 Task: Find connections with filter location Rājaldesar with filter topic #Workfromhomewith filter profile language German with filter current company Royal Society of Chemistry with filter school Maulana Azad National Institute of Technology with filter industry Food and Beverage Retail with filter service category Editing with filter keywords title Molecular Scientist
Action: Mouse moved to (561, 53)
Screenshot: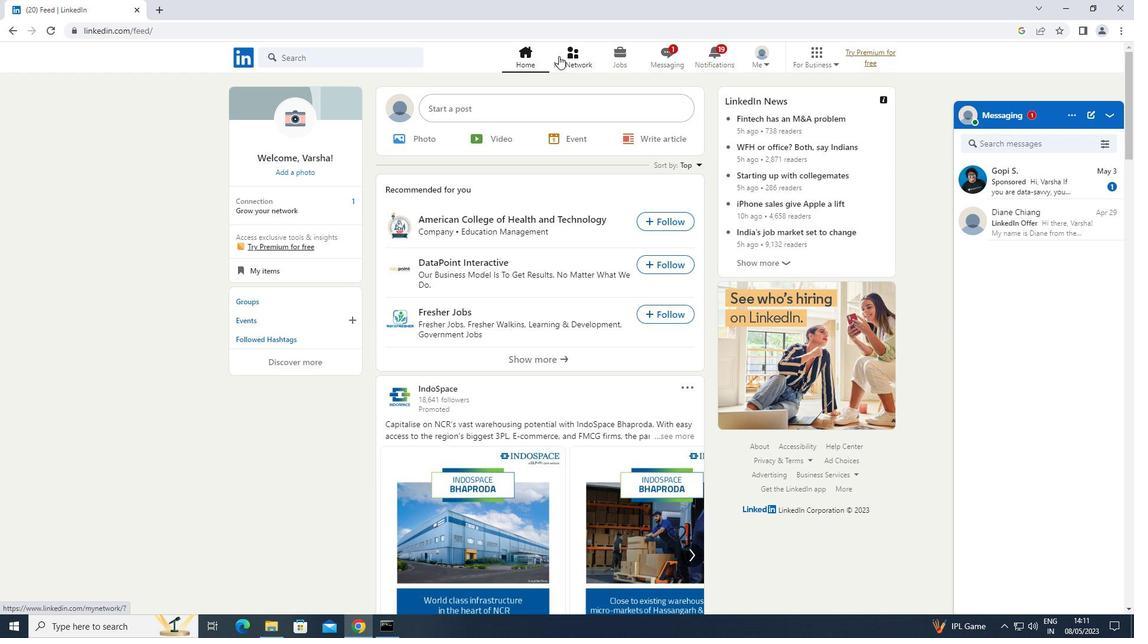 
Action: Mouse pressed left at (561, 53)
Screenshot: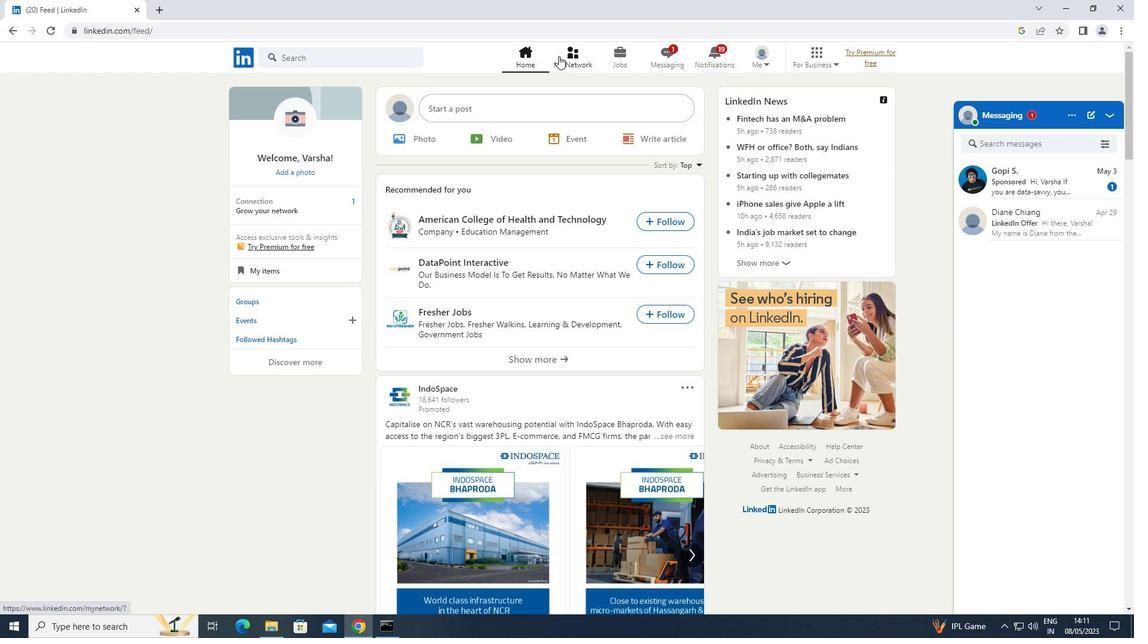 
Action: Mouse moved to (322, 119)
Screenshot: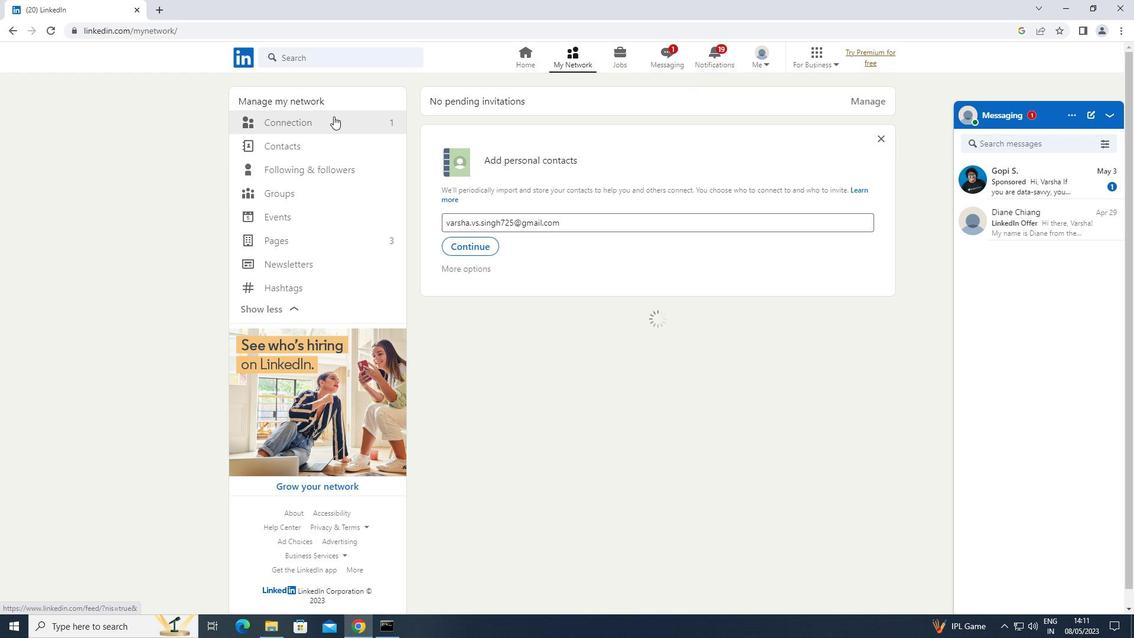 
Action: Mouse pressed left at (322, 119)
Screenshot: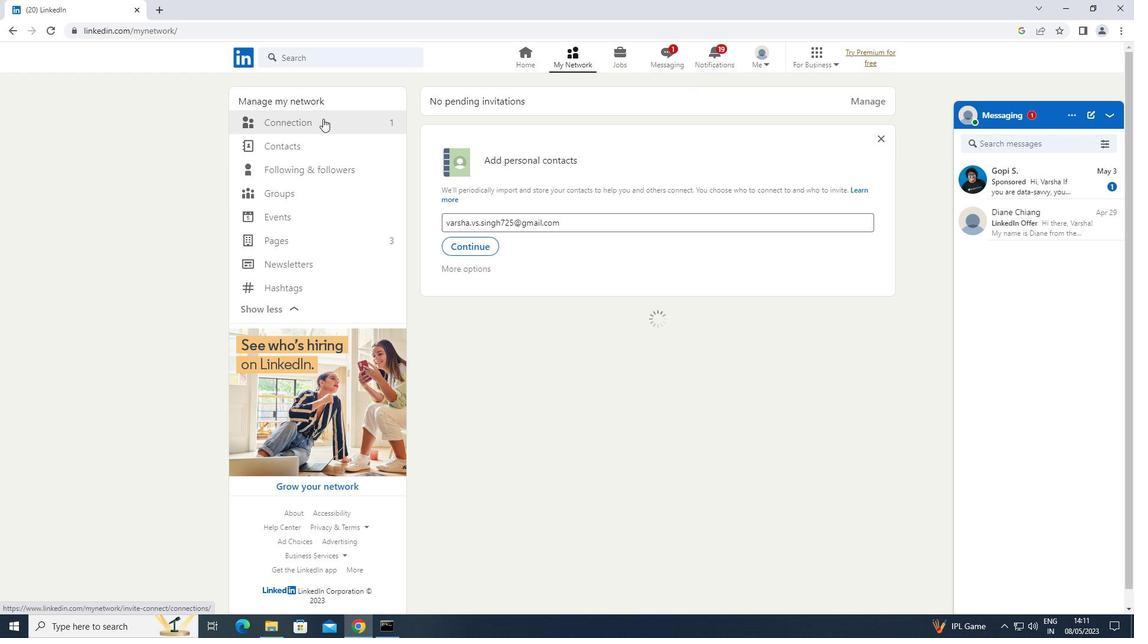 
Action: Mouse moved to (662, 123)
Screenshot: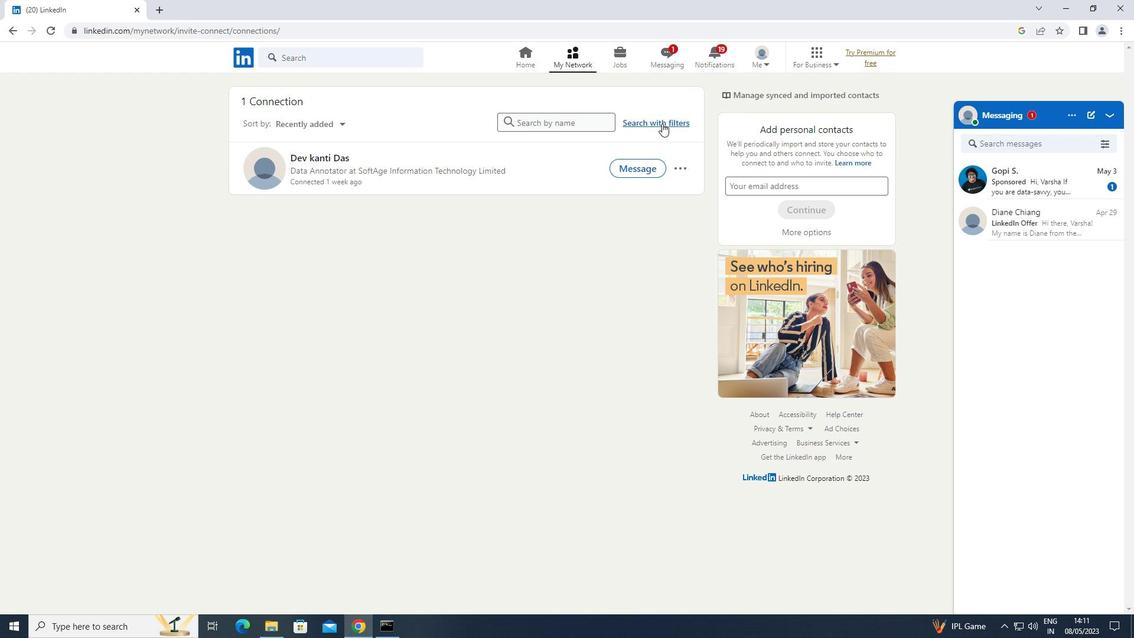 
Action: Mouse pressed left at (662, 123)
Screenshot: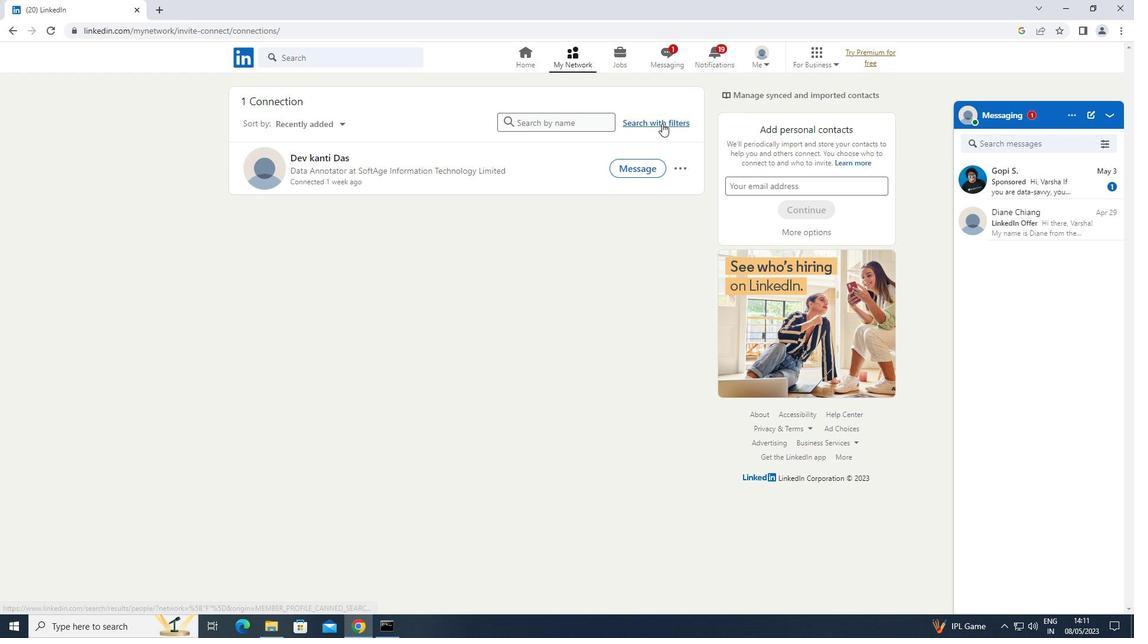 
Action: Mouse moved to (609, 92)
Screenshot: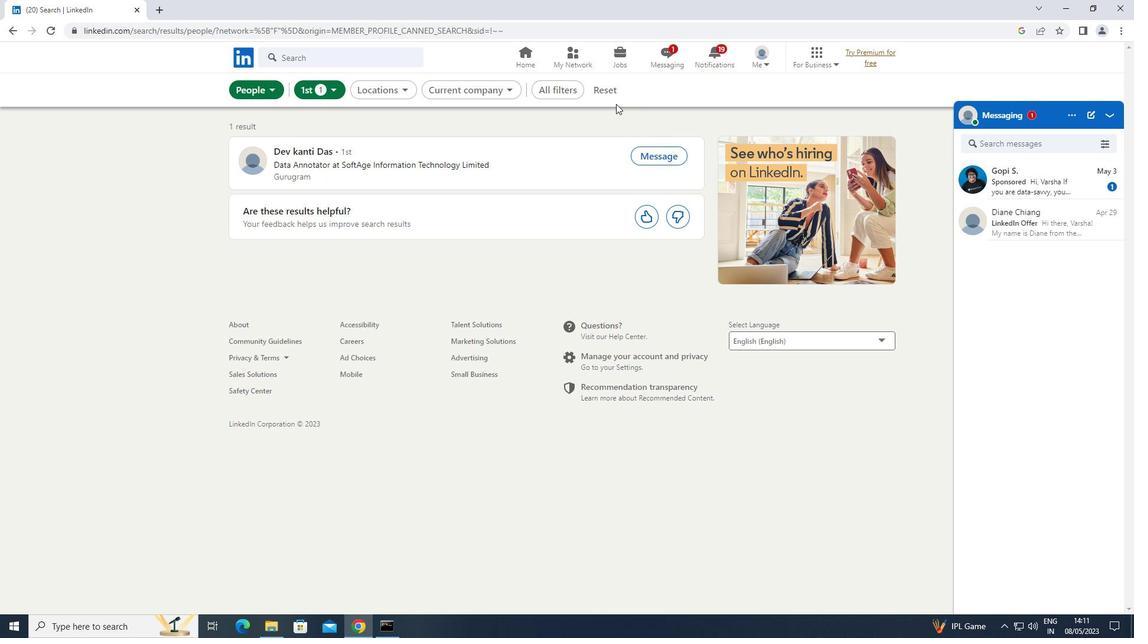 
Action: Mouse pressed left at (609, 92)
Screenshot: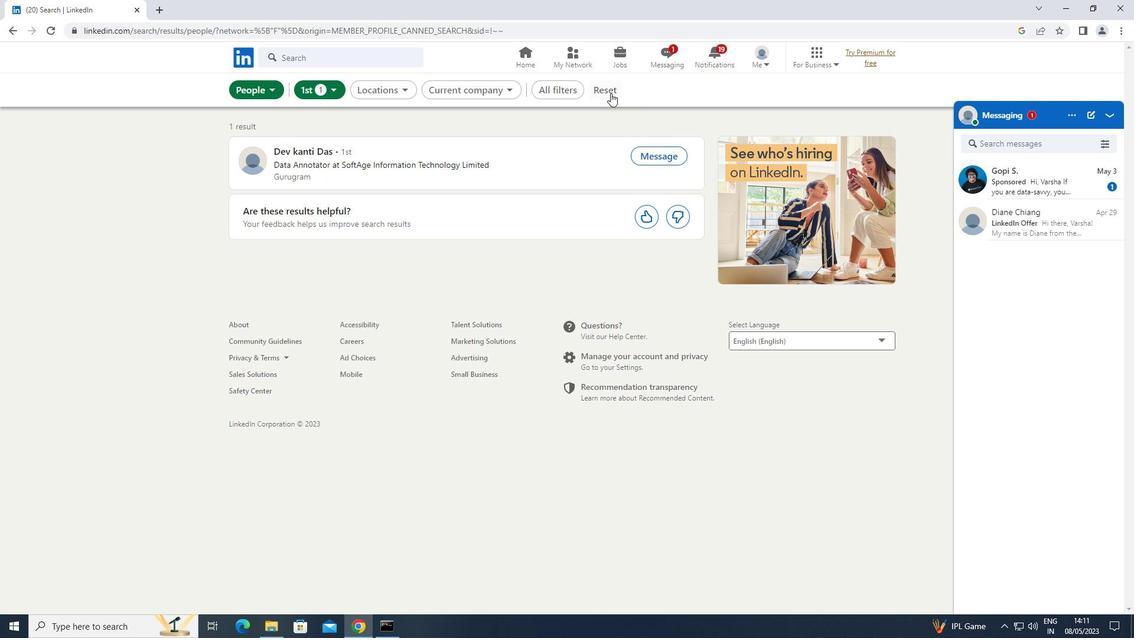 
Action: Mouse moved to (602, 92)
Screenshot: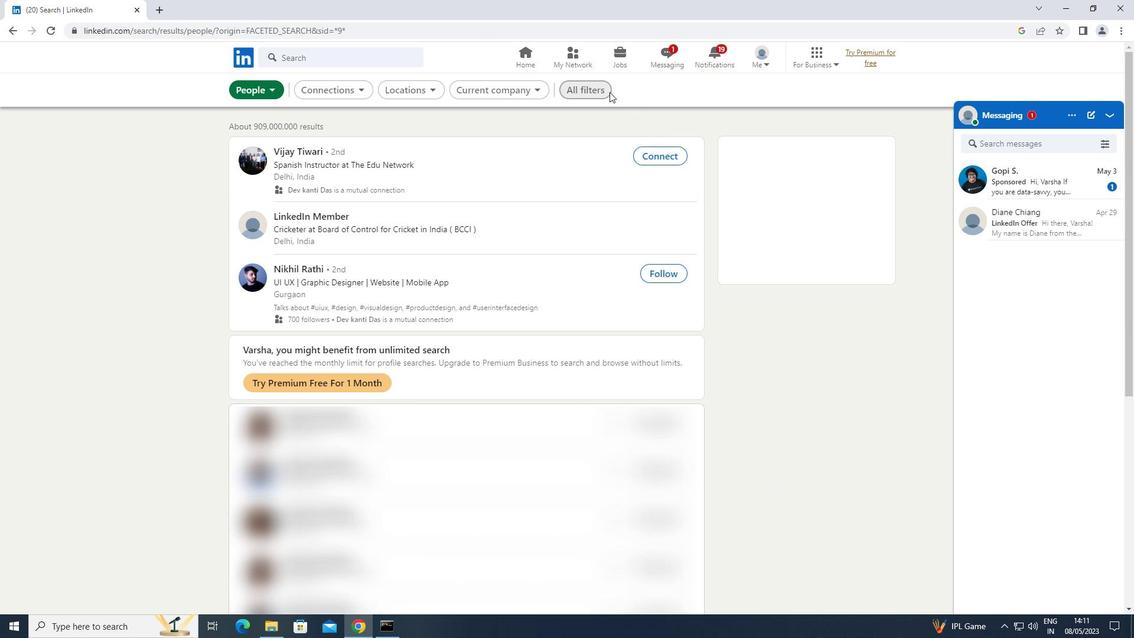 
Action: Mouse pressed left at (602, 92)
Screenshot: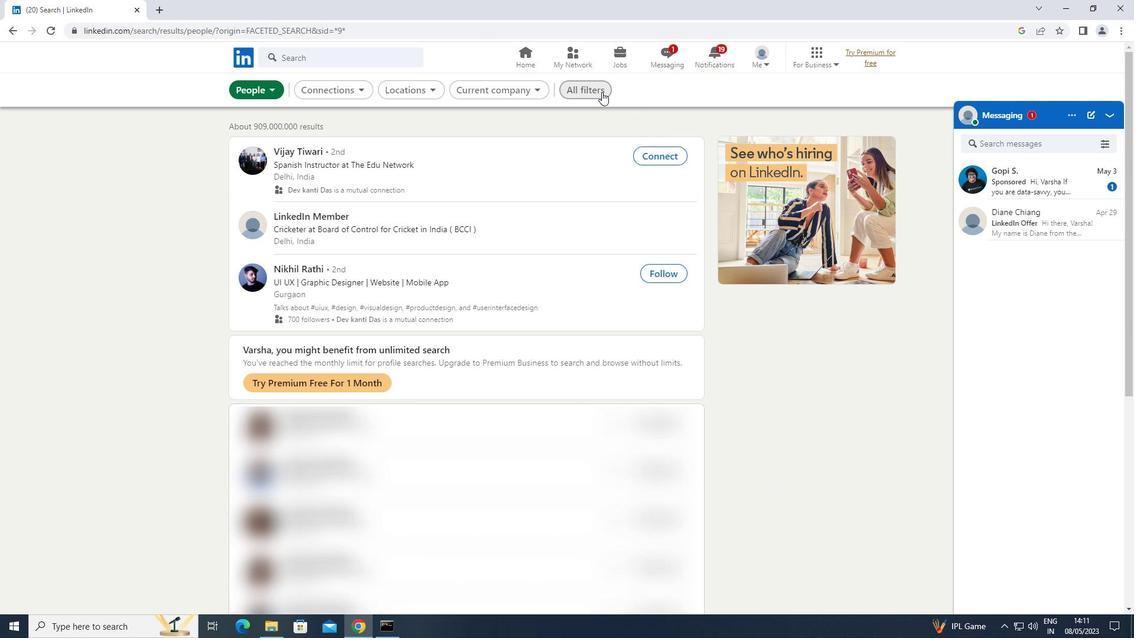 
Action: Mouse moved to (786, 184)
Screenshot: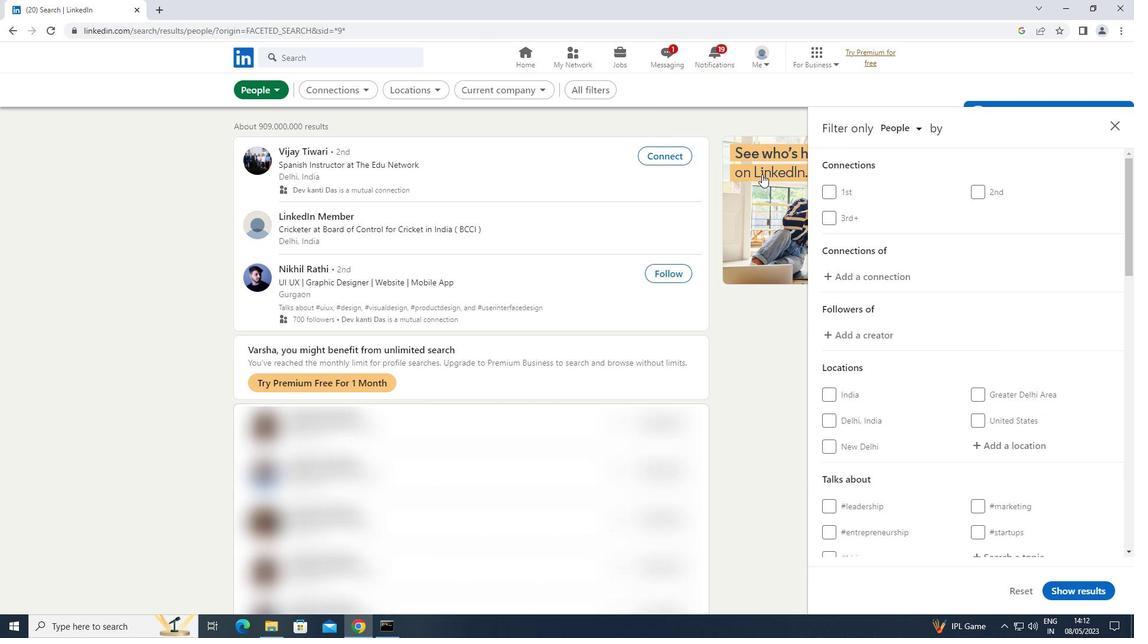 
Action: Mouse scrolled (786, 184) with delta (0, 0)
Screenshot: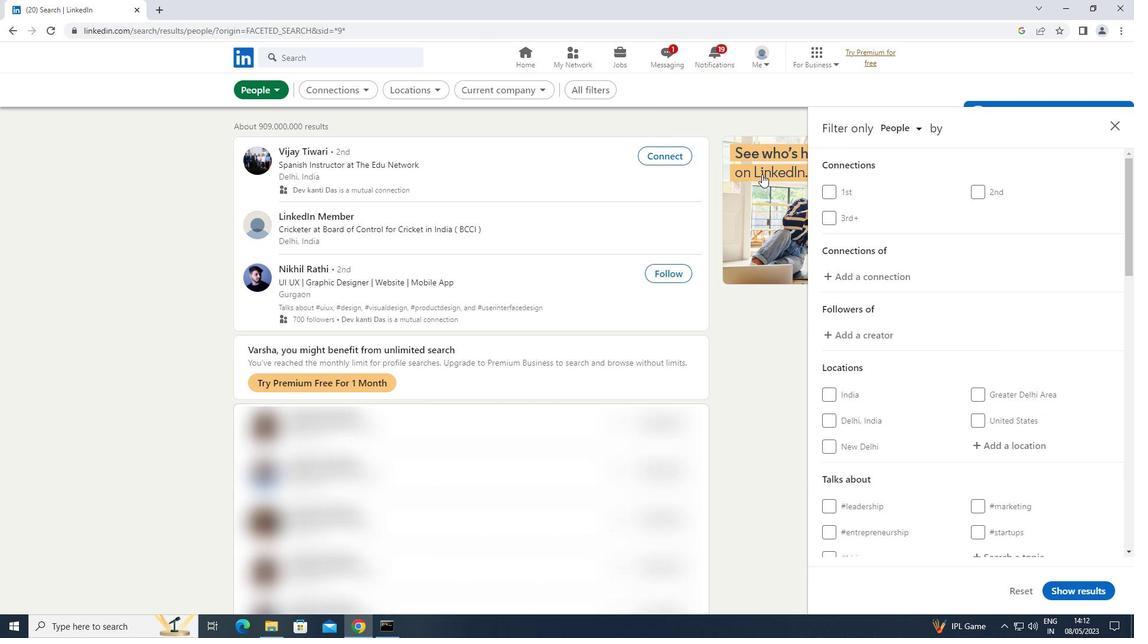 
Action: Mouse moved to (788, 186)
Screenshot: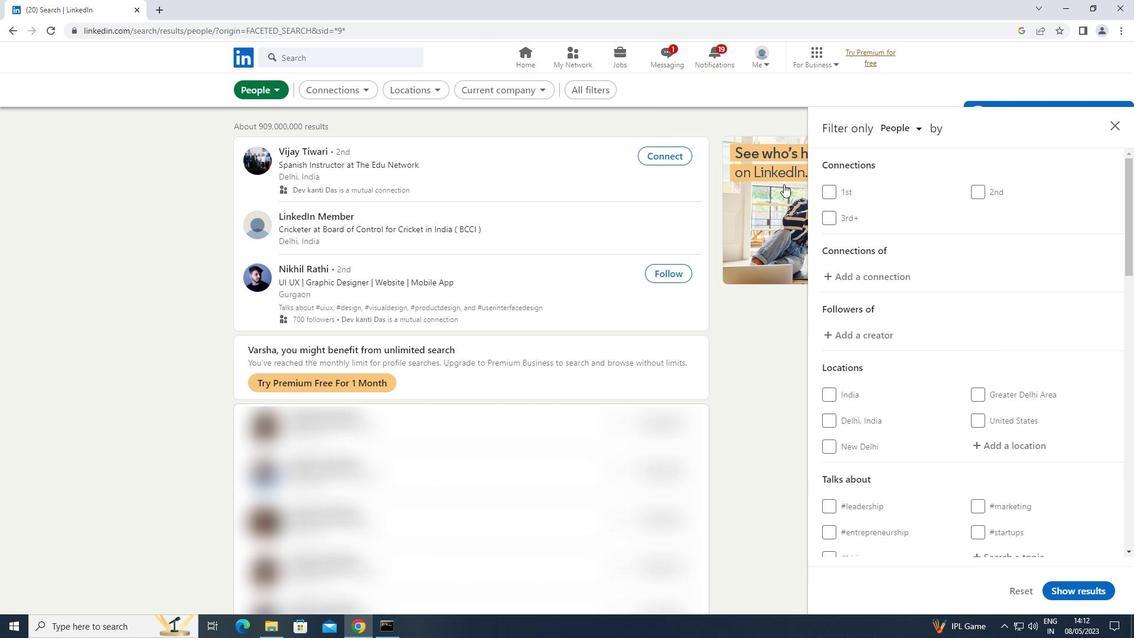 
Action: Mouse scrolled (788, 186) with delta (0, 0)
Screenshot: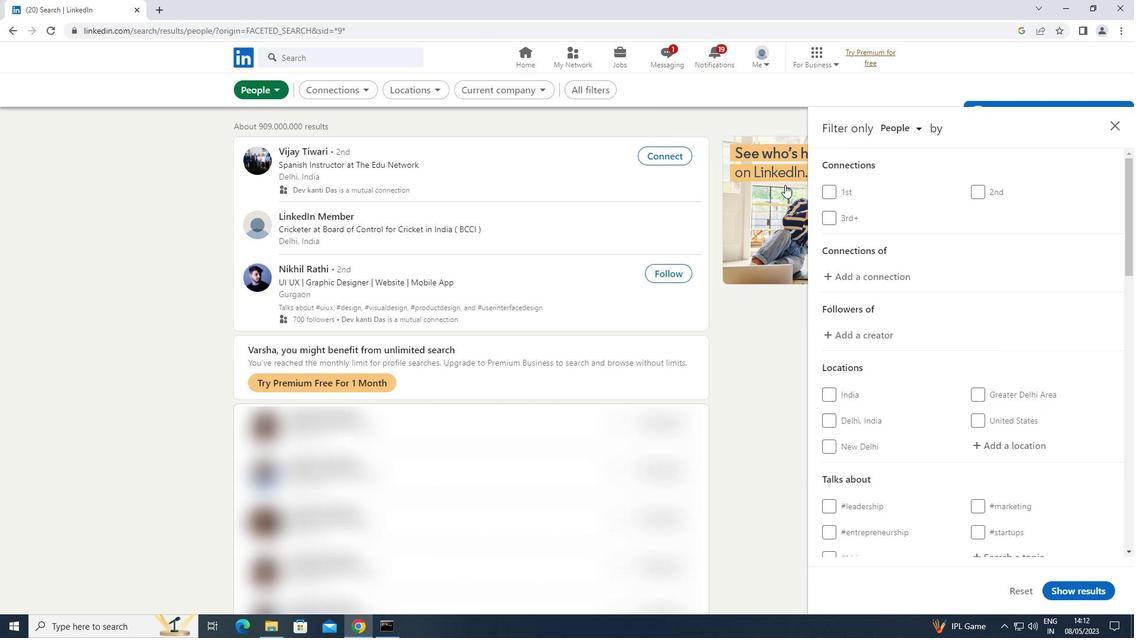 
Action: Mouse scrolled (788, 186) with delta (0, 0)
Screenshot: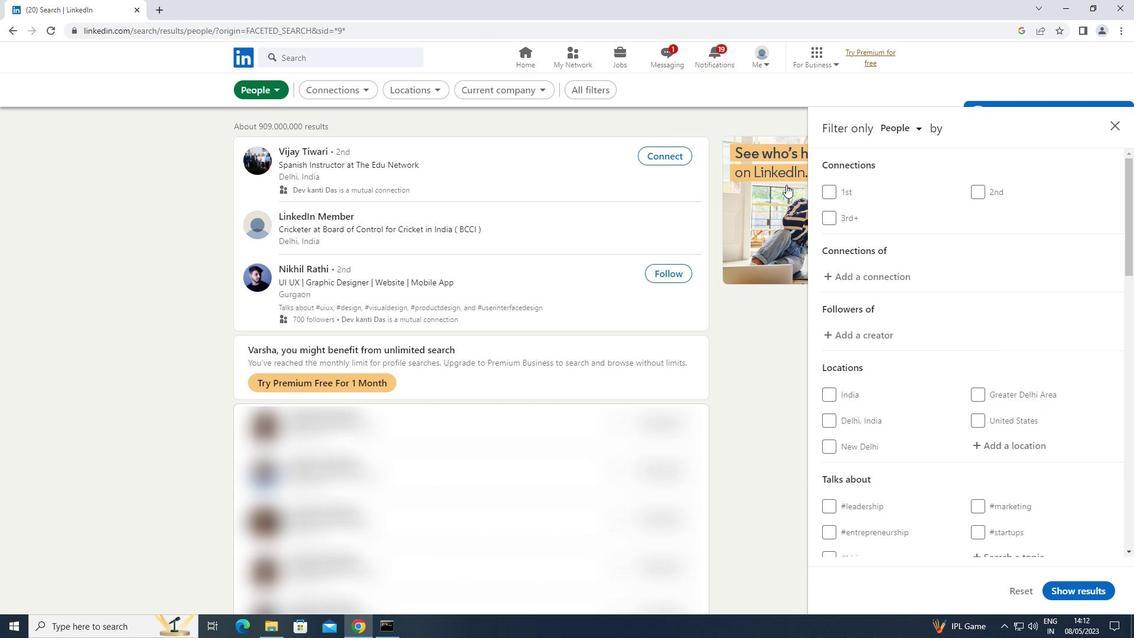 
Action: Mouse moved to (893, 265)
Screenshot: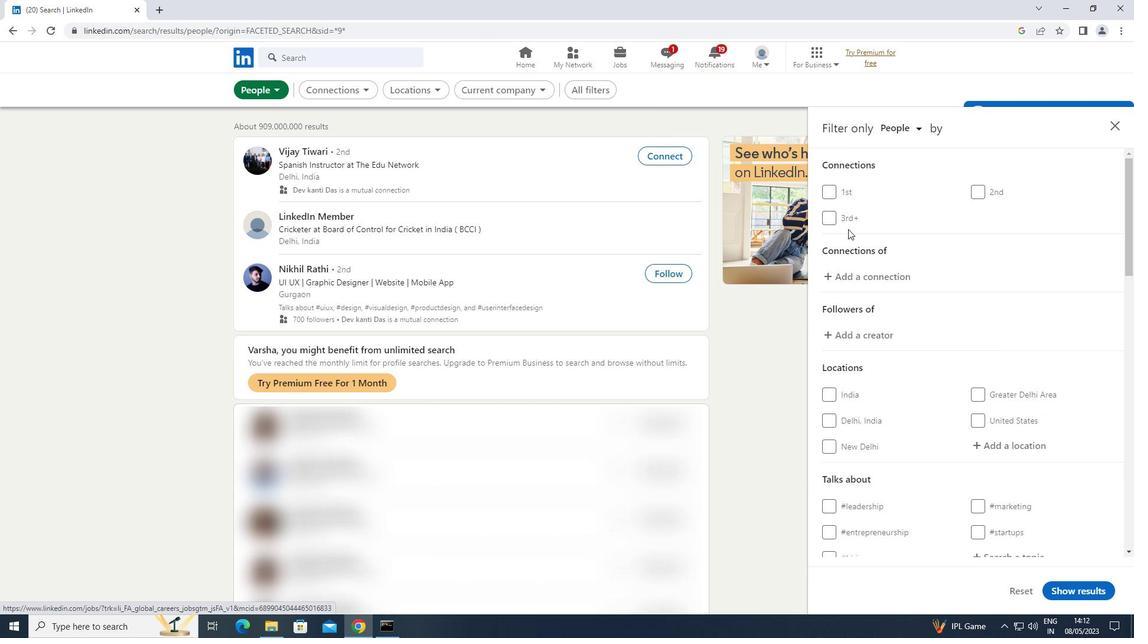 
Action: Mouse scrolled (893, 264) with delta (0, 0)
Screenshot: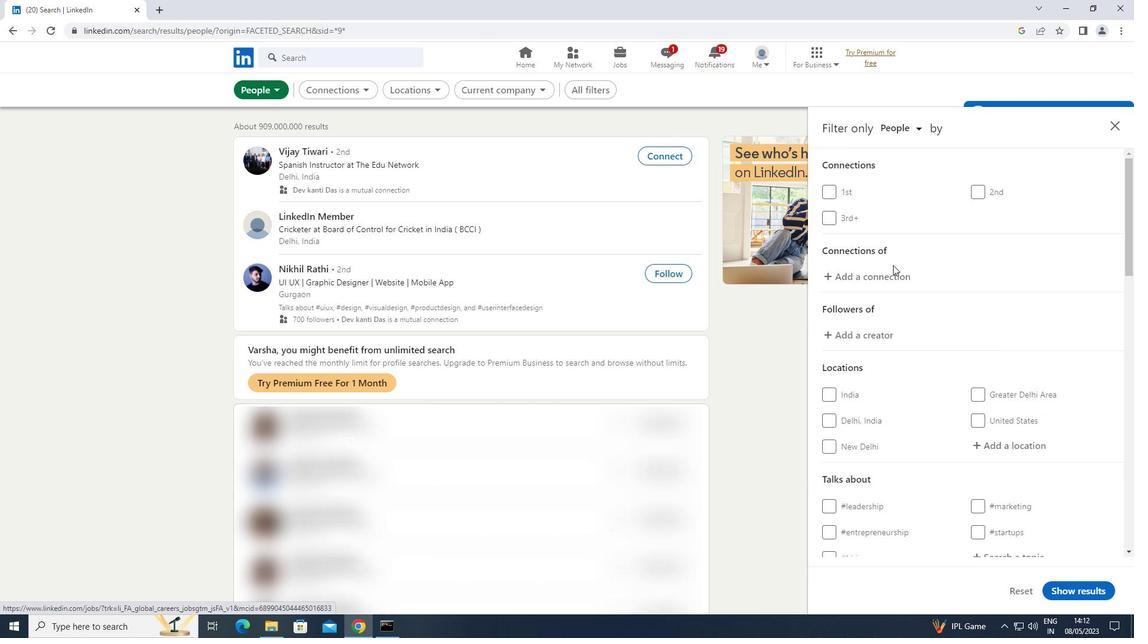 
Action: Mouse scrolled (893, 264) with delta (0, 0)
Screenshot: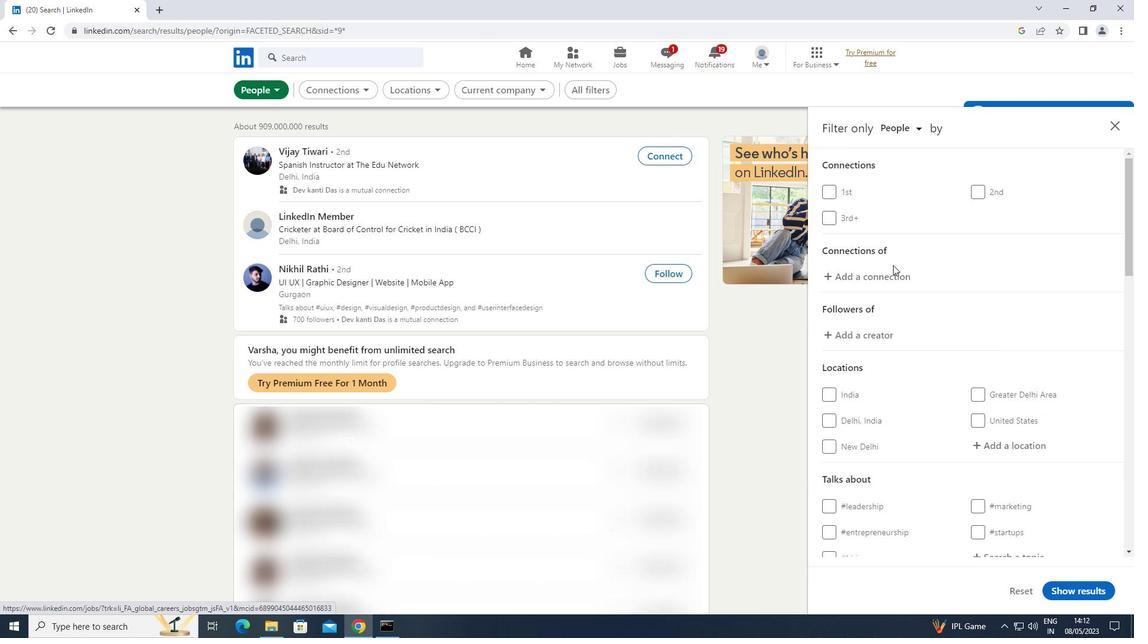
Action: Mouse moved to (994, 324)
Screenshot: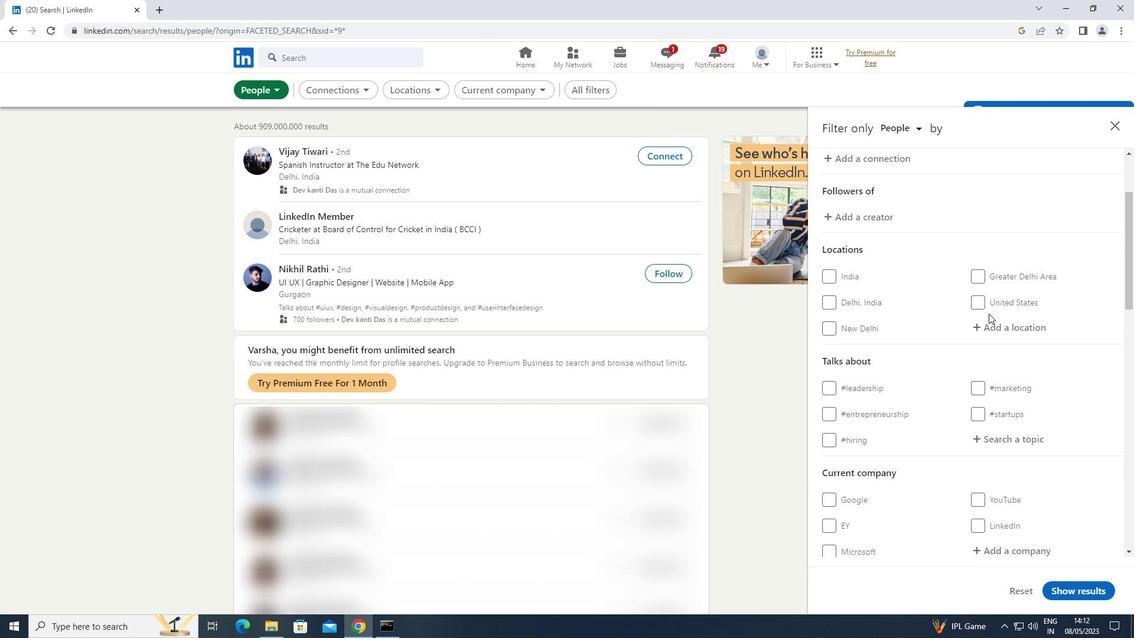 
Action: Mouse pressed left at (994, 324)
Screenshot: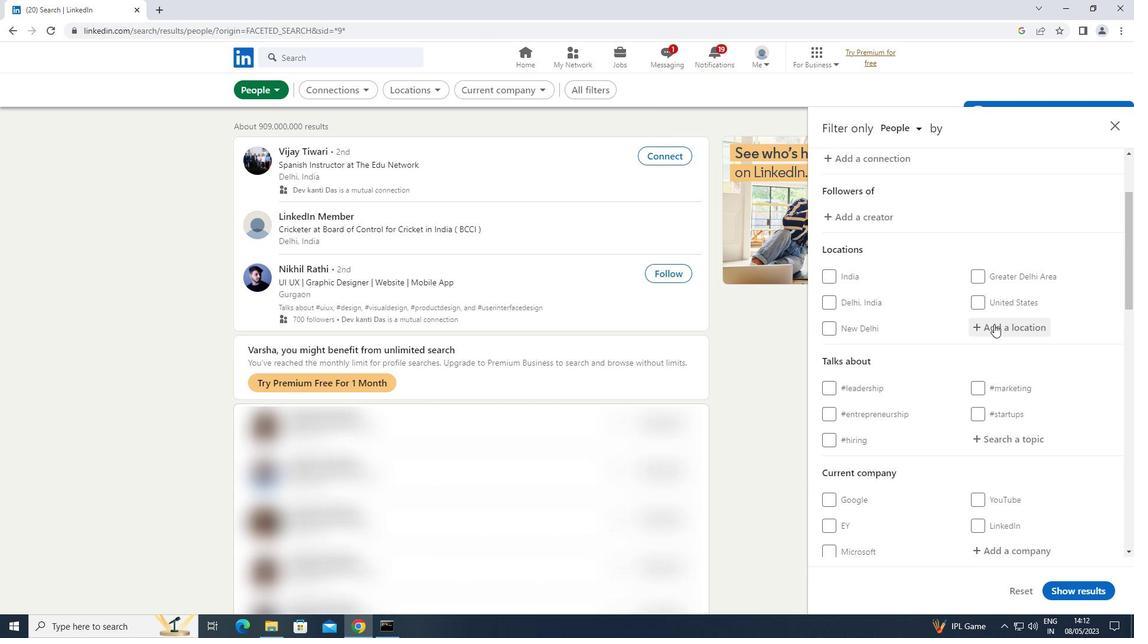 
Action: Mouse moved to (992, 321)
Screenshot: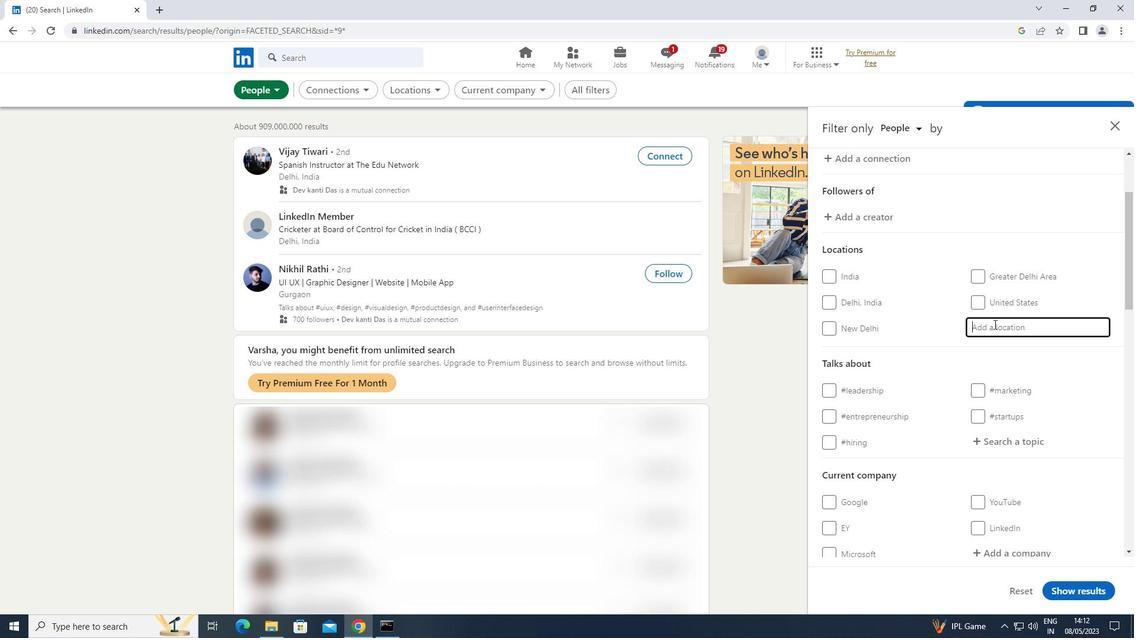 
Action: Key pressed <Key.shift>RAJALDESAR
Screenshot: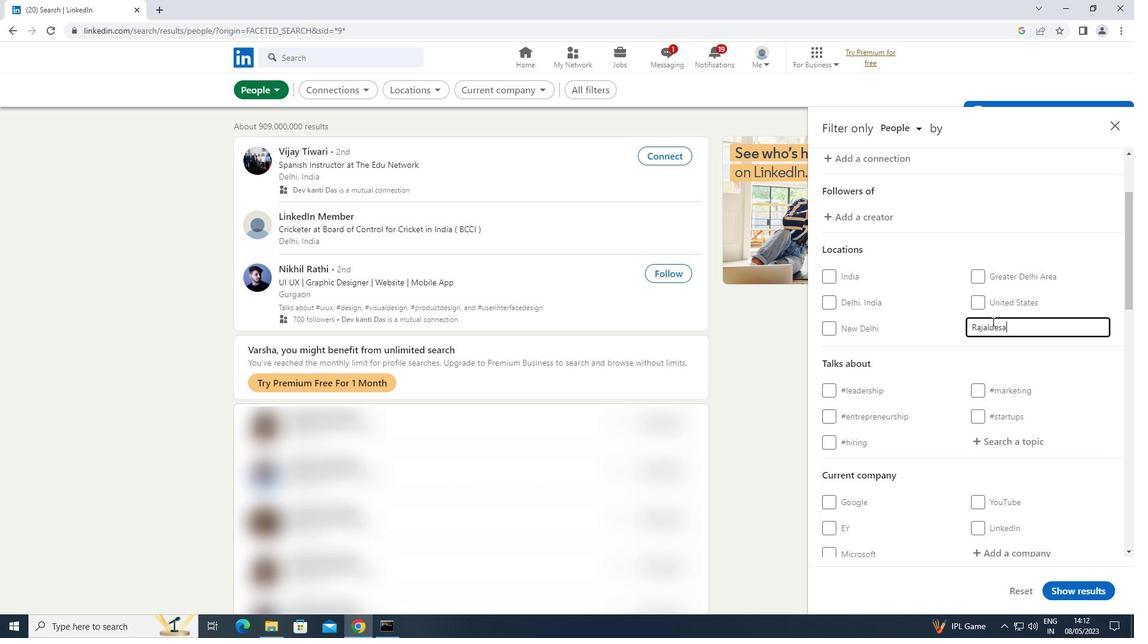 
Action: Mouse moved to (988, 318)
Screenshot: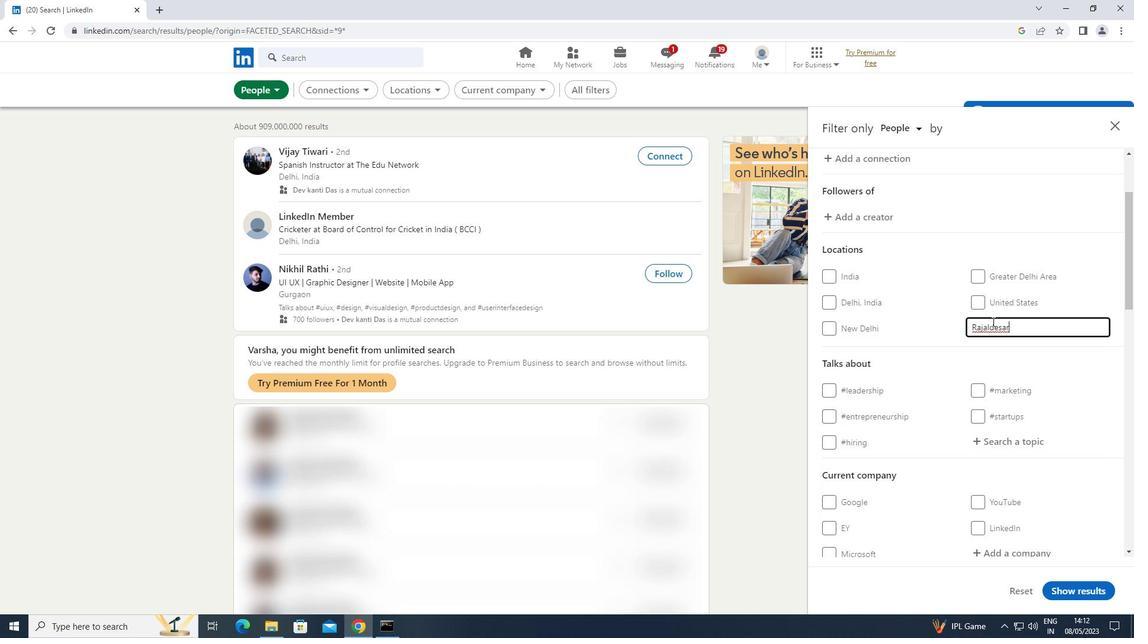 
Action: Mouse scrolled (988, 317) with delta (0, 0)
Screenshot: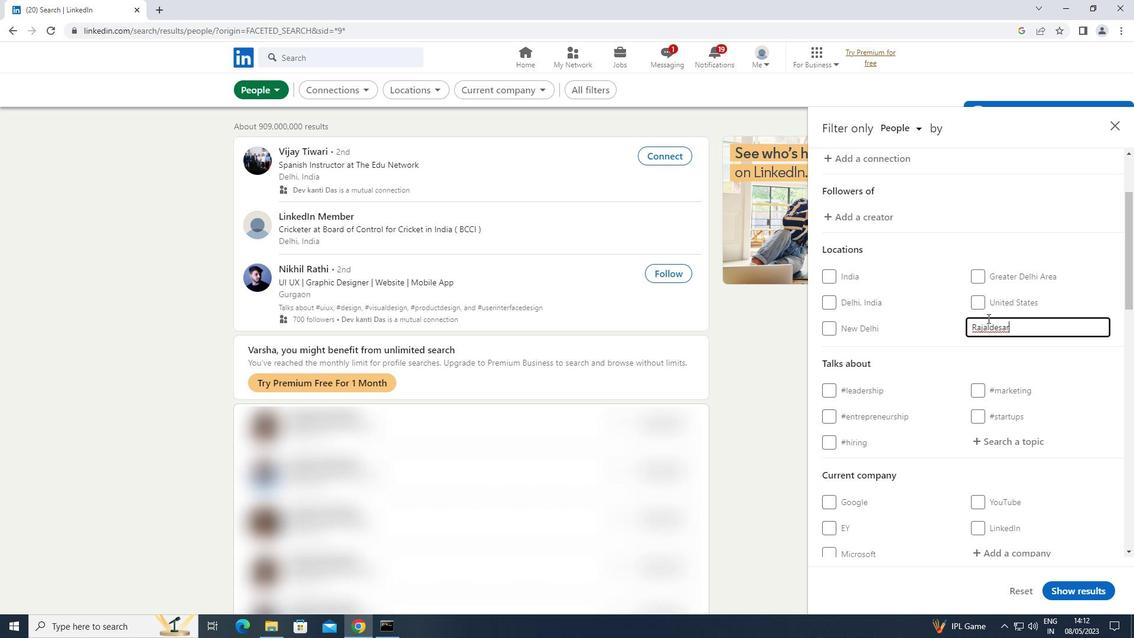 
Action: Mouse moved to (1004, 382)
Screenshot: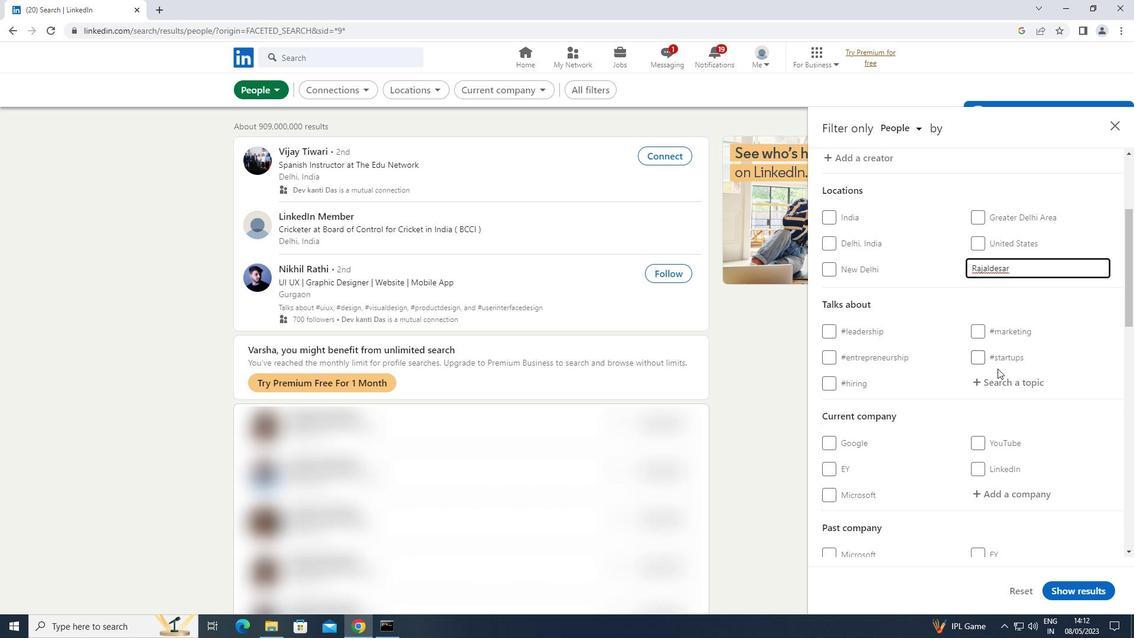 
Action: Mouse pressed left at (1004, 382)
Screenshot: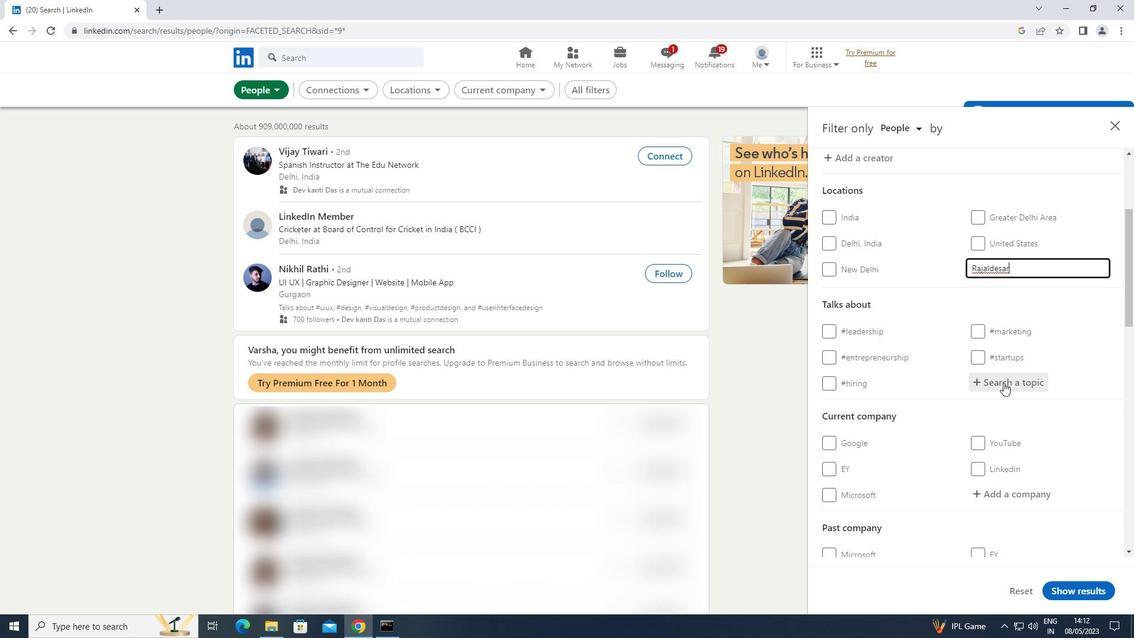 
Action: Key pressed WORKFROM
Screenshot: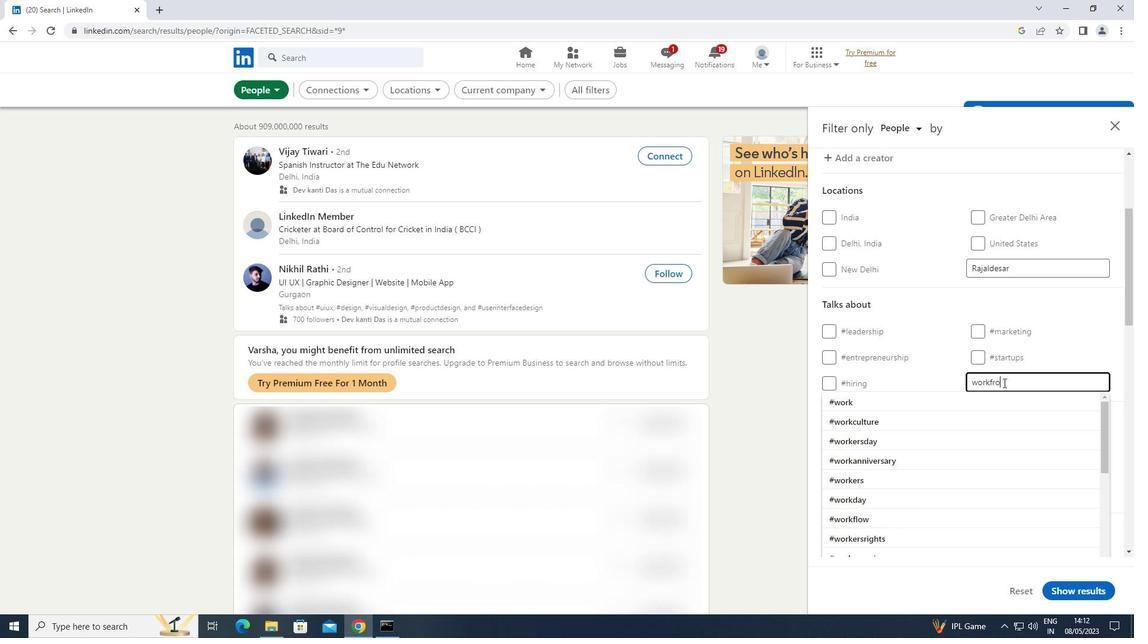 
Action: Mouse moved to (910, 404)
Screenshot: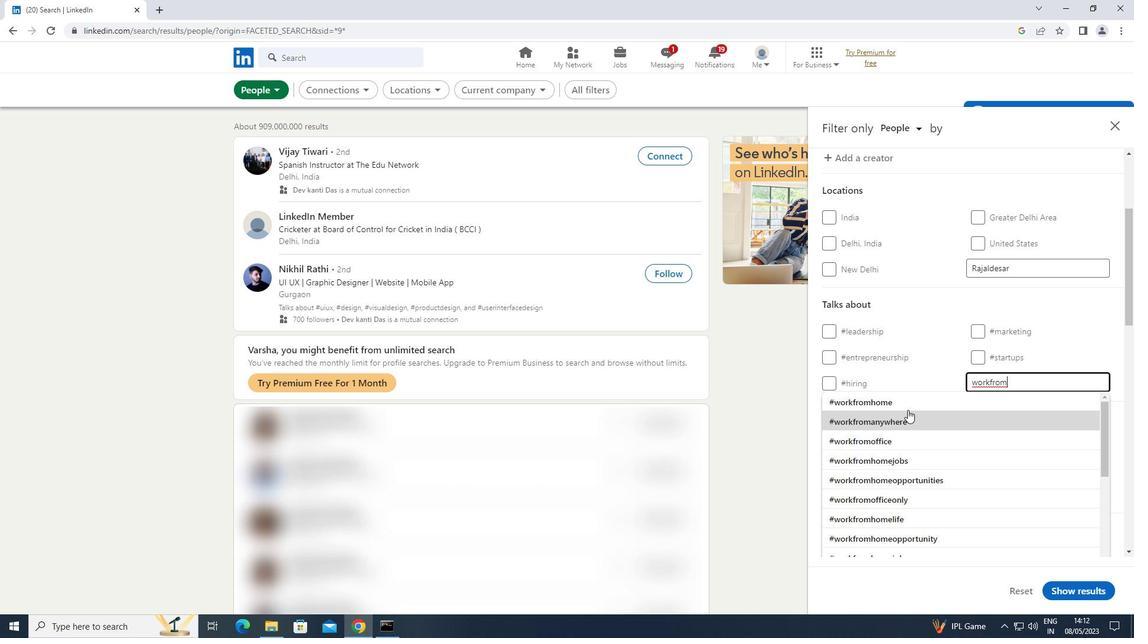 
Action: Mouse pressed left at (910, 404)
Screenshot: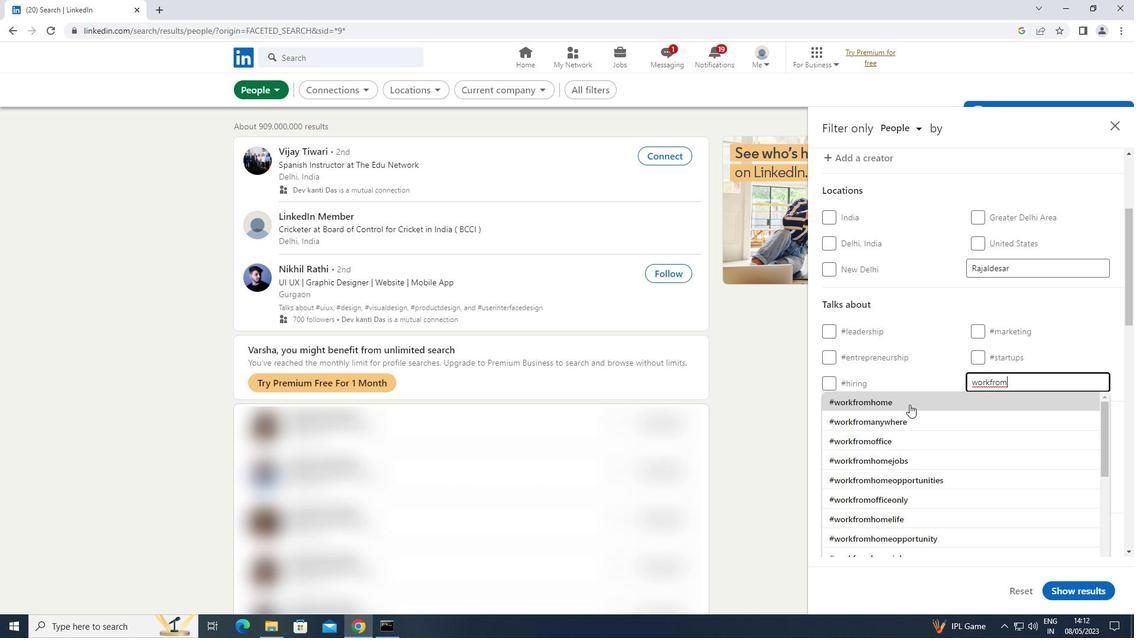 
Action: Mouse moved to (911, 404)
Screenshot: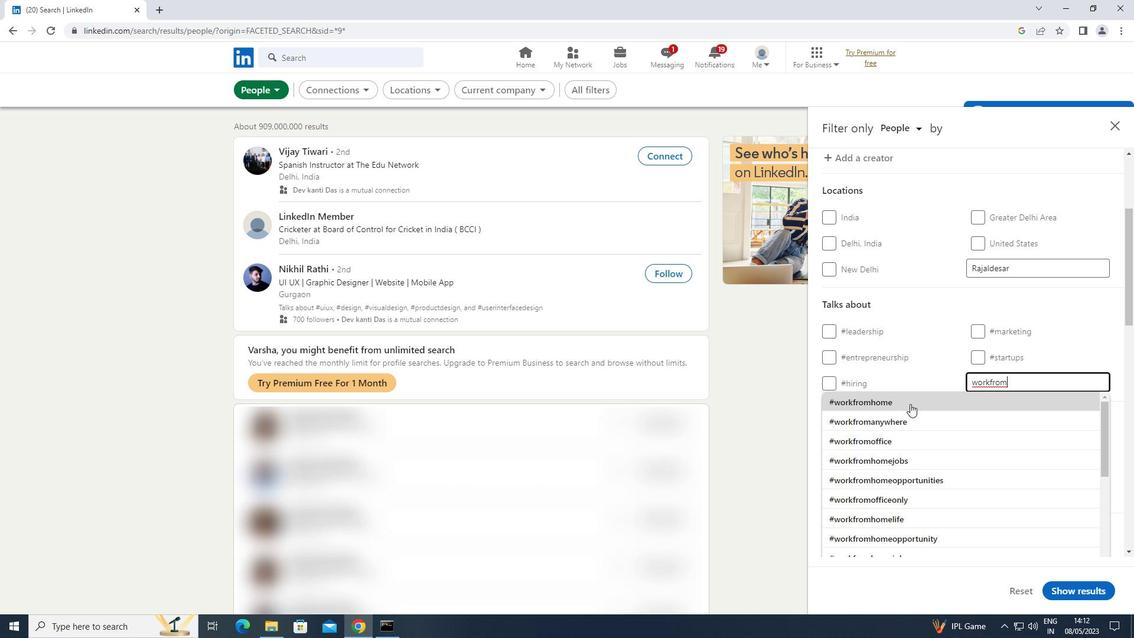 
Action: Mouse scrolled (911, 403) with delta (0, 0)
Screenshot: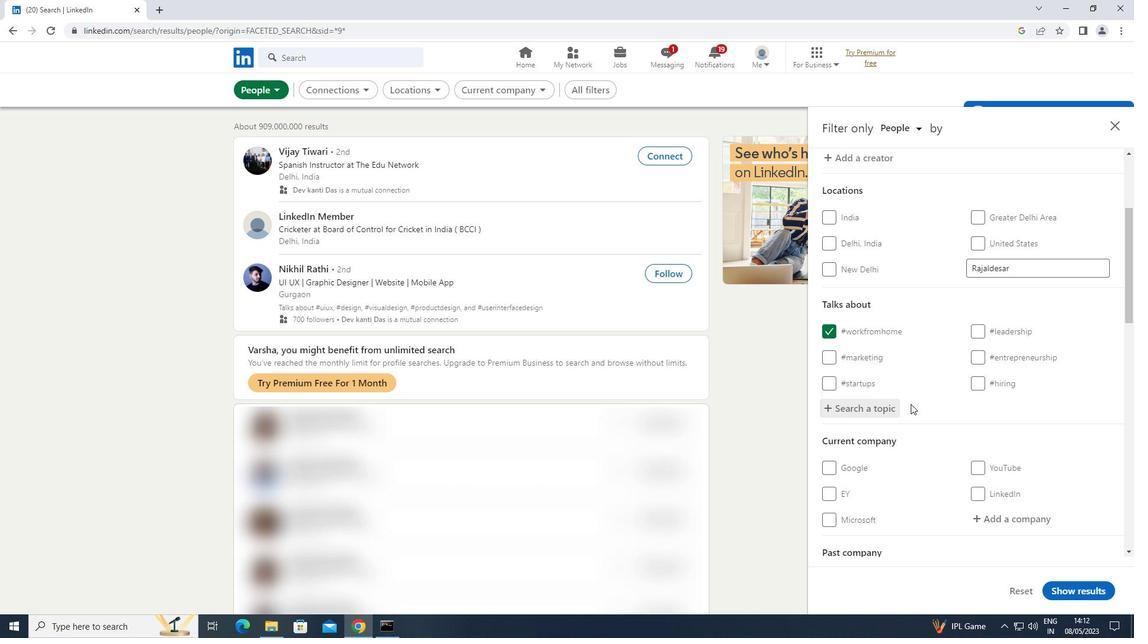 
Action: Mouse scrolled (911, 403) with delta (0, 0)
Screenshot: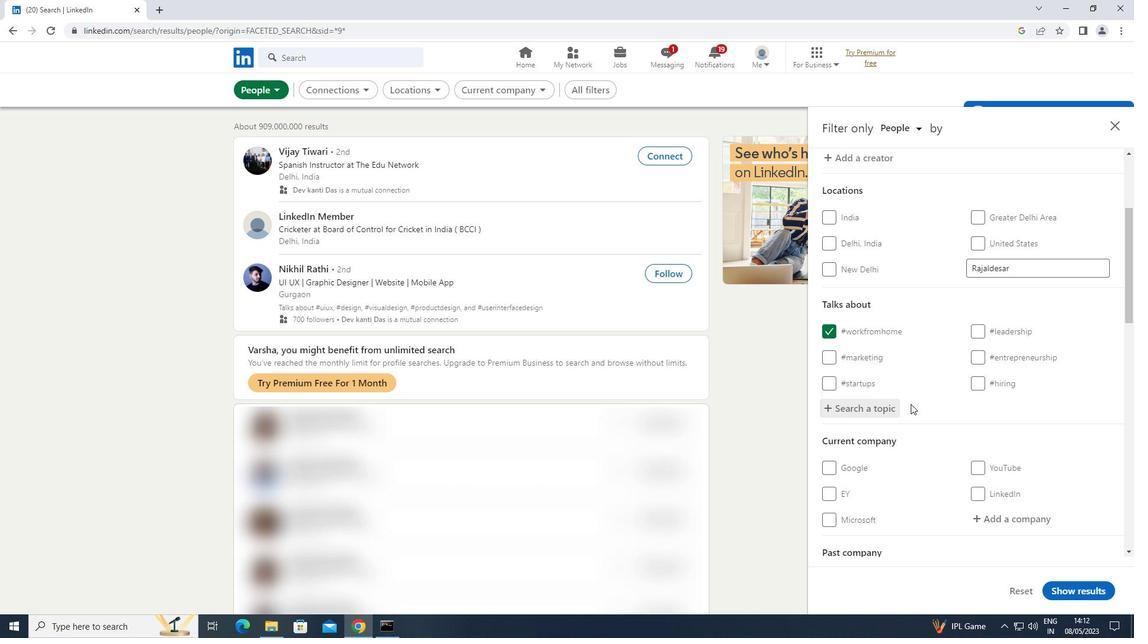 
Action: Mouse scrolled (911, 403) with delta (0, 0)
Screenshot: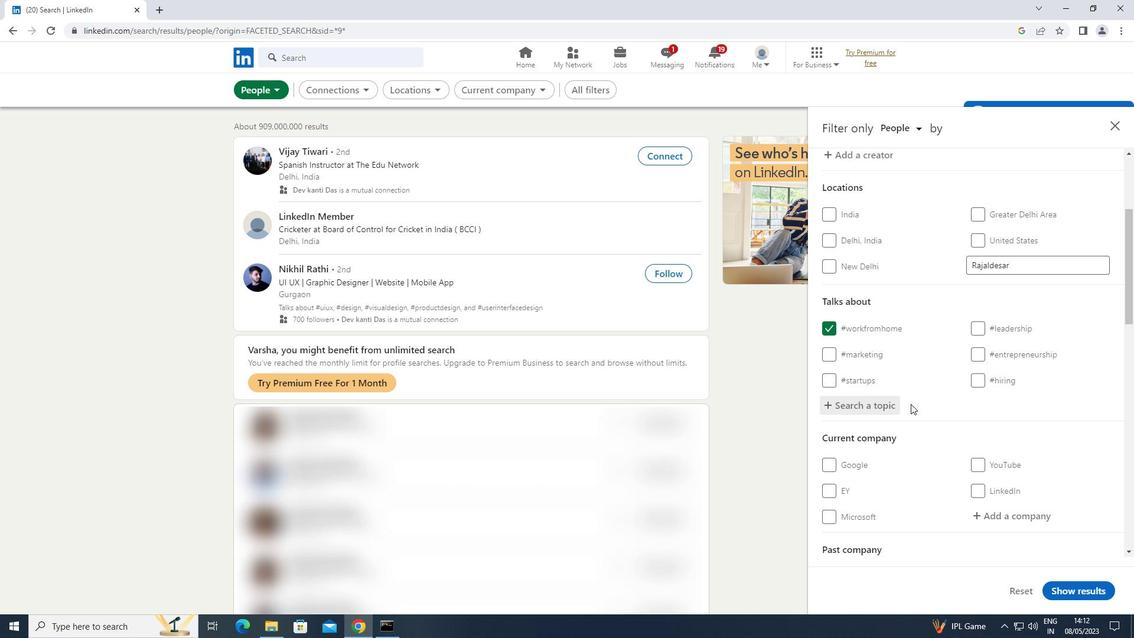 
Action: Mouse scrolled (911, 403) with delta (0, 0)
Screenshot: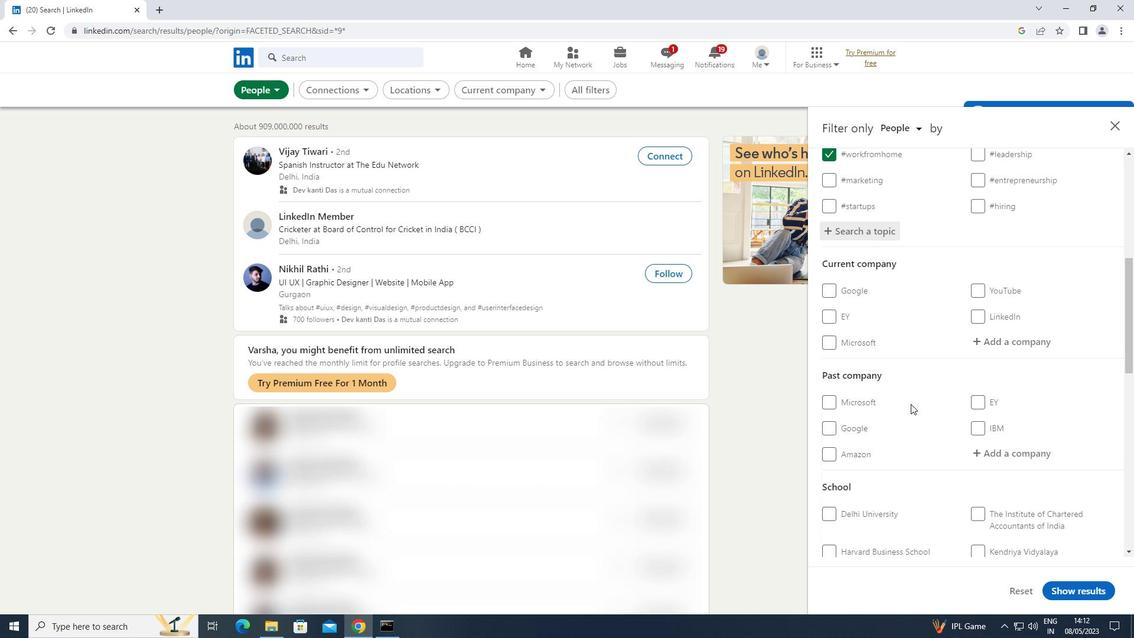 
Action: Mouse scrolled (911, 403) with delta (0, 0)
Screenshot: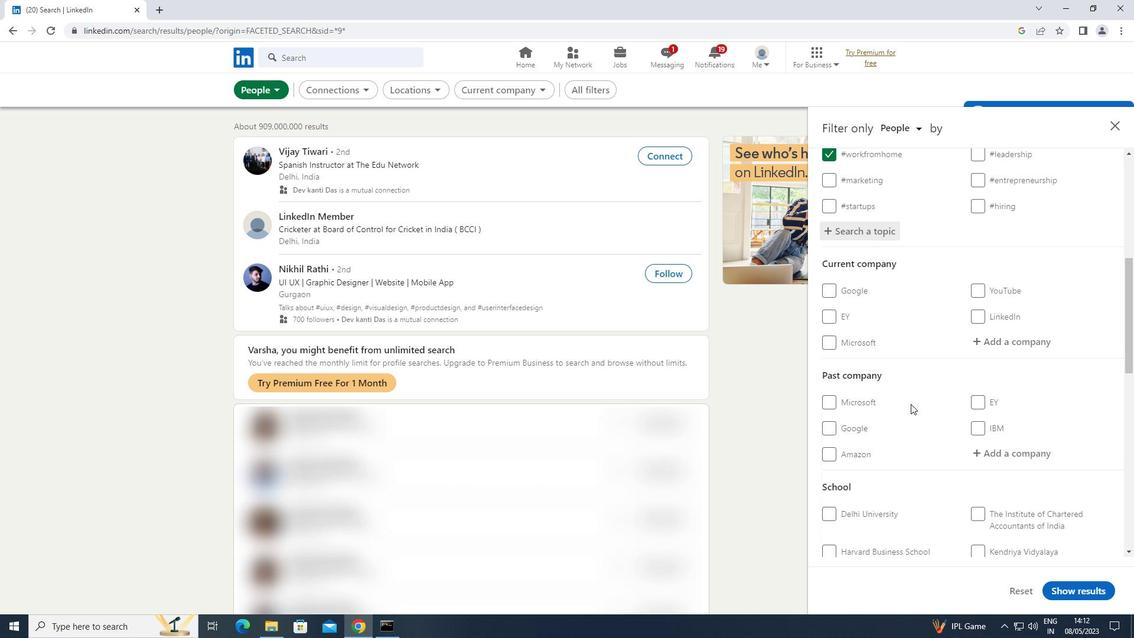 
Action: Mouse scrolled (911, 403) with delta (0, 0)
Screenshot: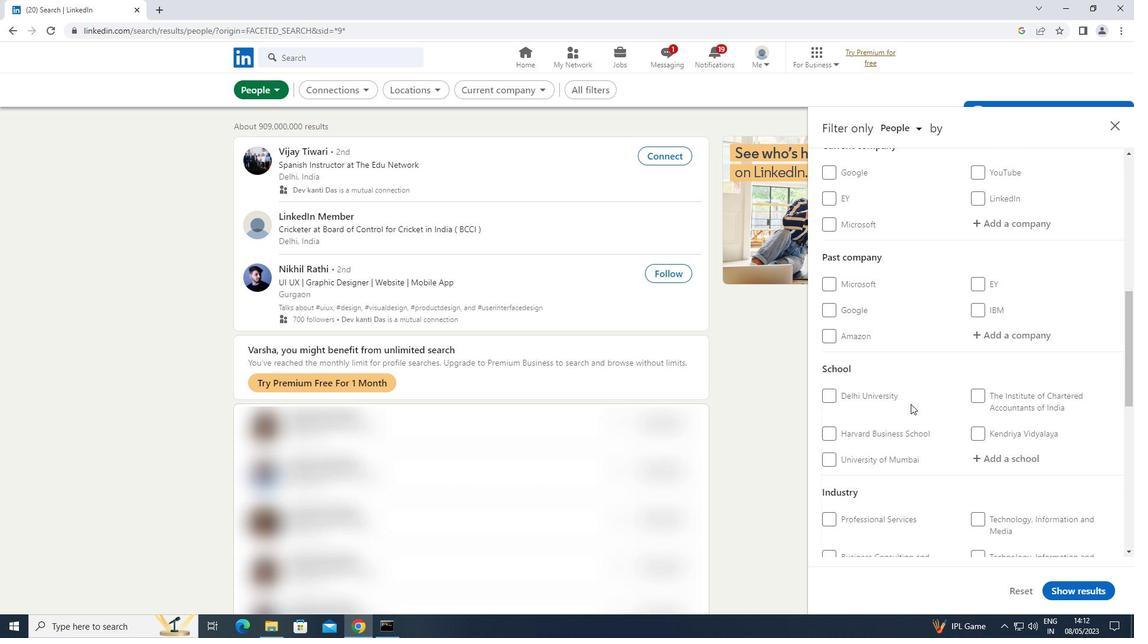 
Action: Mouse scrolled (911, 403) with delta (0, 0)
Screenshot: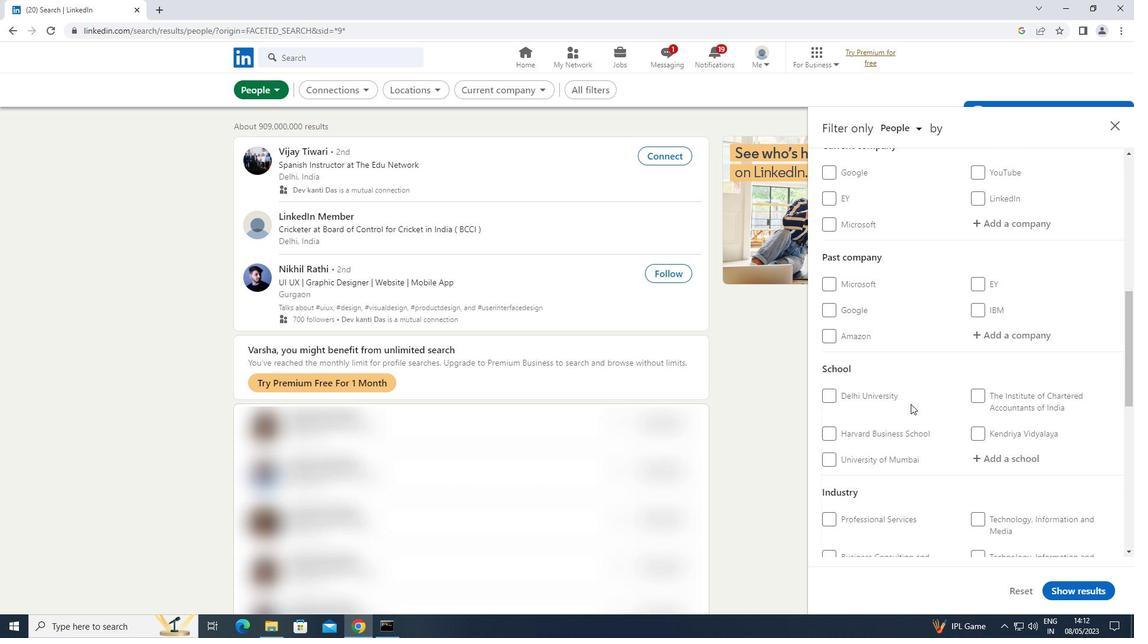 
Action: Mouse scrolled (911, 403) with delta (0, 0)
Screenshot: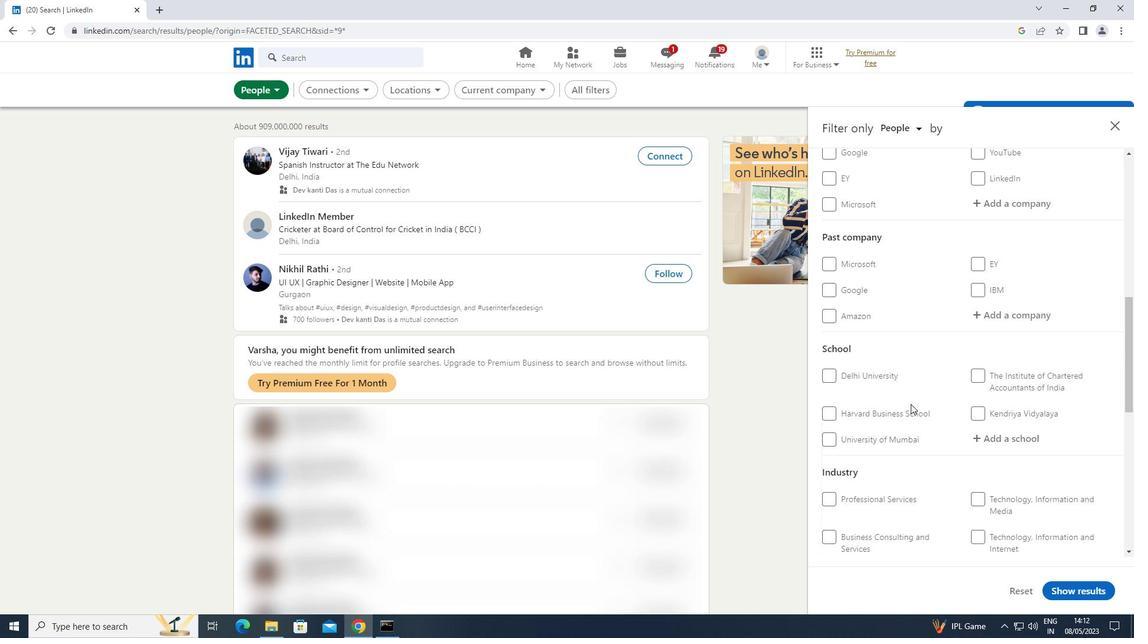 
Action: Mouse moved to (829, 527)
Screenshot: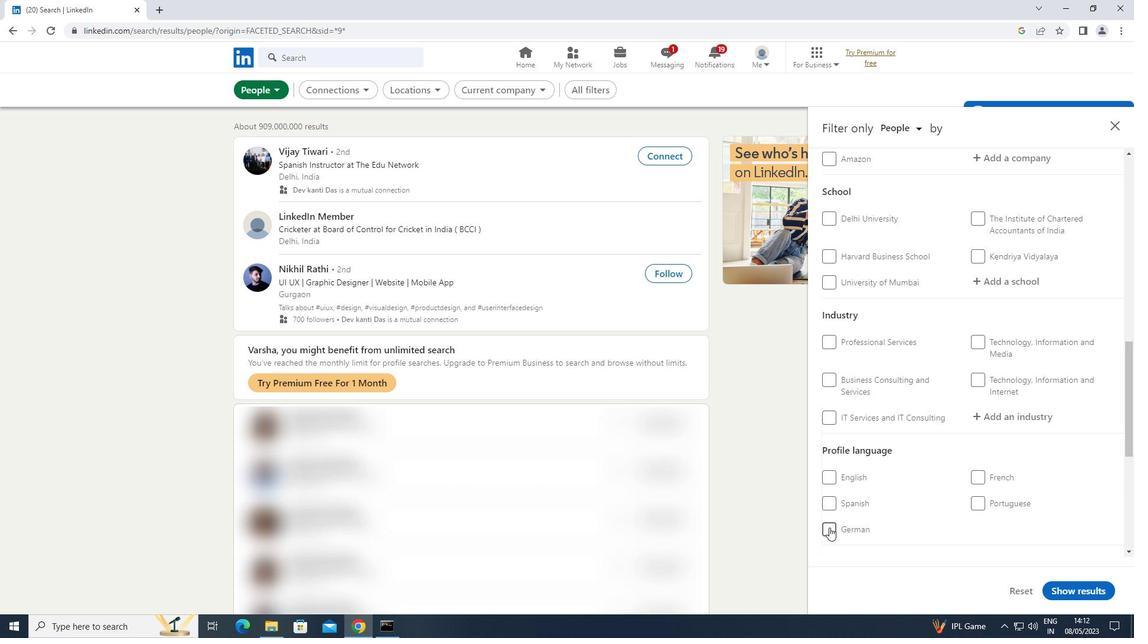 
Action: Mouse pressed left at (829, 527)
Screenshot: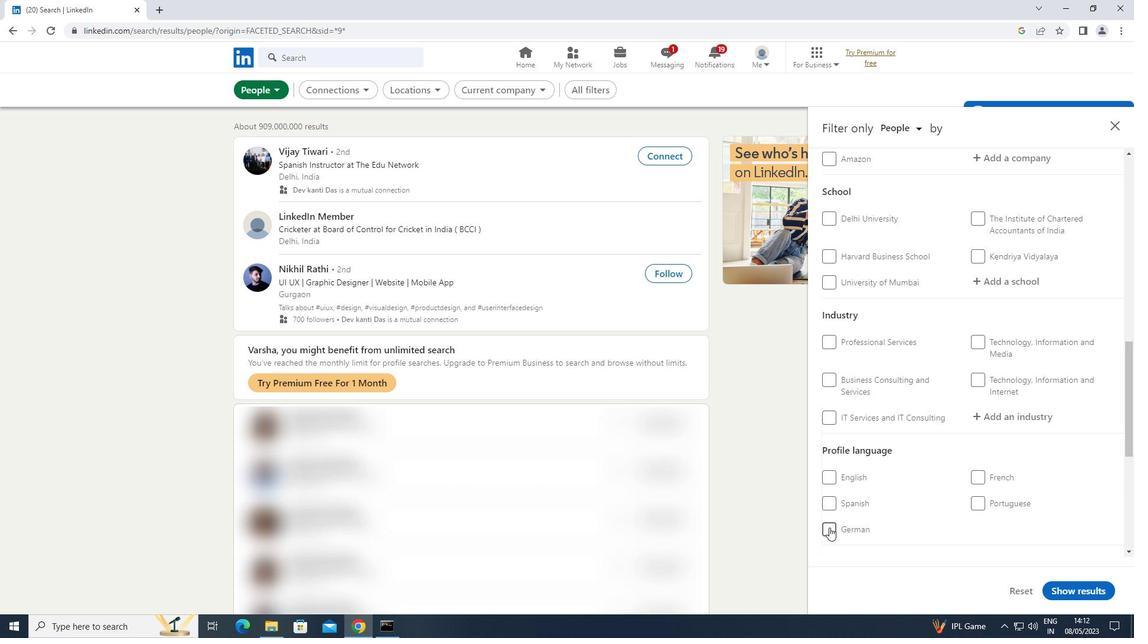 
Action: Mouse moved to (855, 503)
Screenshot: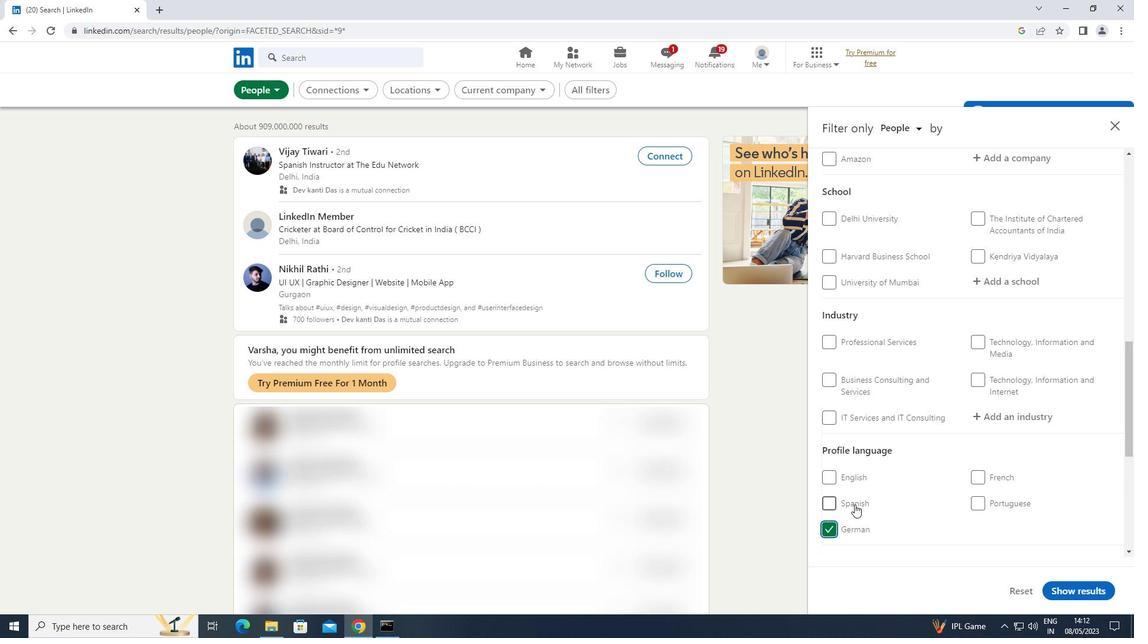
Action: Mouse scrolled (855, 504) with delta (0, 0)
Screenshot: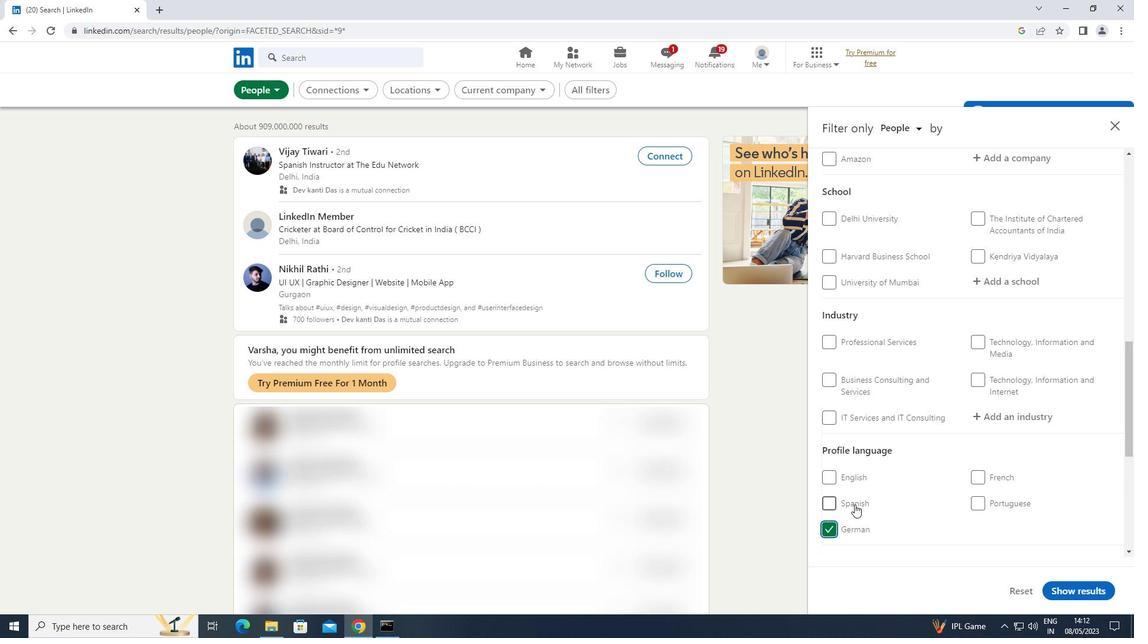 
Action: Mouse moved to (855, 502)
Screenshot: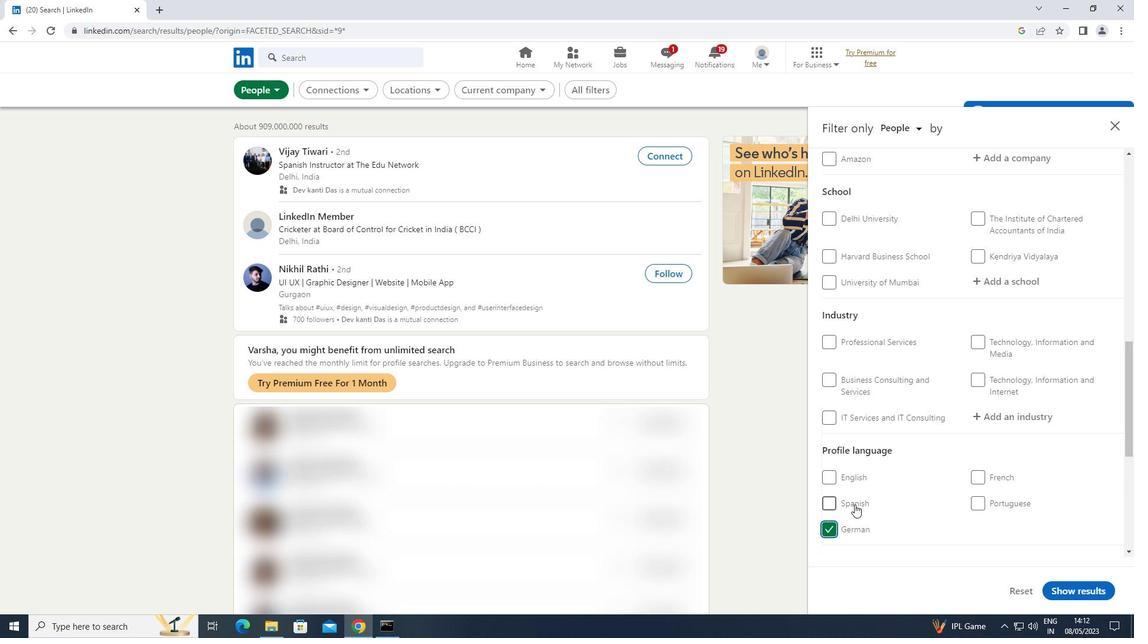 
Action: Mouse scrolled (855, 503) with delta (0, 0)
Screenshot: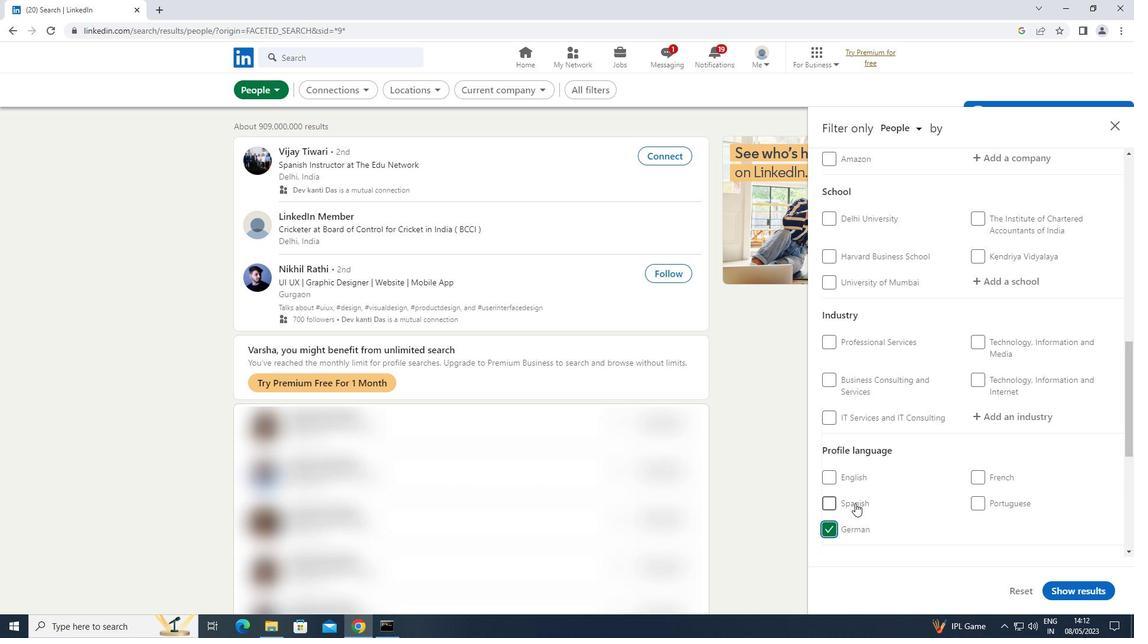 
Action: Mouse moved to (855, 499)
Screenshot: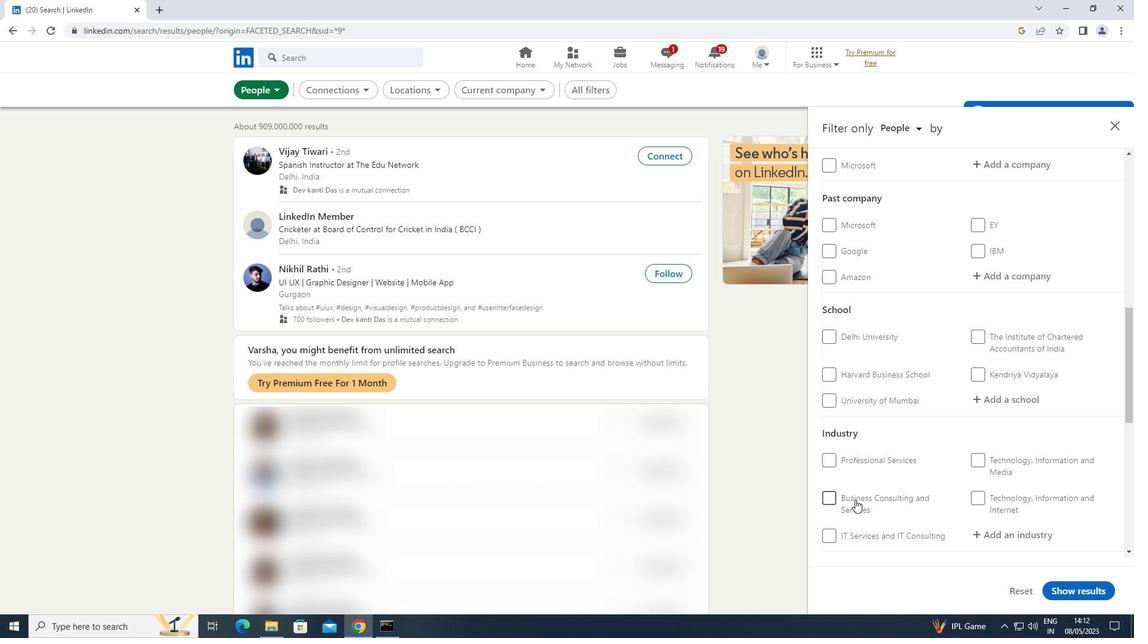 
Action: Mouse scrolled (855, 500) with delta (0, 0)
Screenshot: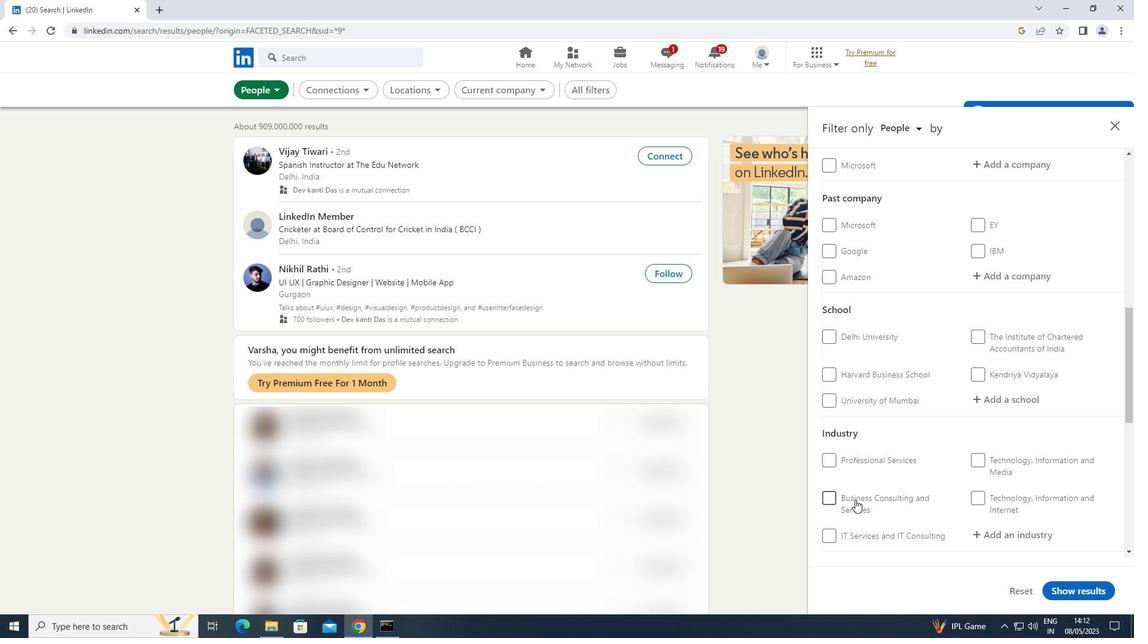 
Action: Mouse scrolled (855, 500) with delta (0, 0)
Screenshot: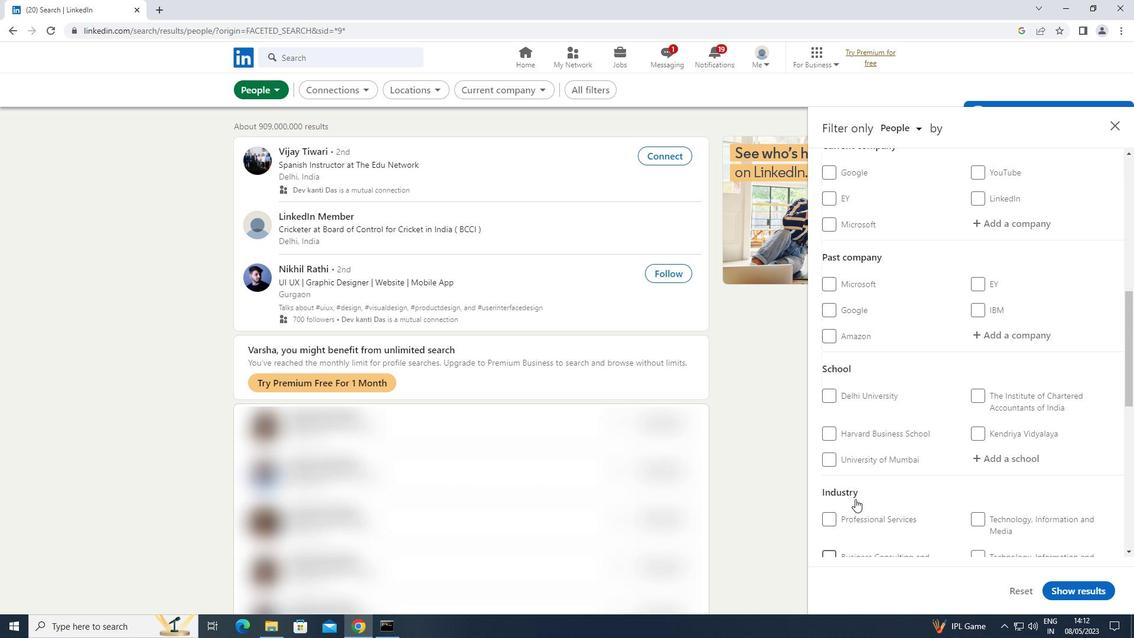 
Action: Mouse scrolled (855, 500) with delta (0, 0)
Screenshot: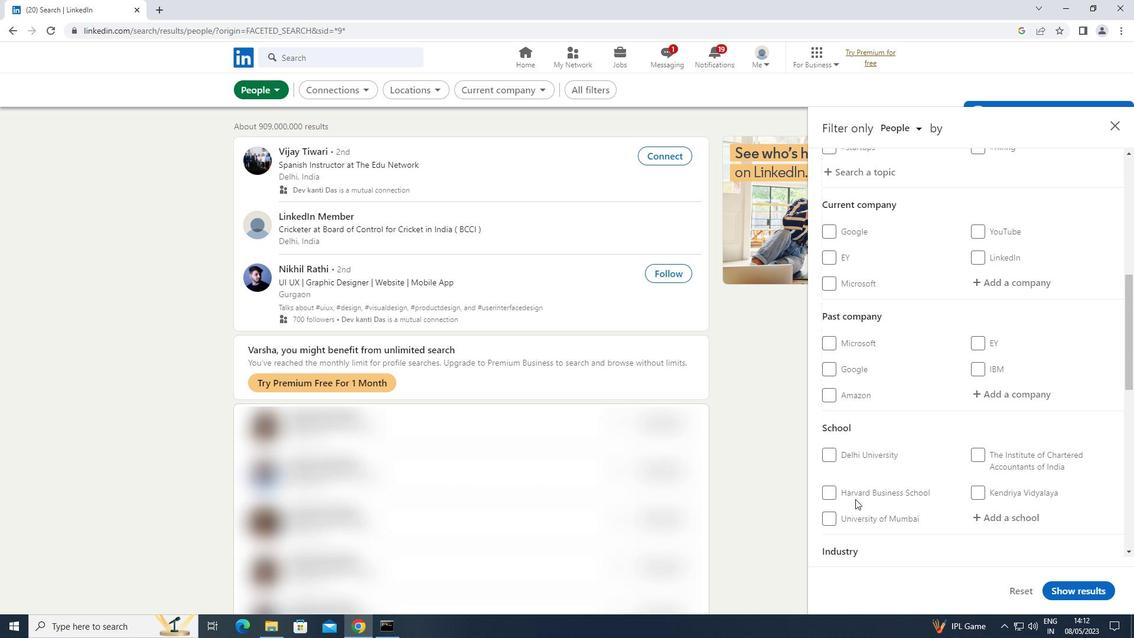 
Action: Mouse moved to (1034, 341)
Screenshot: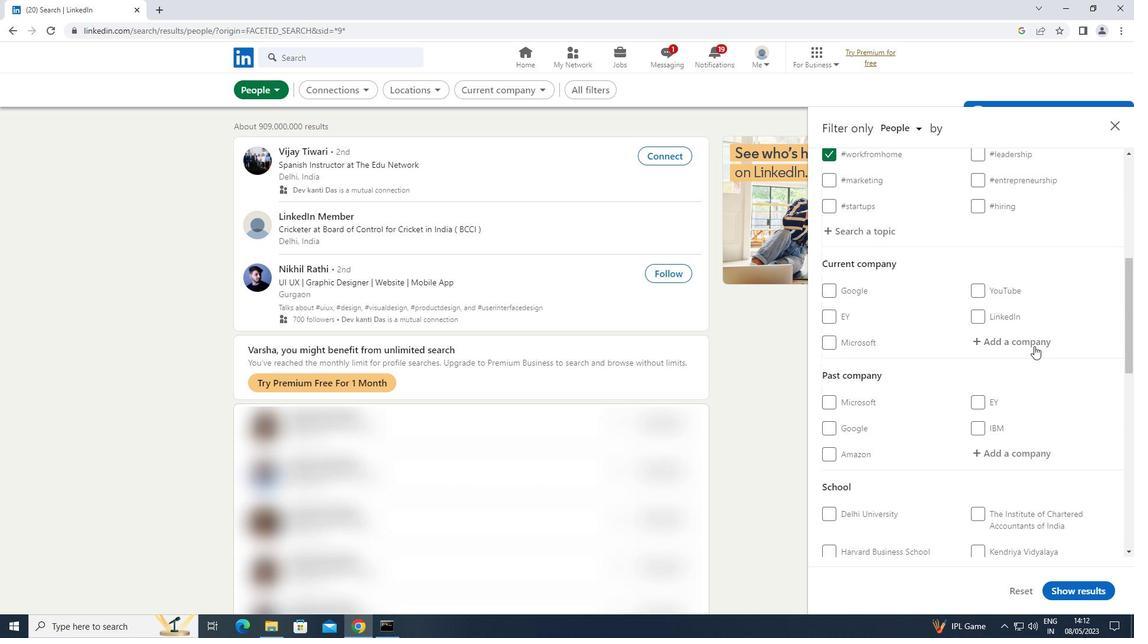 
Action: Mouse pressed left at (1034, 341)
Screenshot: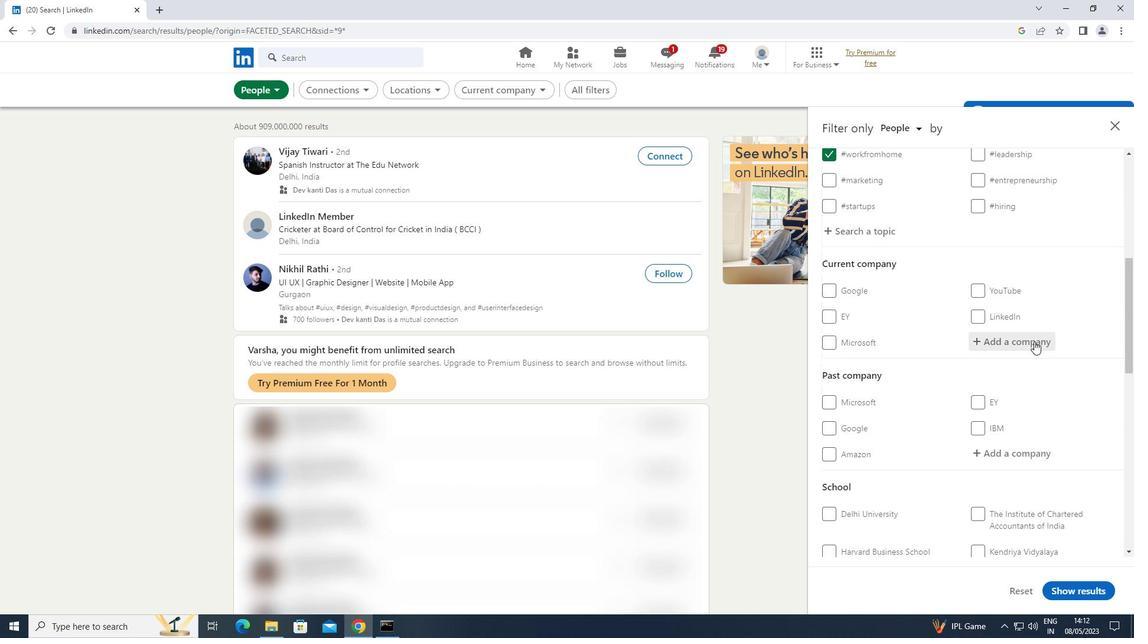 
Action: Key pressed <Key.shift>ROYAL<Key.space><Key.shift>SOCIETY
Screenshot: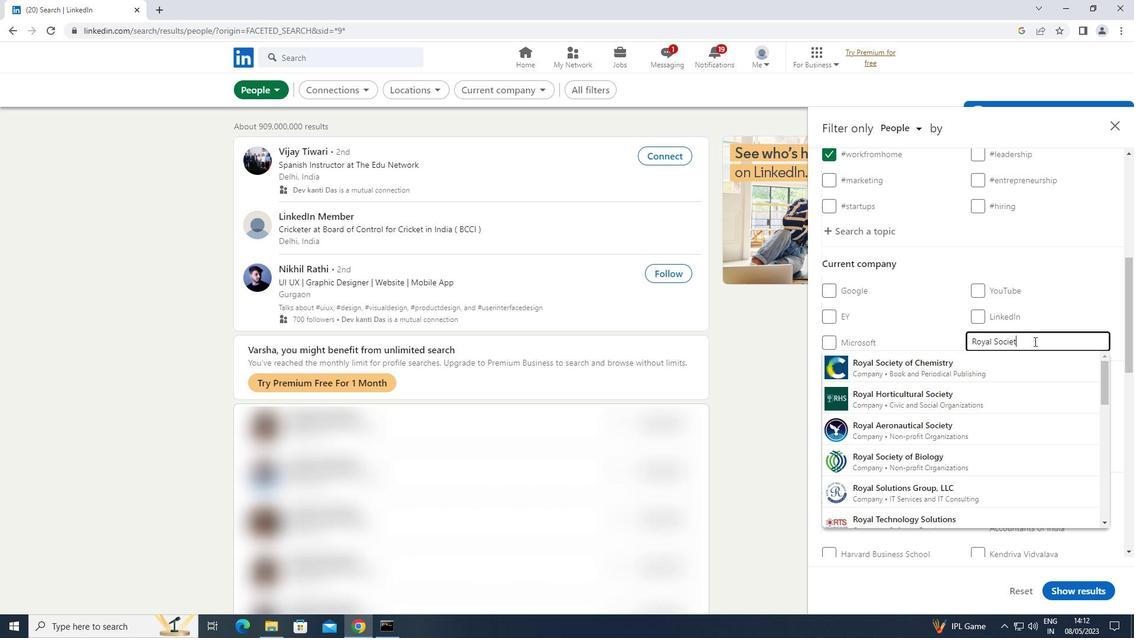 
Action: Mouse moved to (990, 358)
Screenshot: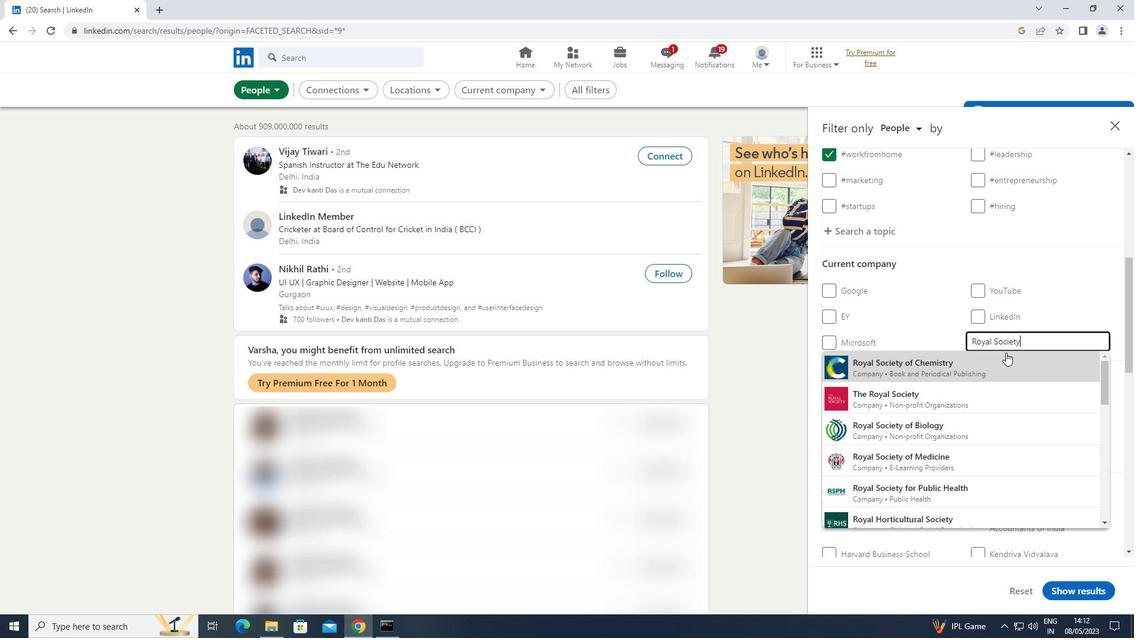 
Action: Mouse pressed left at (990, 358)
Screenshot: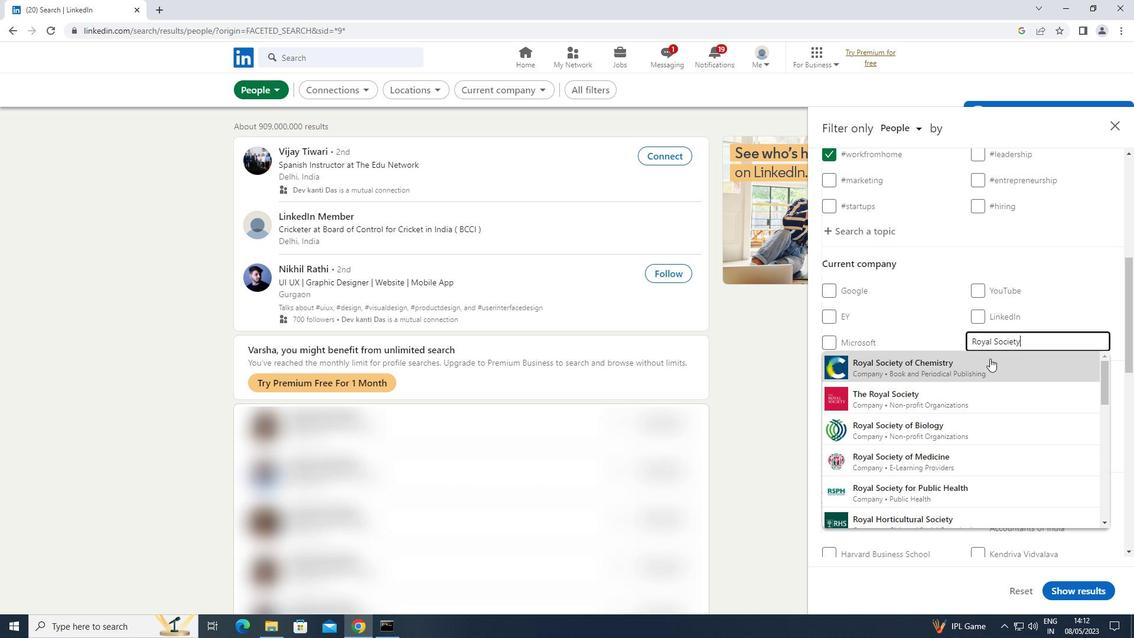 
Action: Mouse moved to (990, 359)
Screenshot: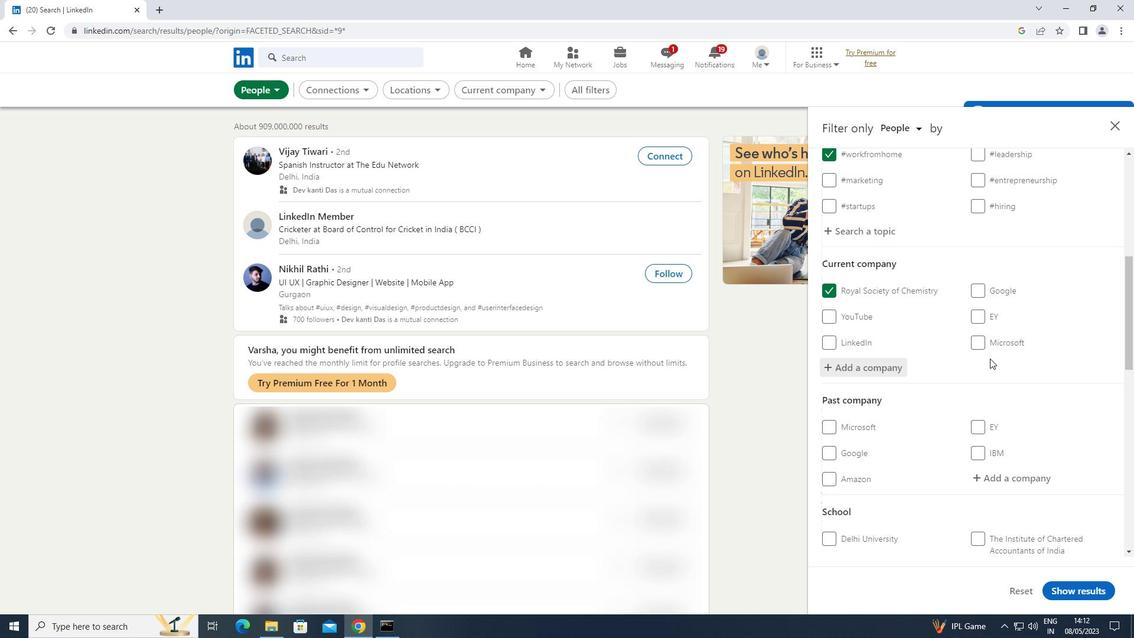 
Action: Mouse scrolled (990, 359) with delta (0, 0)
Screenshot: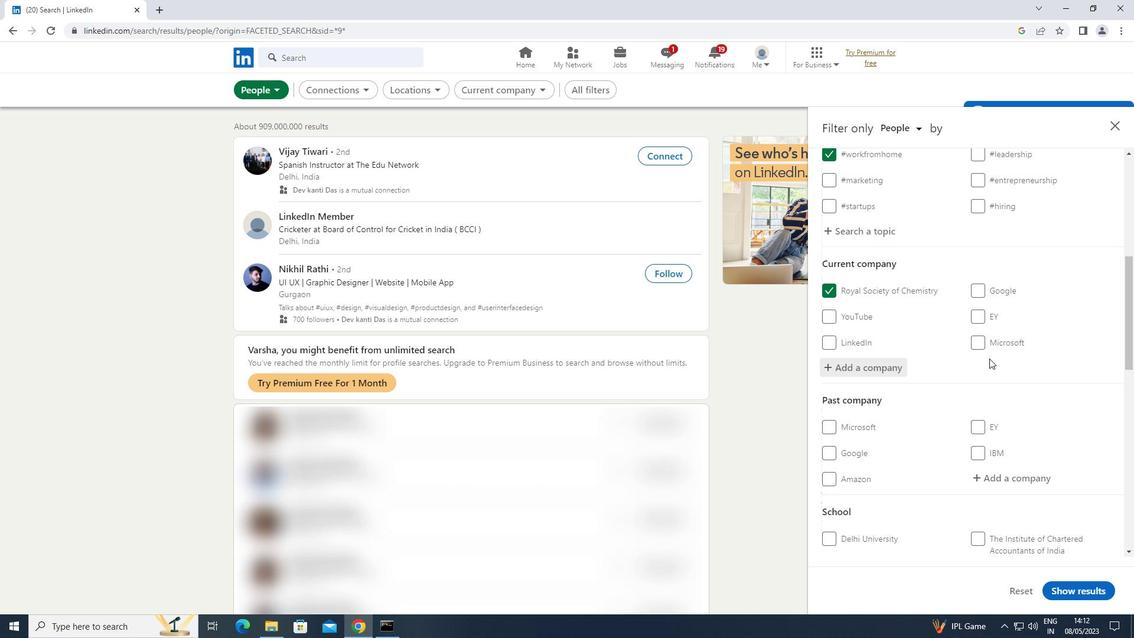 
Action: Mouse scrolled (990, 359) with delta (0, 0)
Screenshot: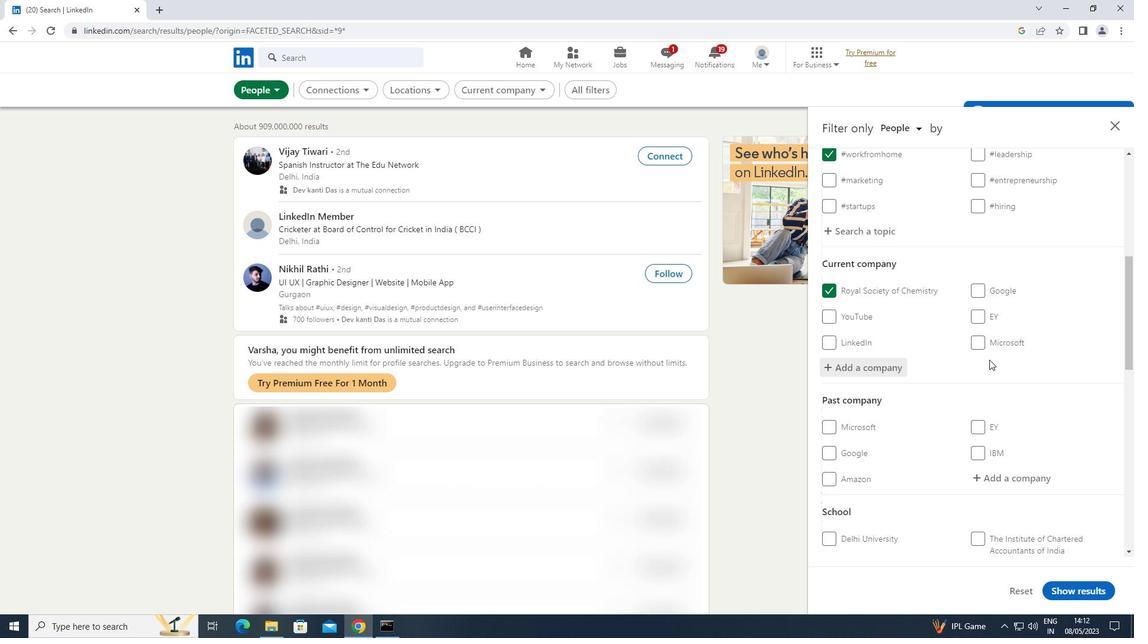 
Action: Mouse moved to (1006, 481)
Screenshot: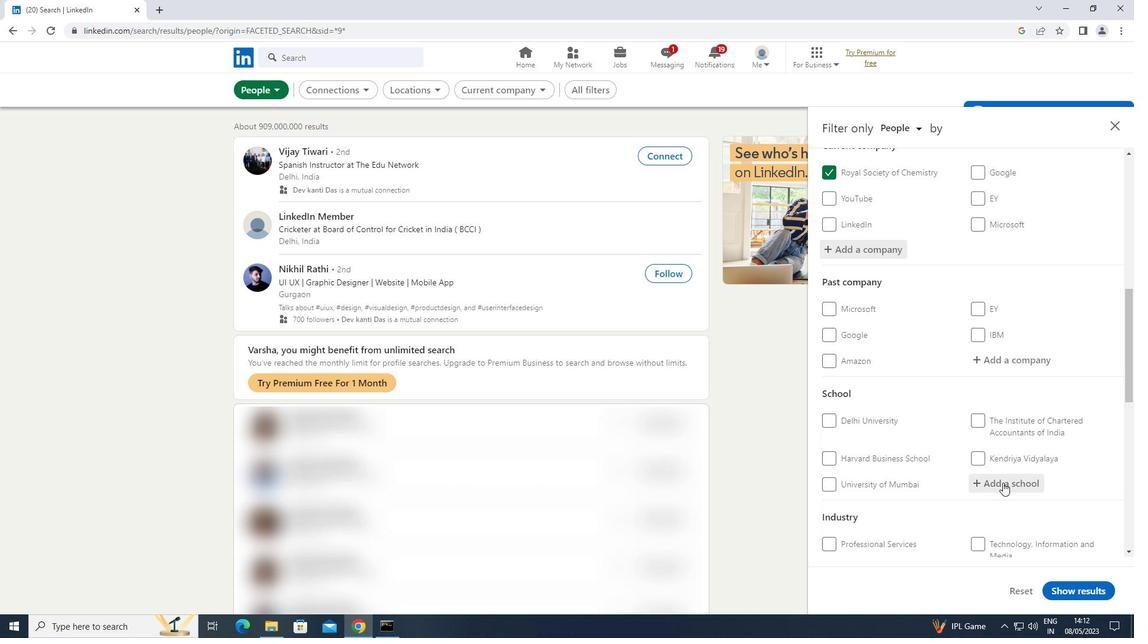 
Action: Mouse pressed left at (1006, 481)
Screenshot: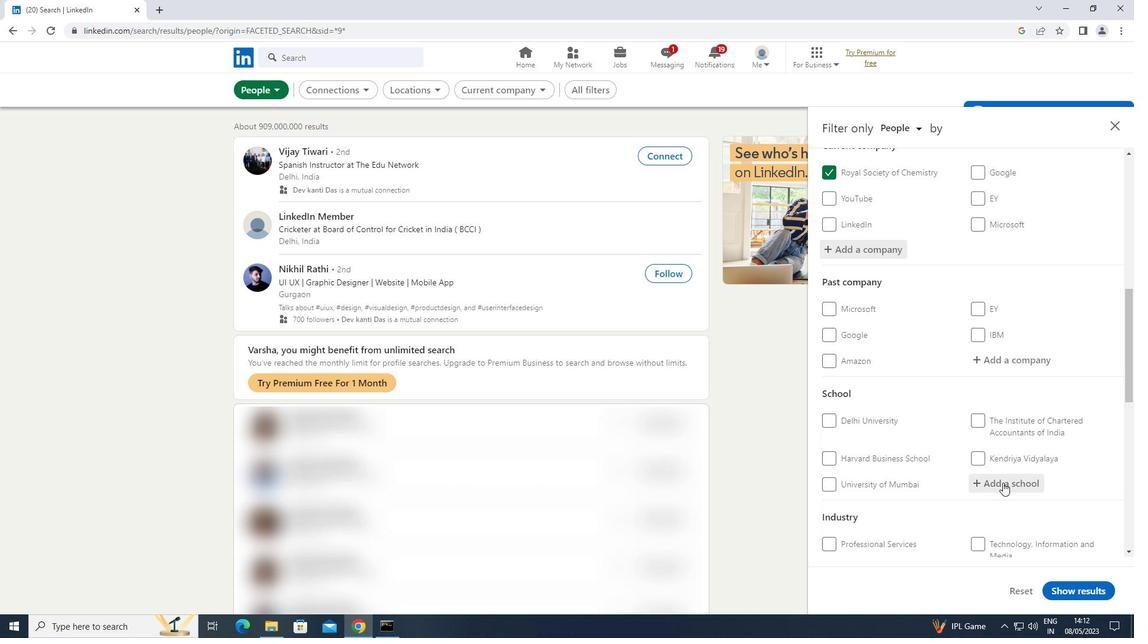 
Action: Mouse moved to (1007, 481)
Screenshot: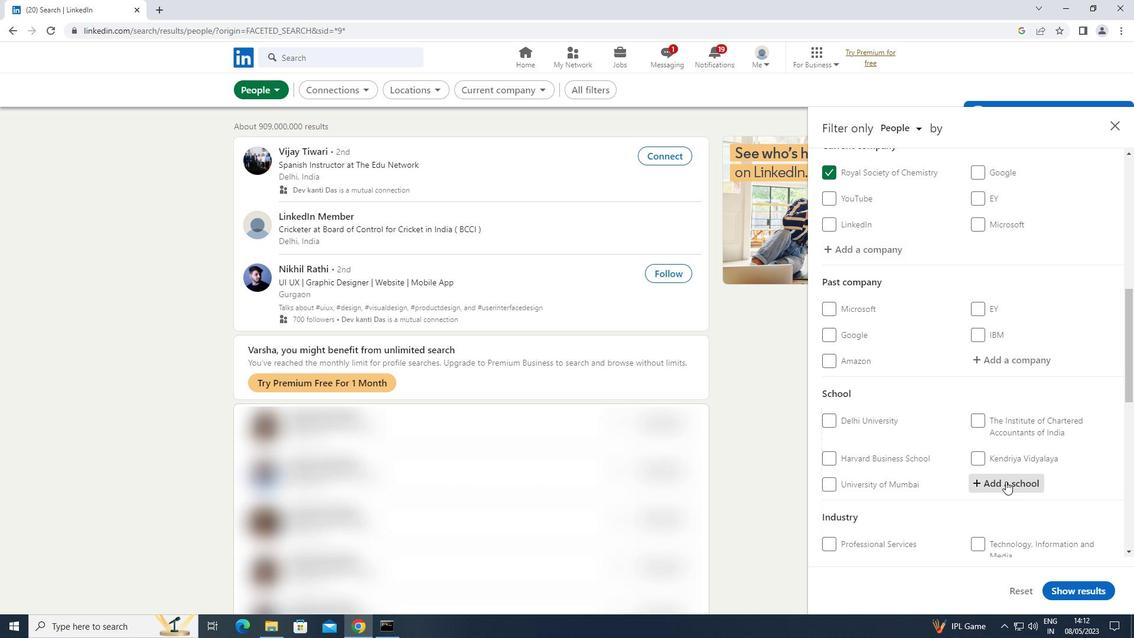 
Action: Key pressed <Key.shift>MAULANA
Screenshot: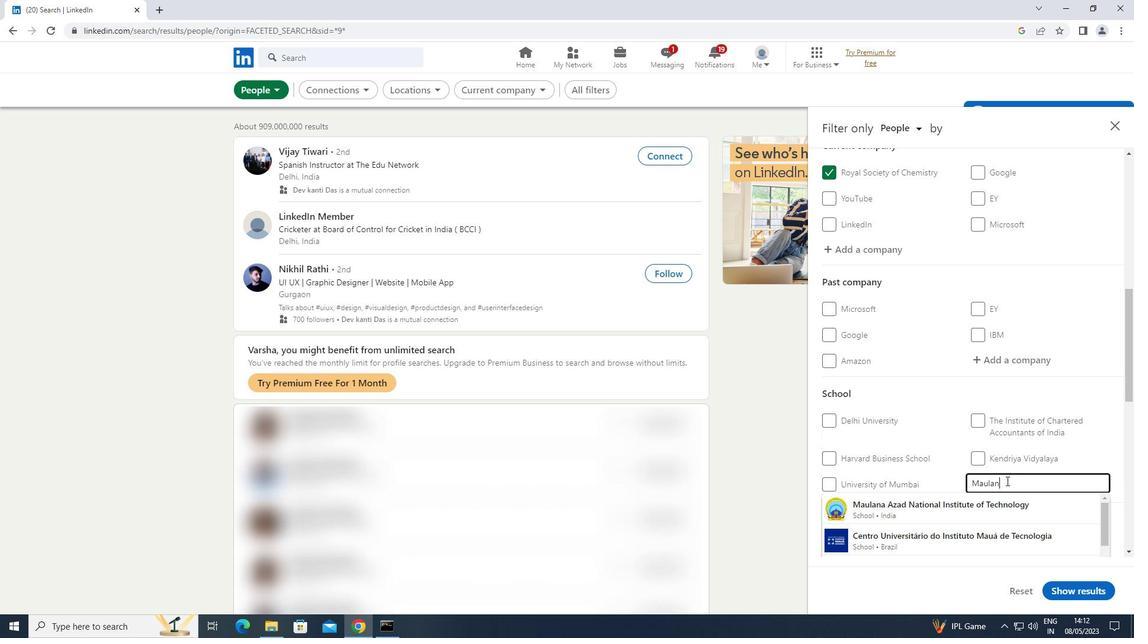
Action: Mouse moved to (970, 510)
Screenshot: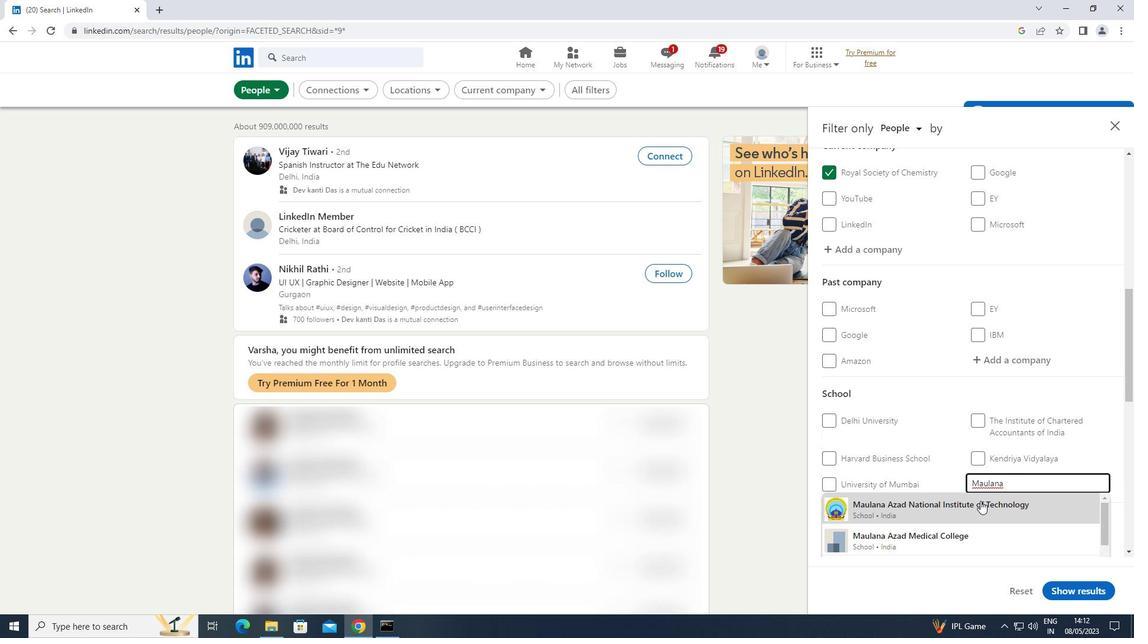 
Action: Mouse pressed left at (970, 510)
Screenshot: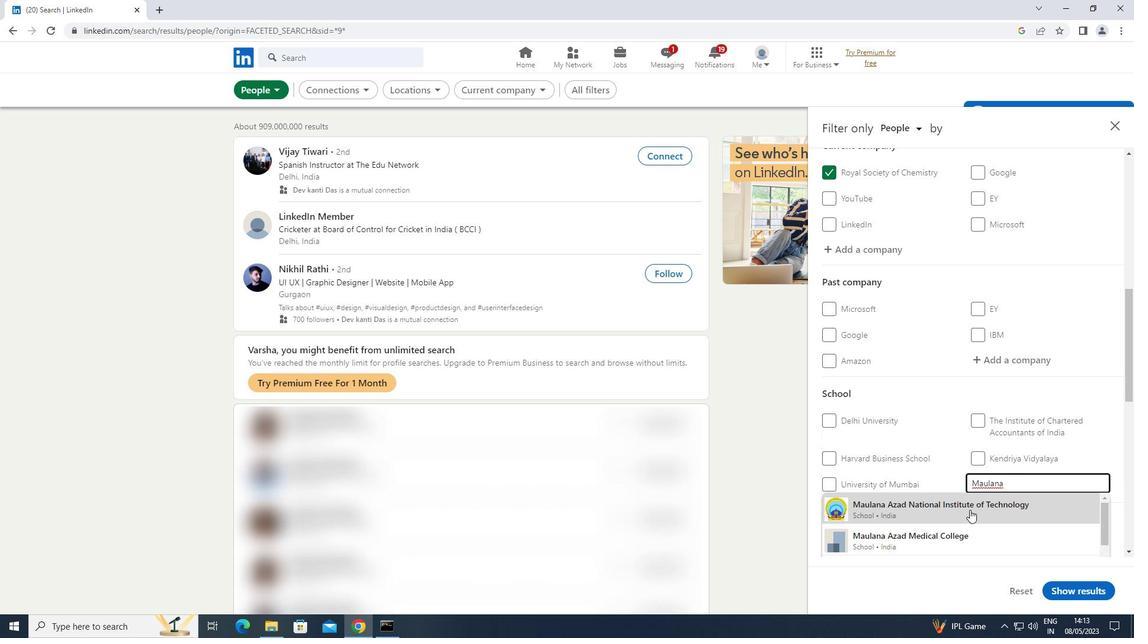 
Action: Mouse moved to (971, 508)
Screenshot: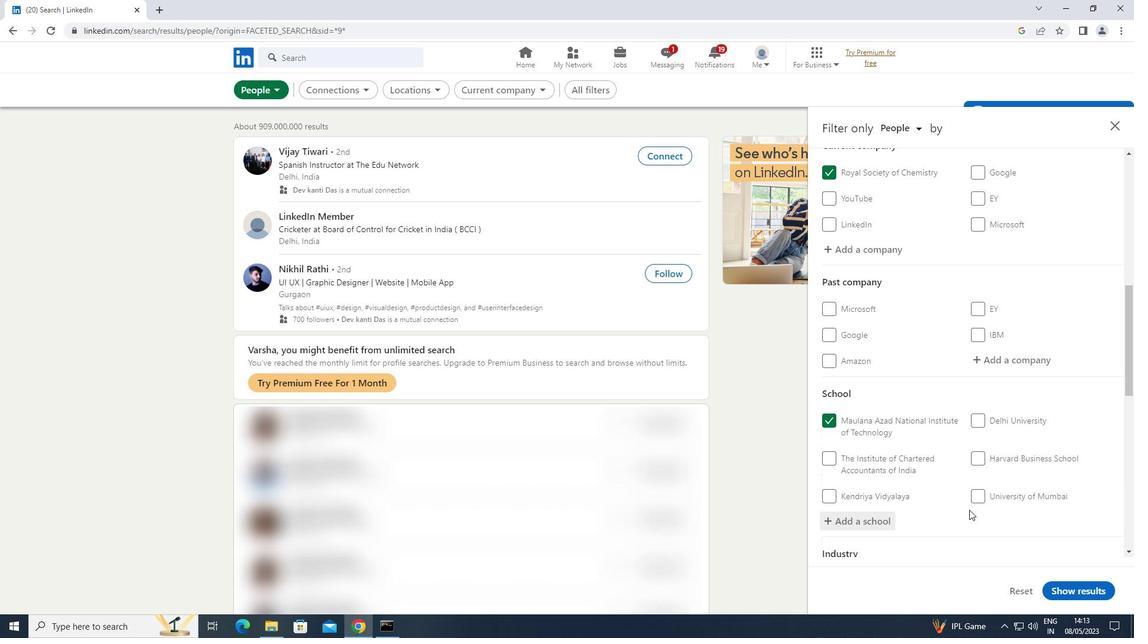 
Action: Mouse scrolled (971, 508) with delta (0, 0)
Screenshot: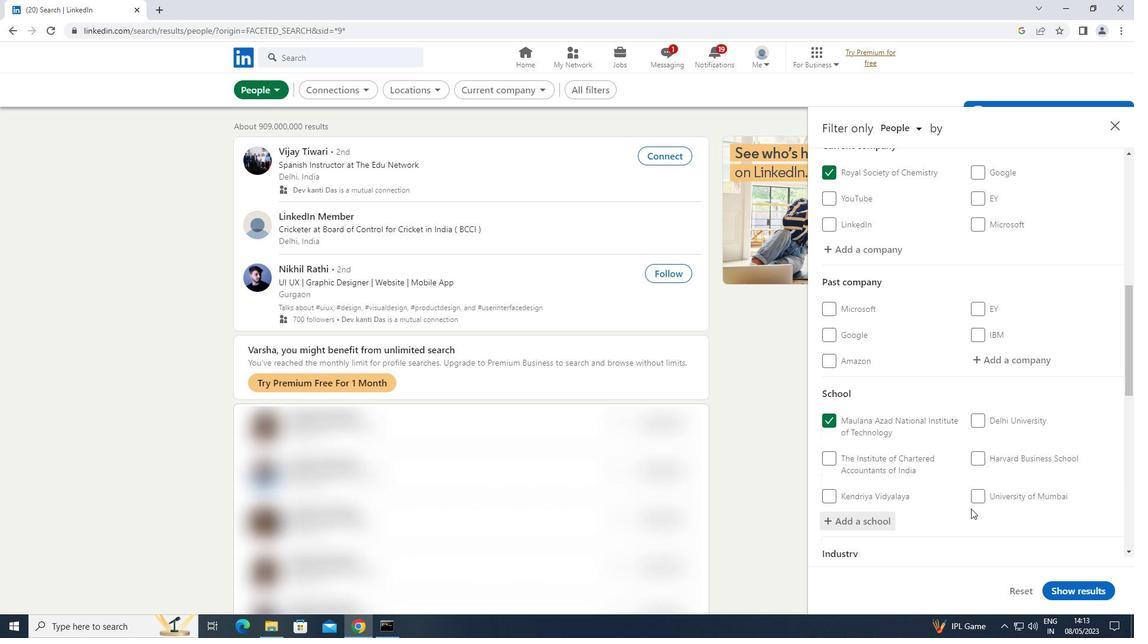 
Action: Mouse moved to (971, 508)
Screenshot: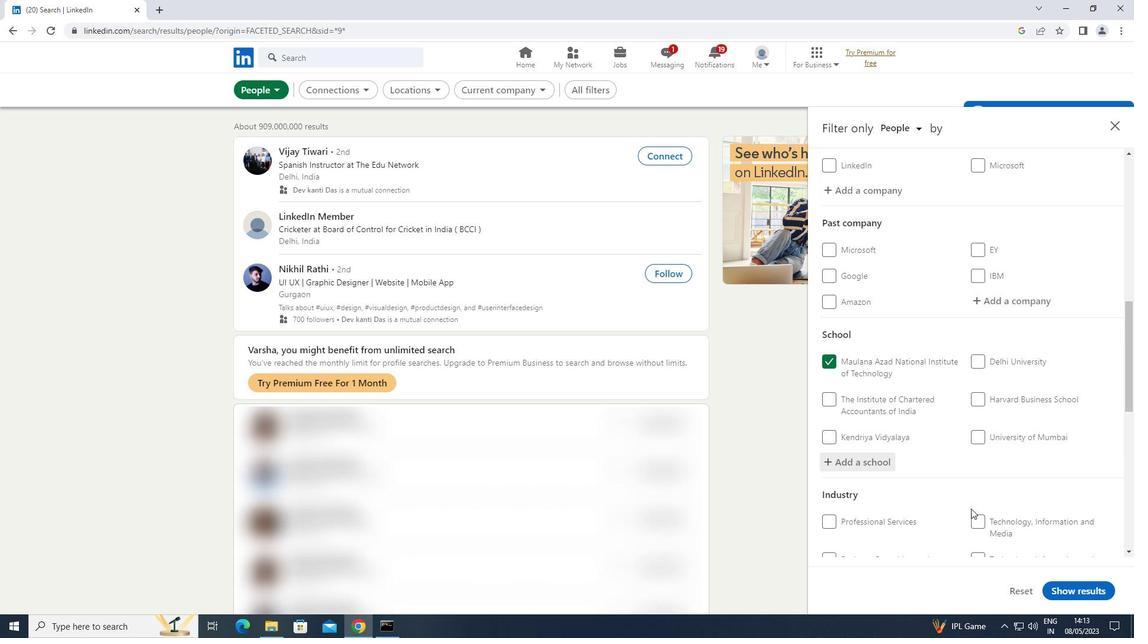 
Action: Mouse scrolled (971, 507) with delta (0, 0)
Screenshot: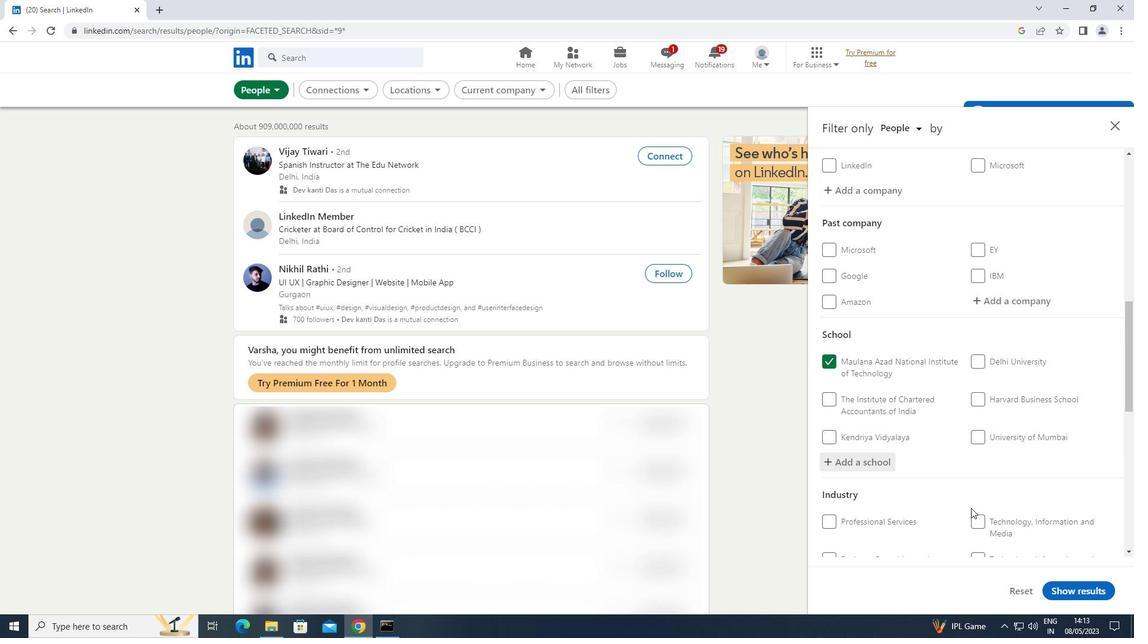
Action: Mouse scrolled (971, 507) with delta (0, 0)
Screenshot: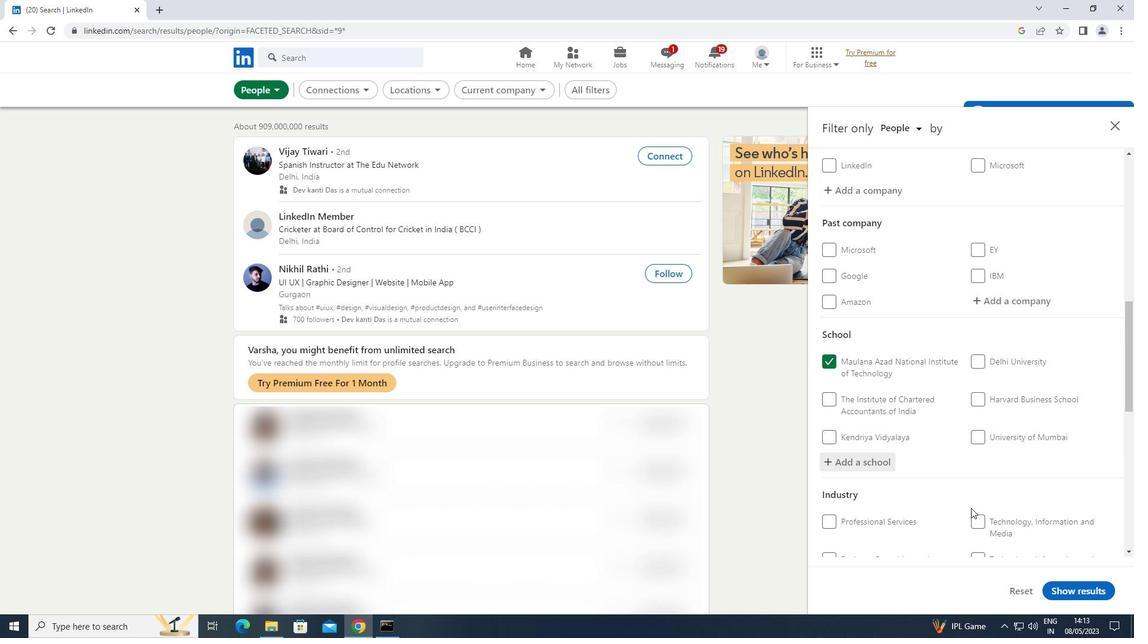 
Action: Mouse moved to (1009, 480)
Screenshot: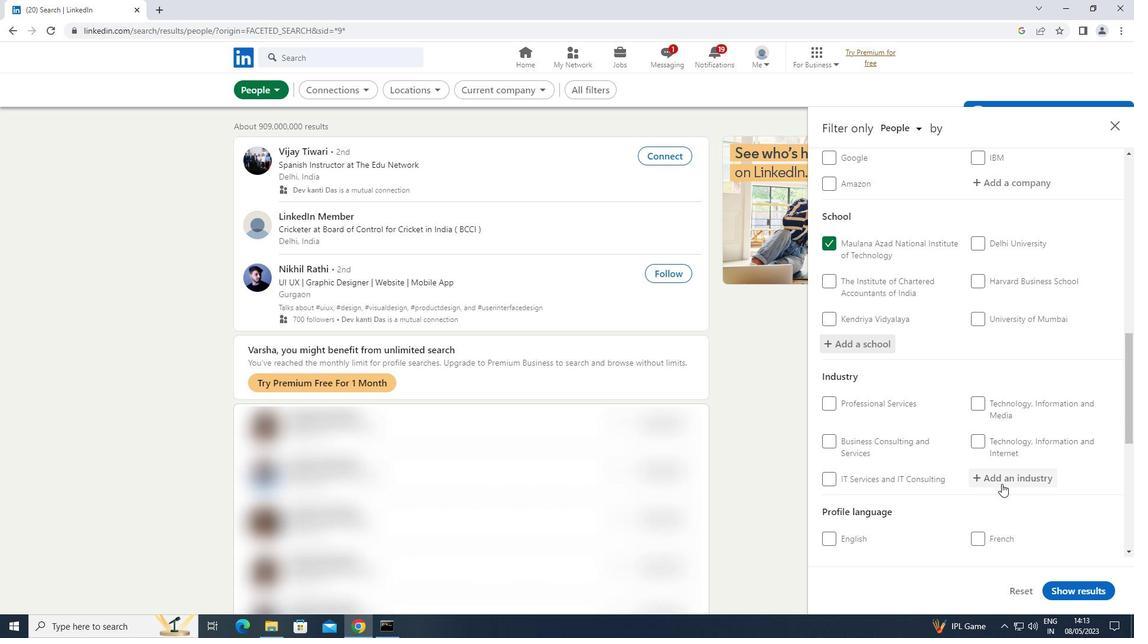 
Action: Mouse pressed left at (1009, 480)
Screenshot: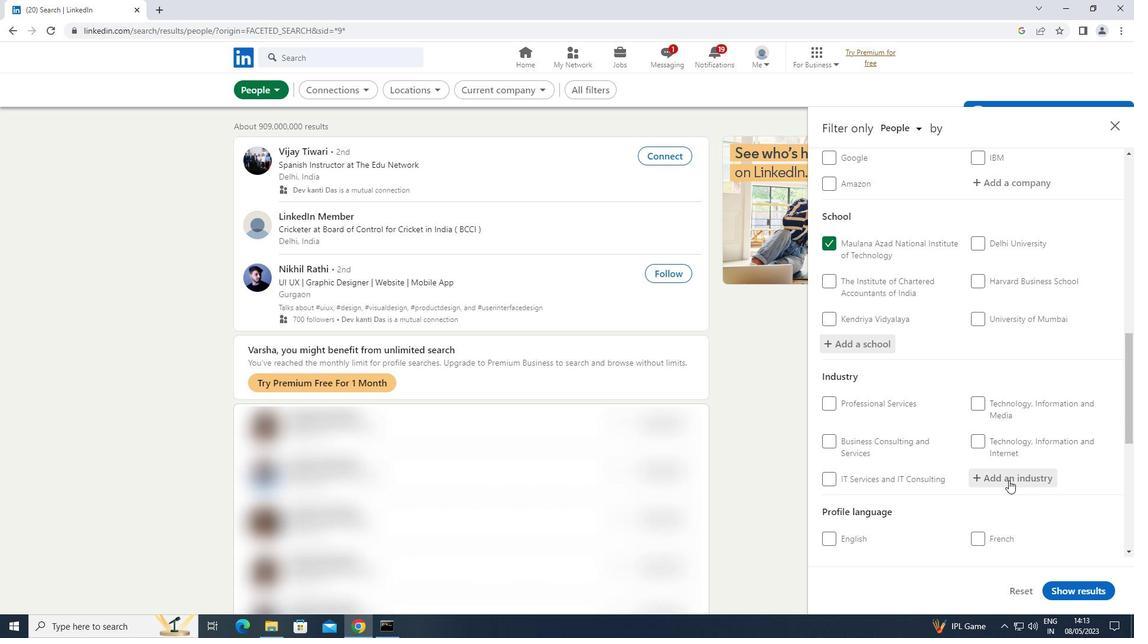
Action: Key pressed <Key.shift>FOOD
Screenshot: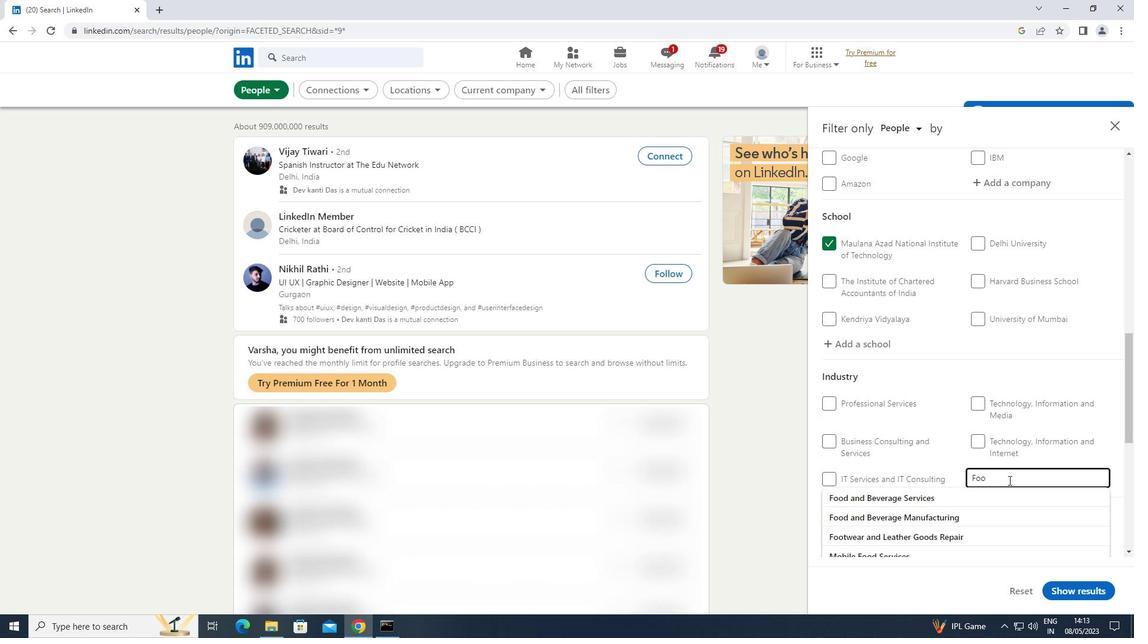 
Action: Mouse moved to (997, 485)
Screenshot: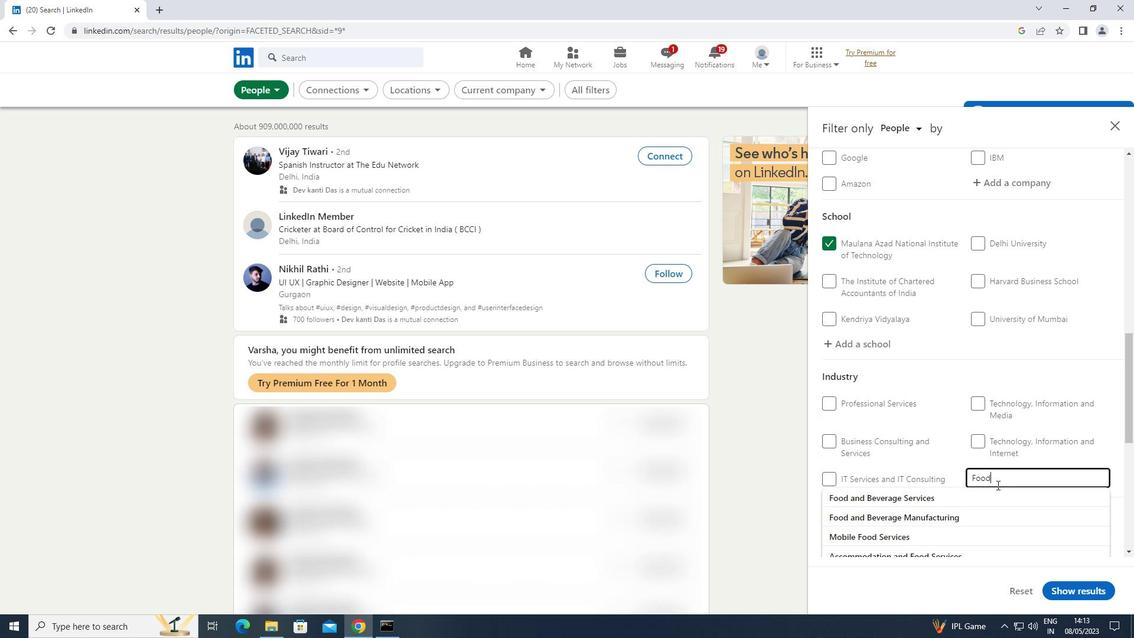 
Action: Mouse scrolled (997, 485) with delta (0, 0)
Screenshot: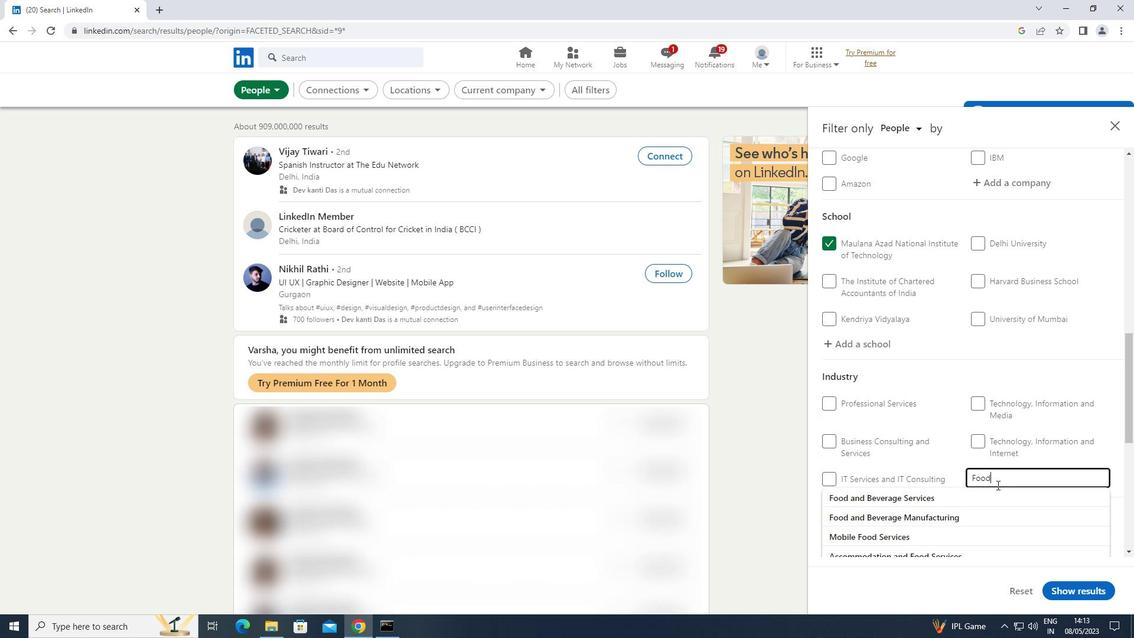 
Action: Mouse moved to (955, 510)
Screenshot: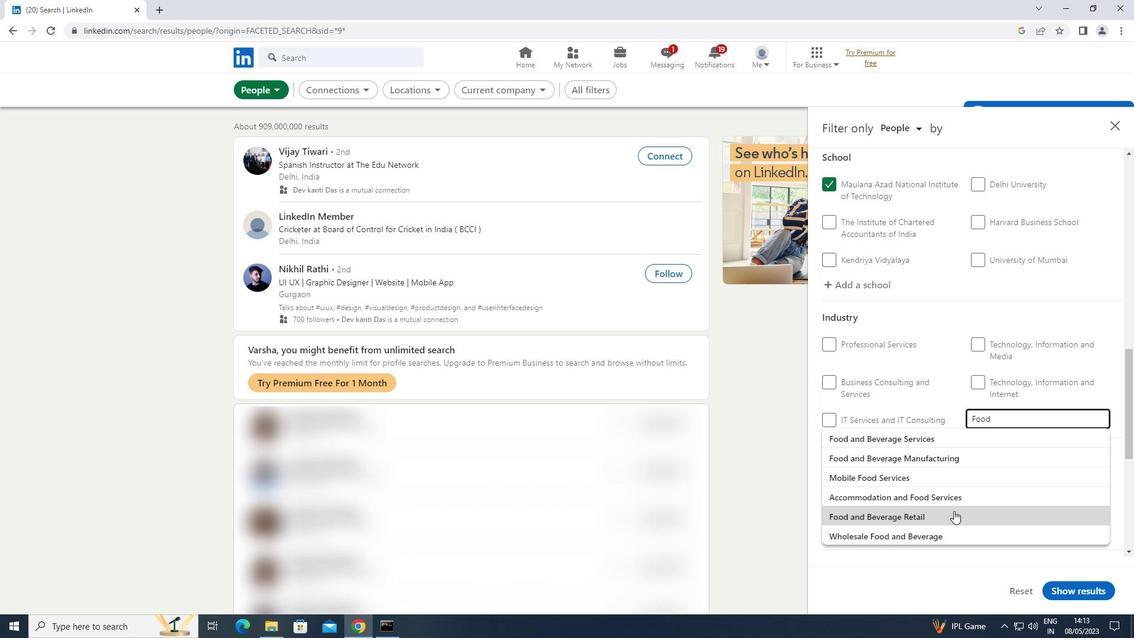 
Action: Mouse pressed left at (955, 510)
Screenshot: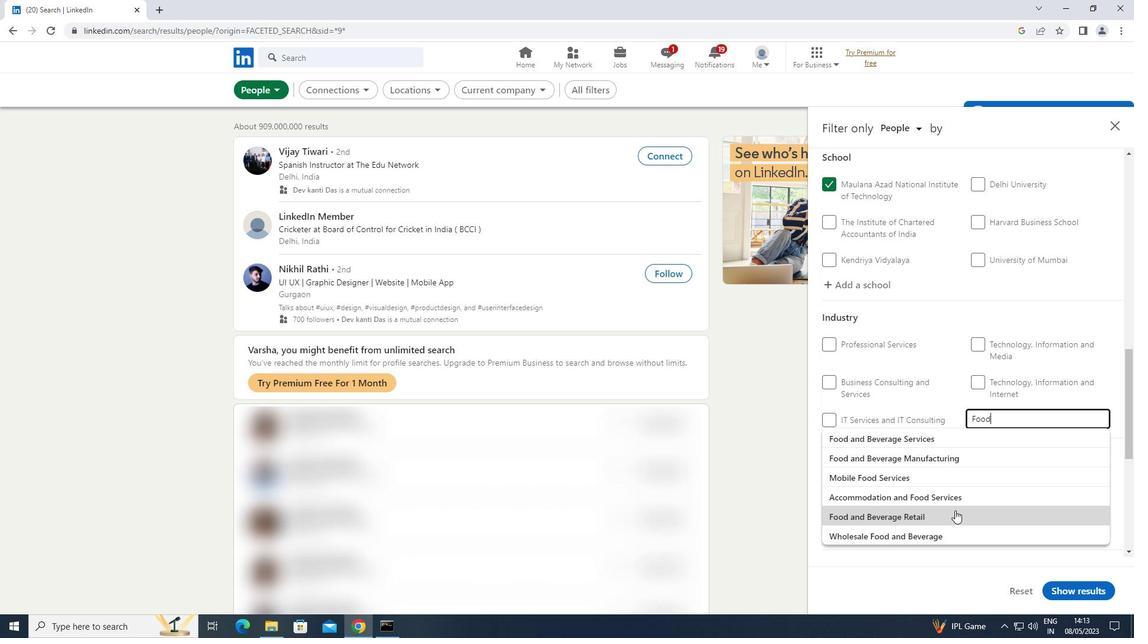 
Action: Mouse moved to (963, 507)
Screenshot: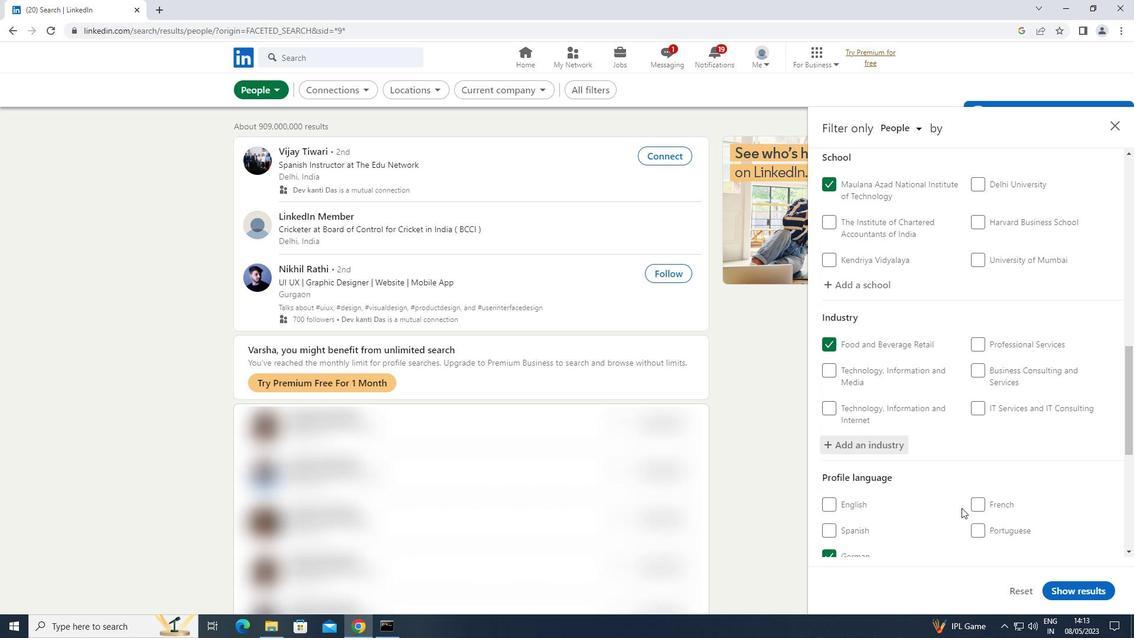 
Action: Mouse scrolled (963, 507) with delta (0, 0)
Screenshot: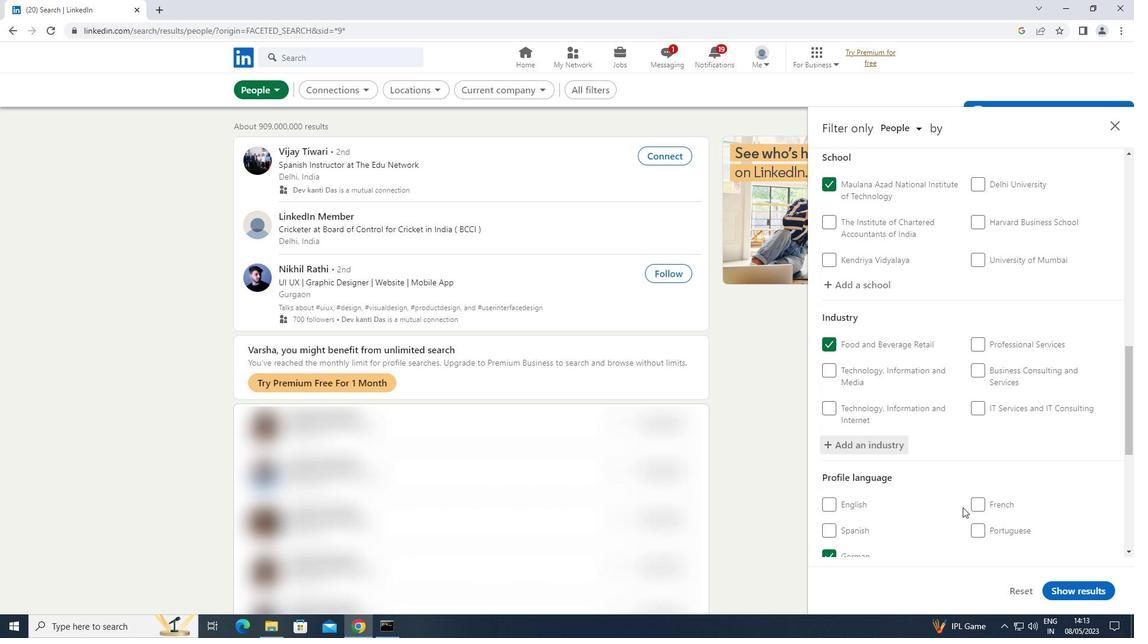 
Action: Mouse moved to (964, 507)
Screenshot: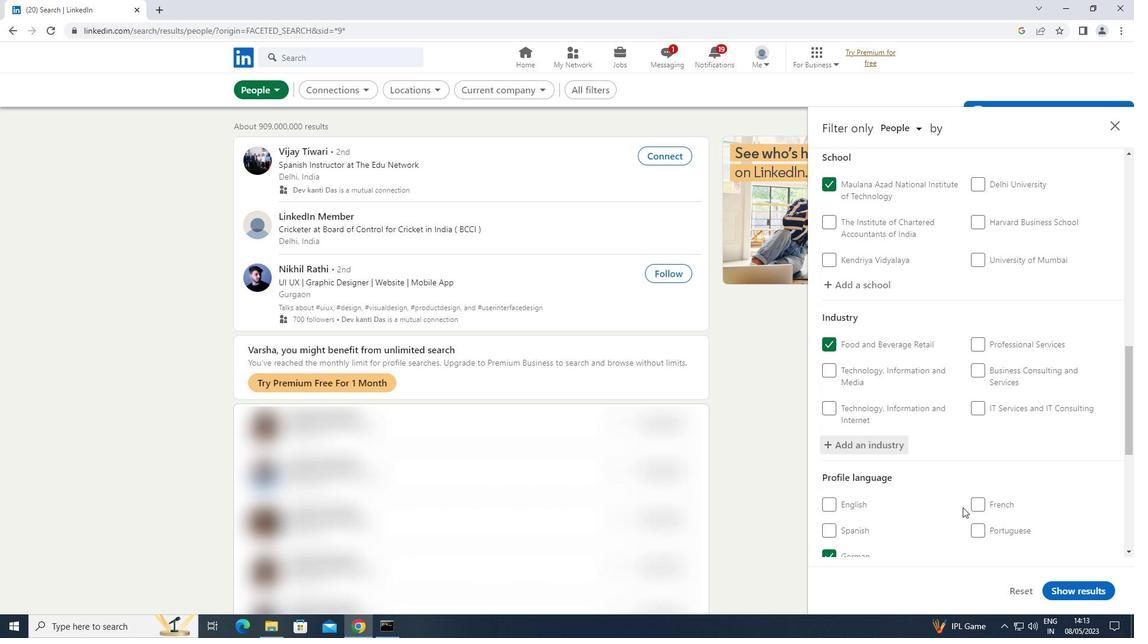 
Action: Mouse scrolled (964, 507) with delta (0, 0)
Screenshot: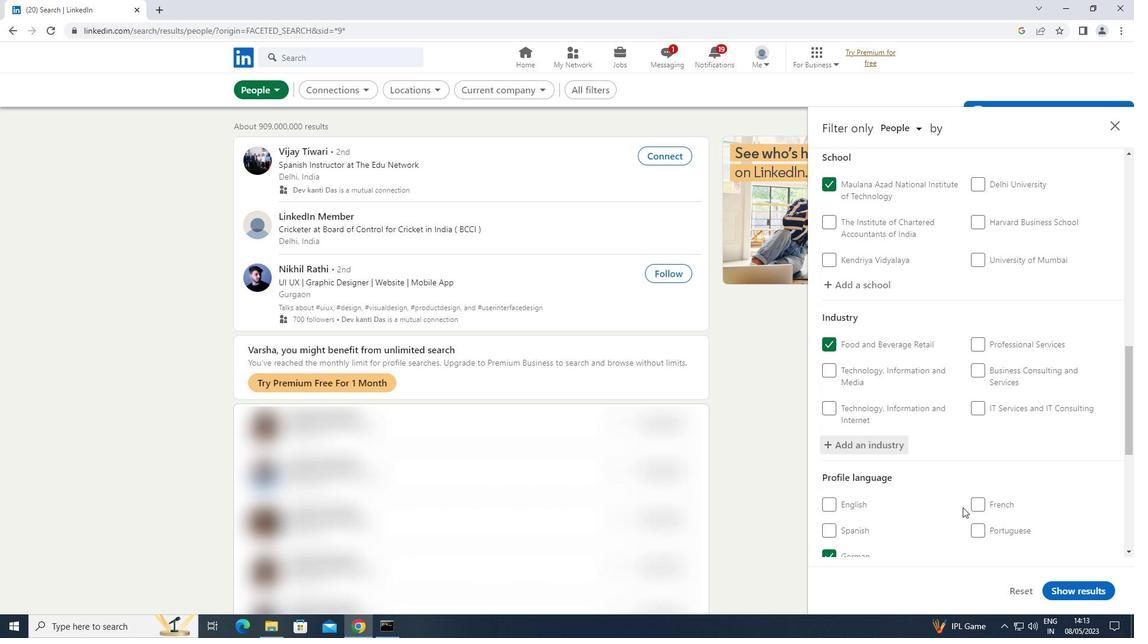 
Action: Mouse moved to (967, 505)
Screenshot: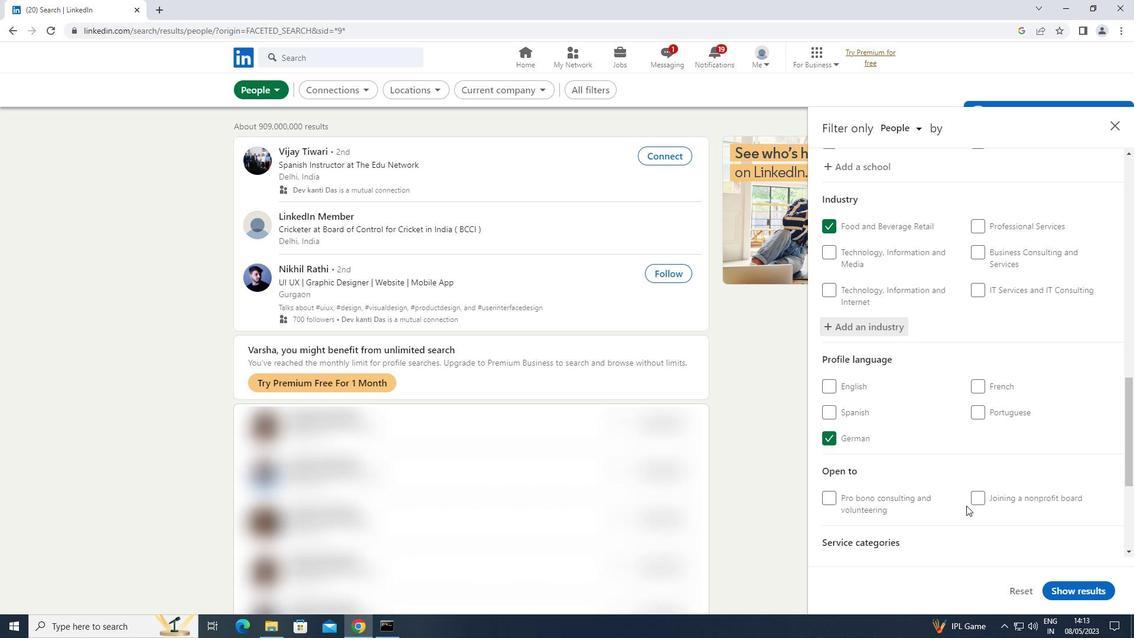 
Action: Mouse scrolled (967, 504) with delta (0, 0)
Screenshot: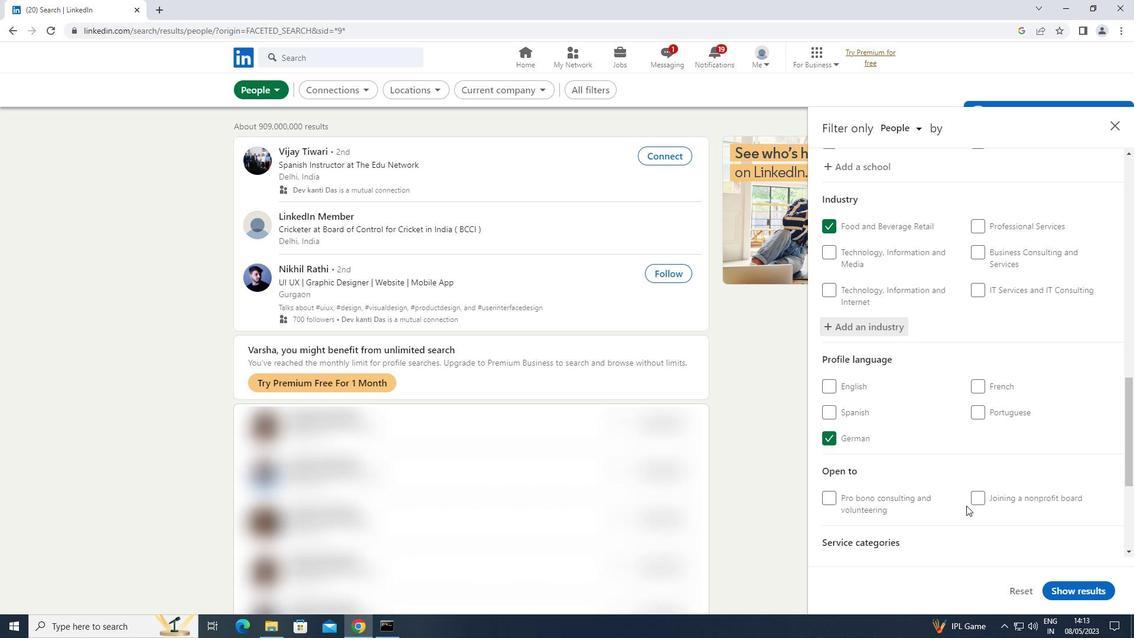 
Action: Mouse scrolled (967, 504) with delta (0, 0)
Screenshot: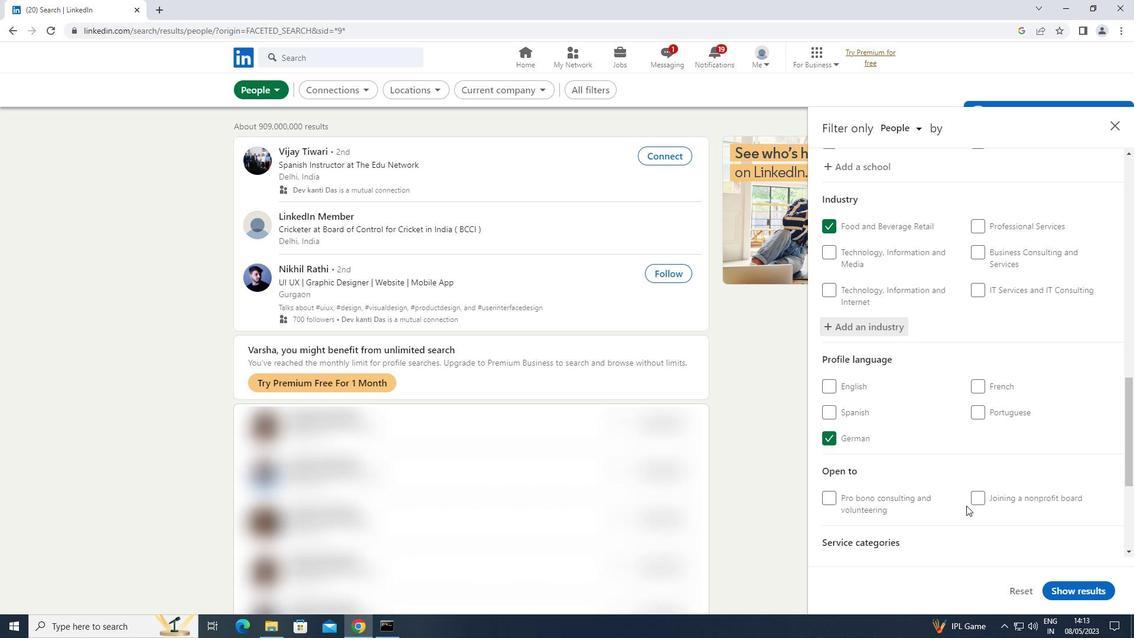 
Action: Mouse moved to (990, 493)
Screenshot: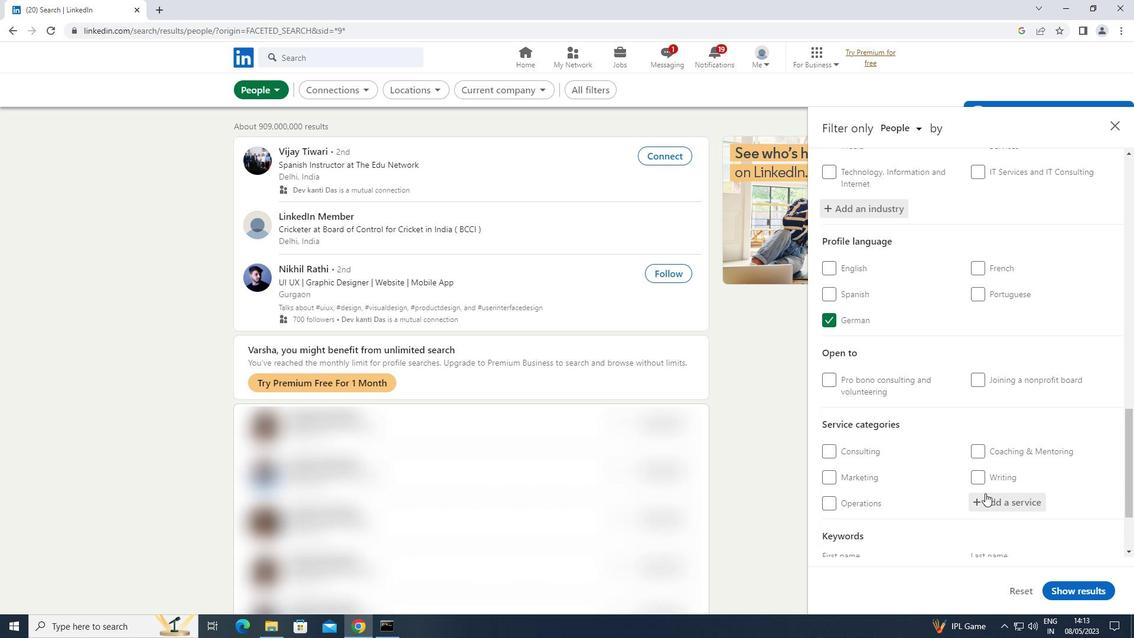 
Action: Mouse pressed left at (990, 493)
Screenshot: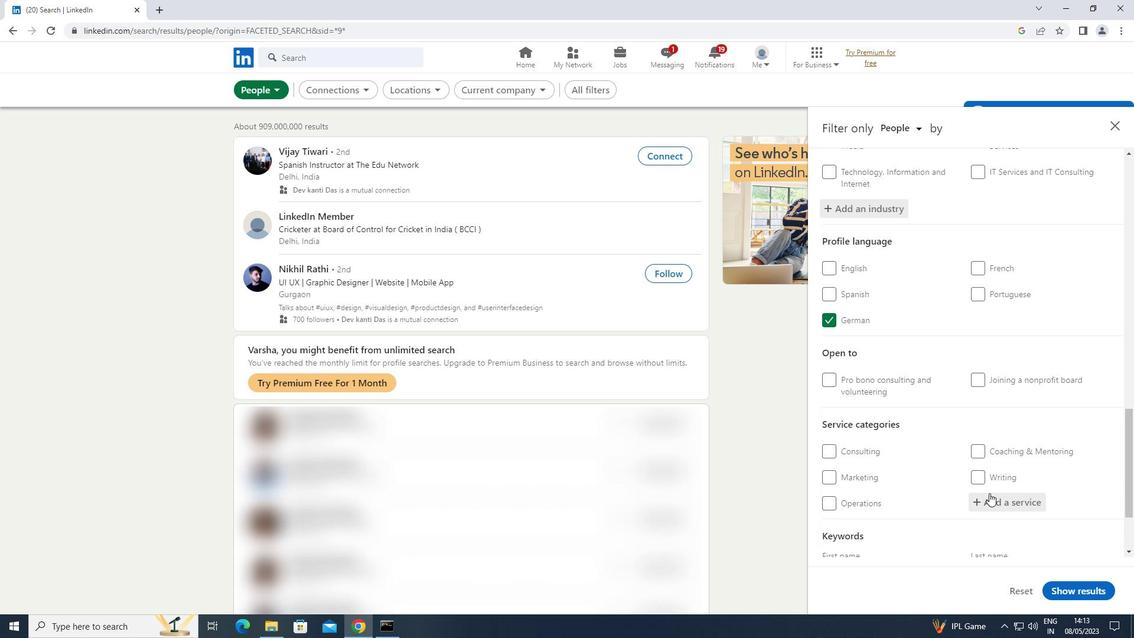
Action: Key pressed <Key.shift>EDIT
Screenshot: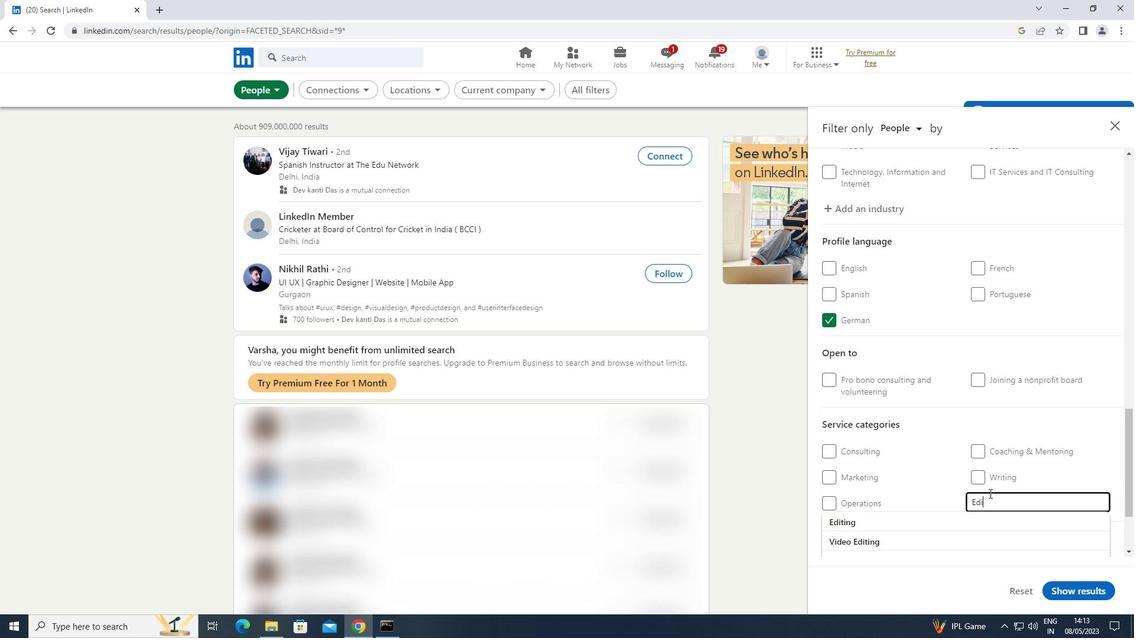 
Action: Mouse moved to (878, 521)
Screenshot: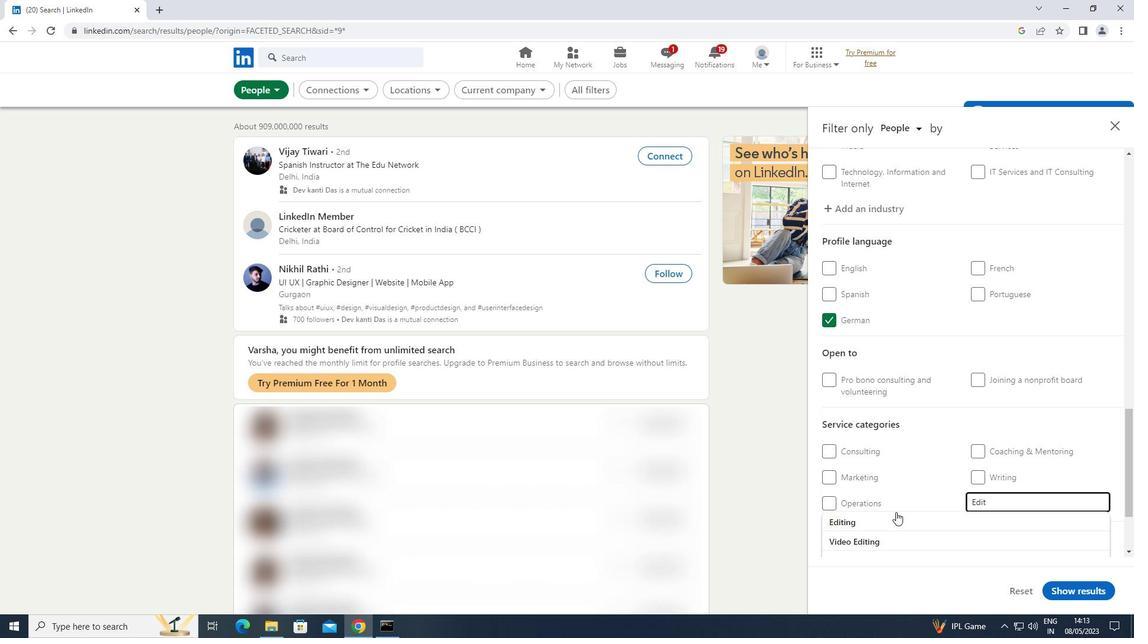 
Action: Mouse pressed left at (878, 521)
Screenshot: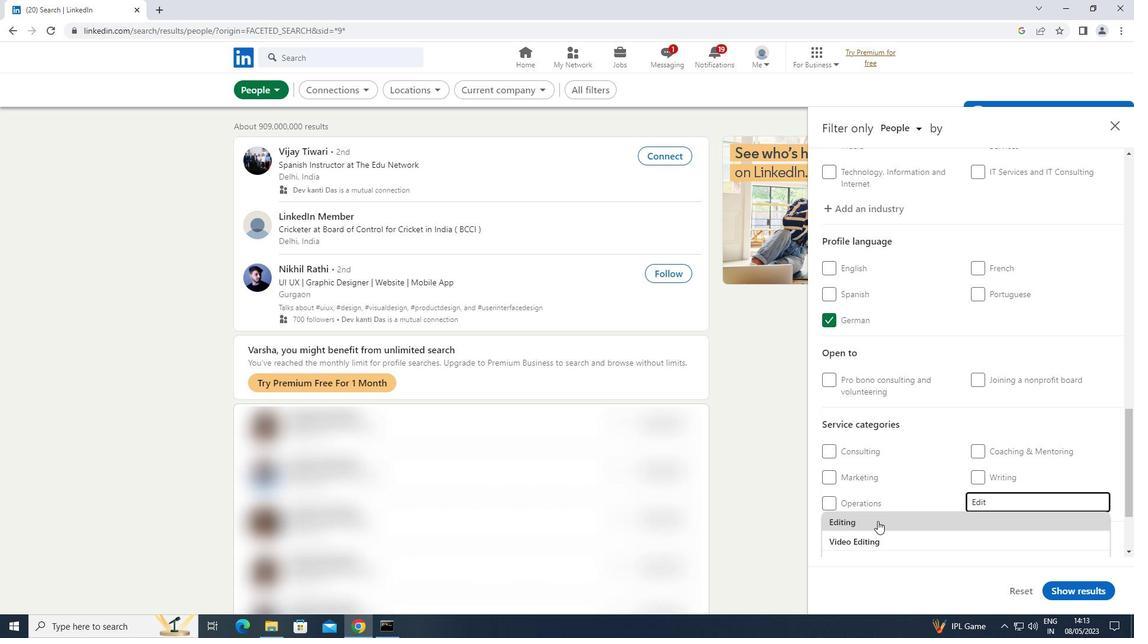 
Action: Mouse scrolled (878, 520) with delta (0, 0)
Screenshot: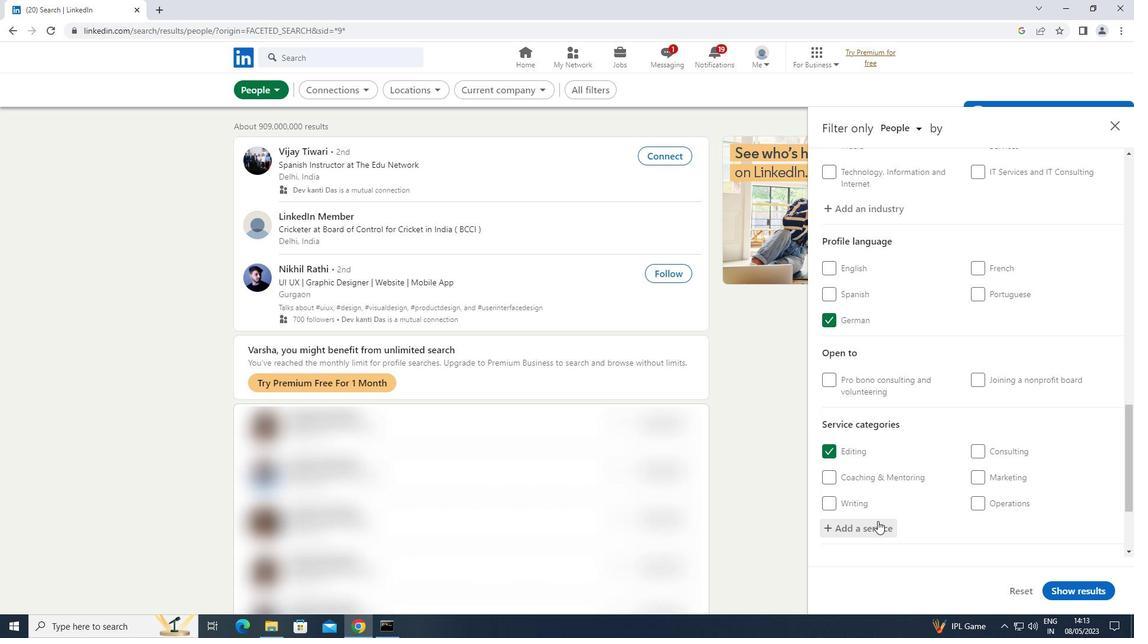 
Action: Mouse scrolled (878, 520) with delta (0, 0)
Screenshot: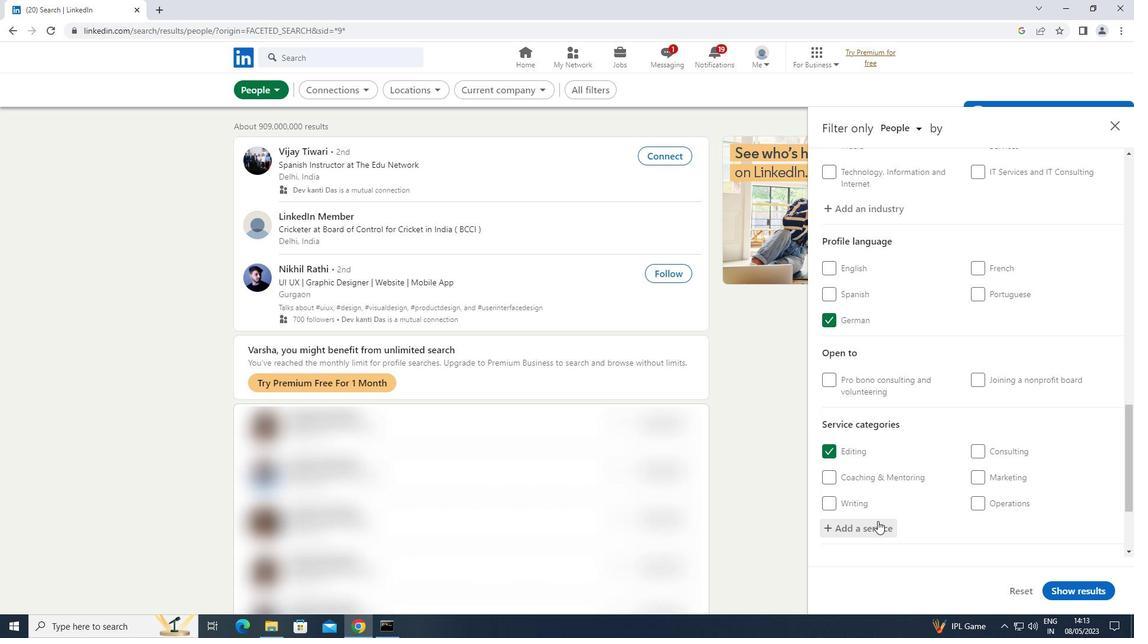 
Action: Mouse scrolled (878, 520) with delta (0, 0)
Screenshot: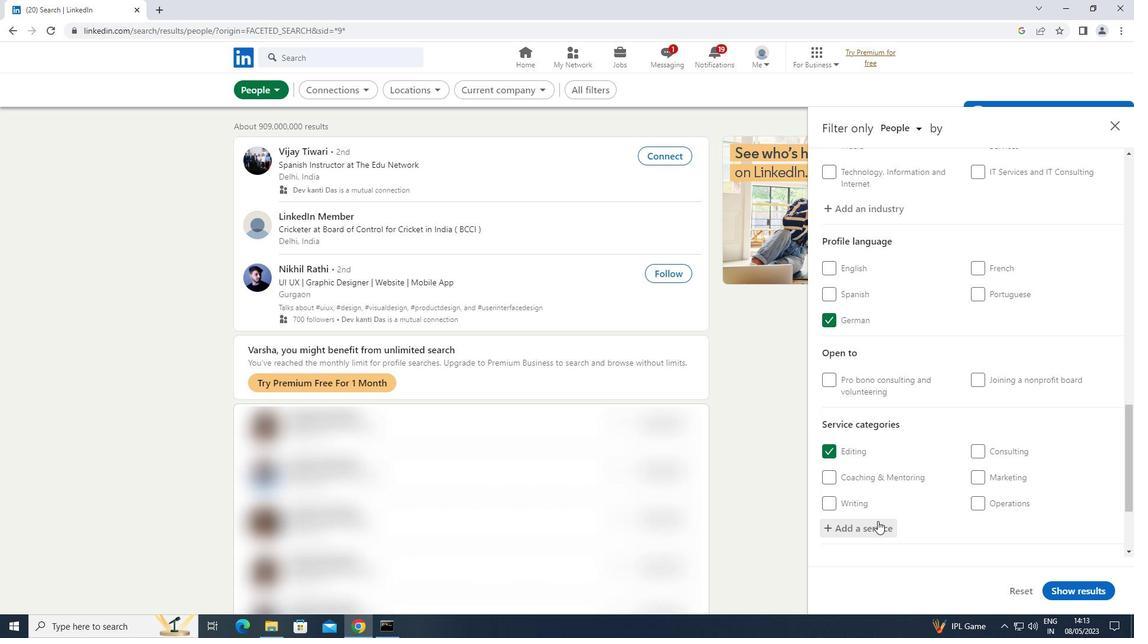 
Action: Mouse moved to (888, 508)
Screenshot: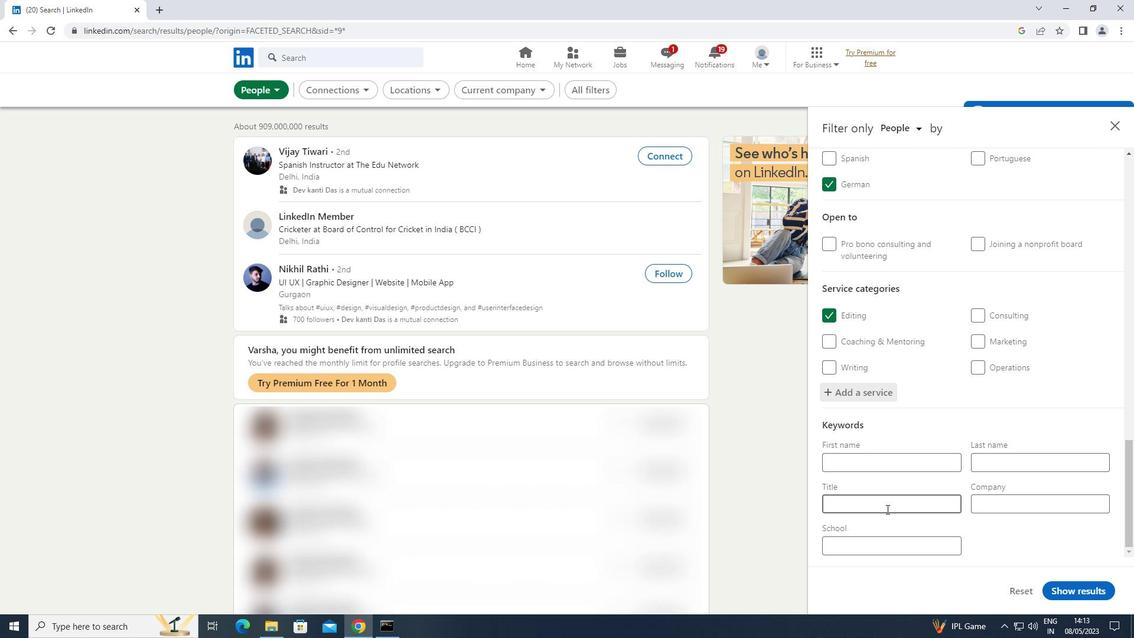 
Action: Mouse pressed left at (888, 508)
Screenshot: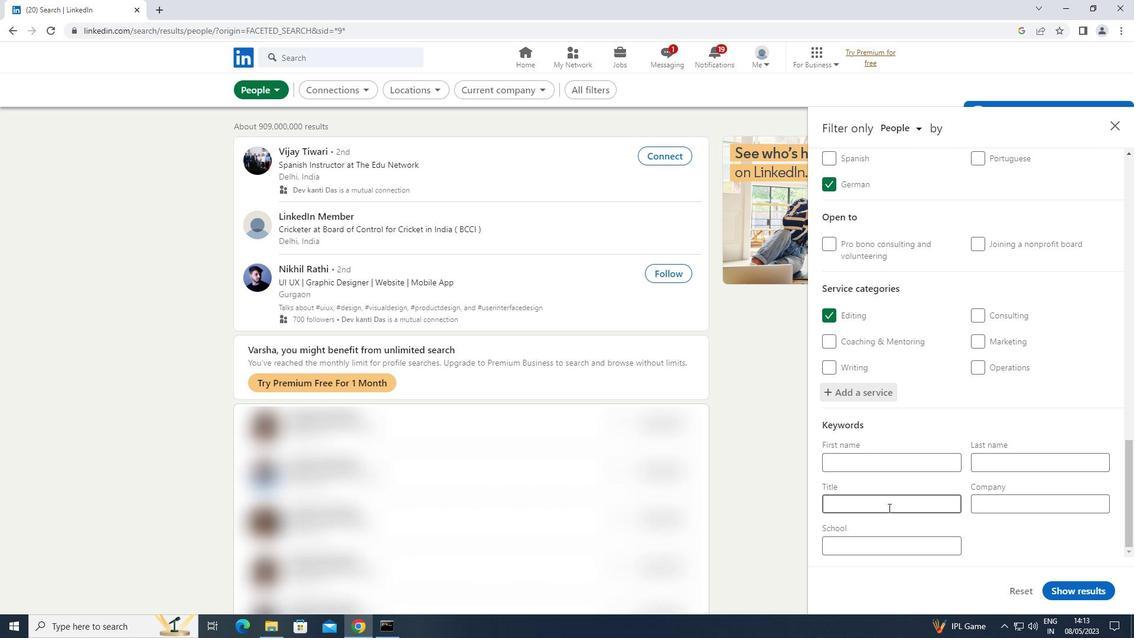 
Action: Key pressed <Key.shift>MOLECULAR<Key.space><Key.shift>SCIENTIST
Screenshot: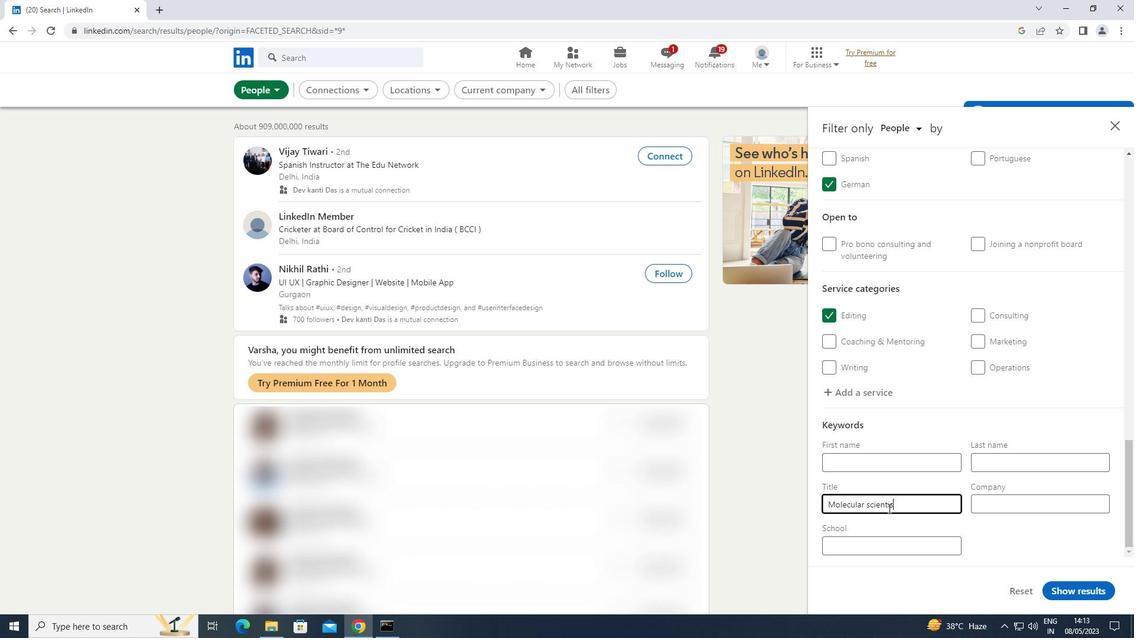 
Action: Mouse moved to (872, 504)
Screenshot: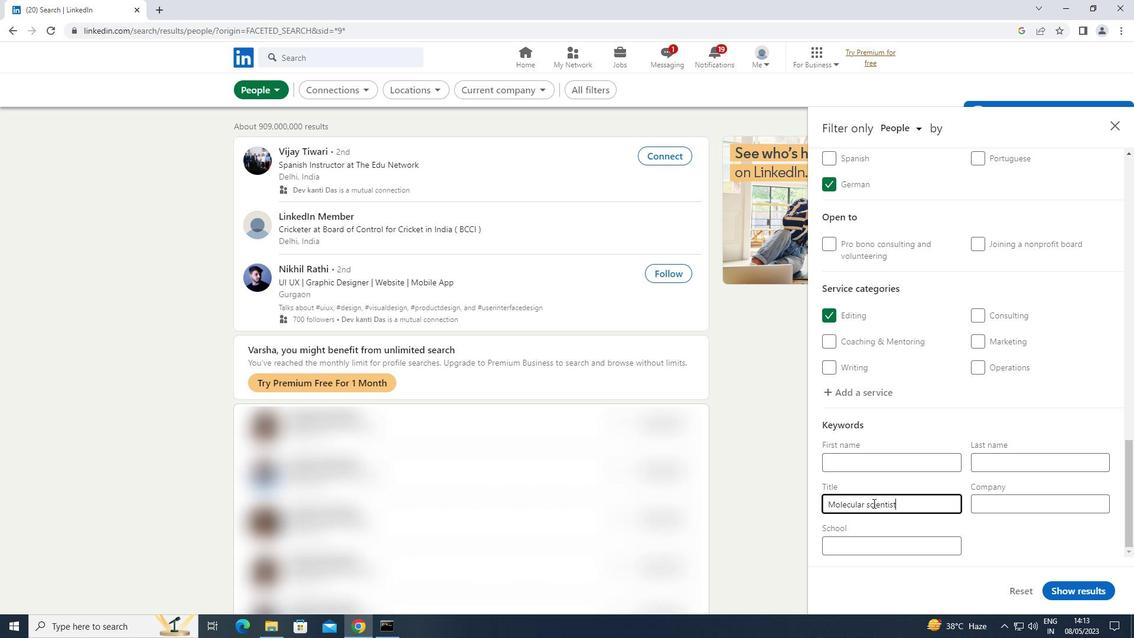 
Action: Mouse pressed left at (872, 504)
Screenshot: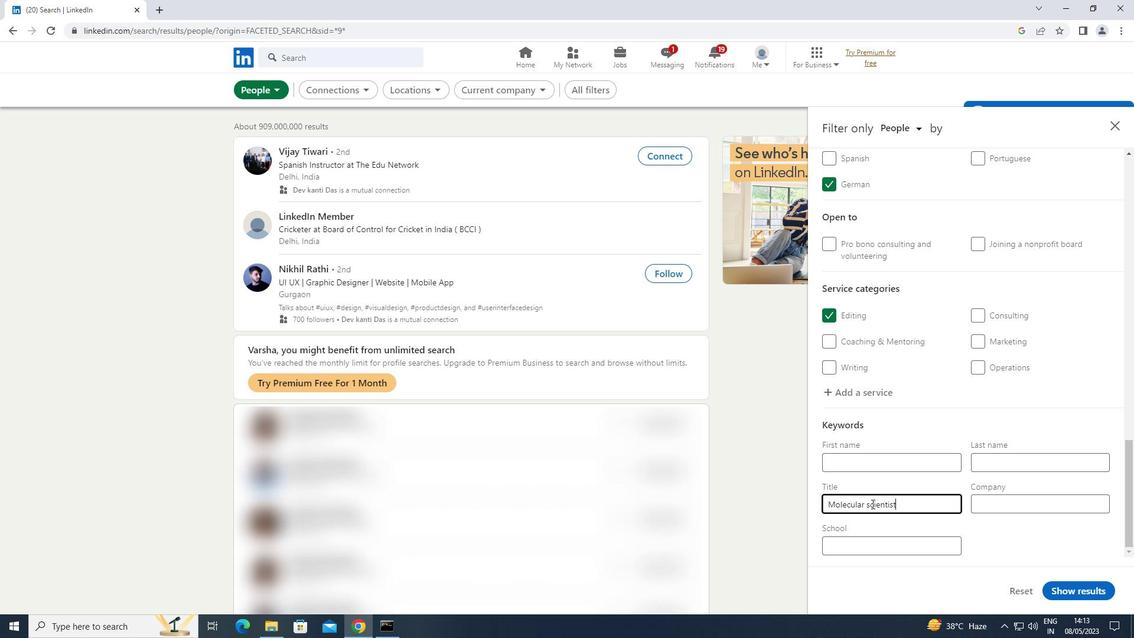 
Action: Key pressed <Key.backspace><Key.shift>S
Screenshot: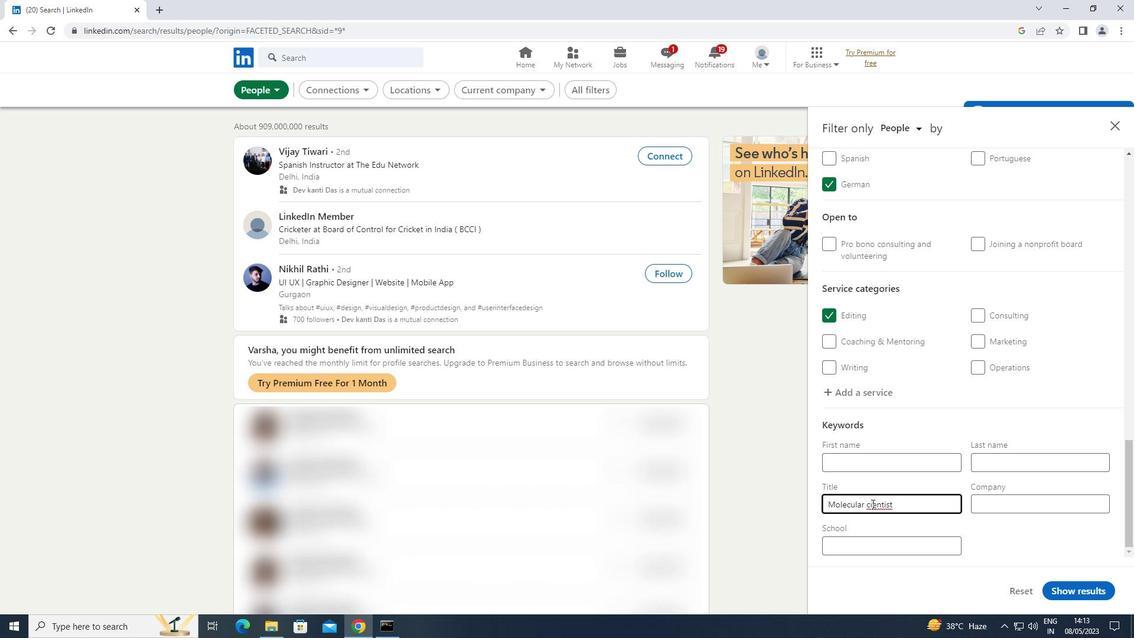 
Action: Mouse moved to (1092, 589)
Screenshot: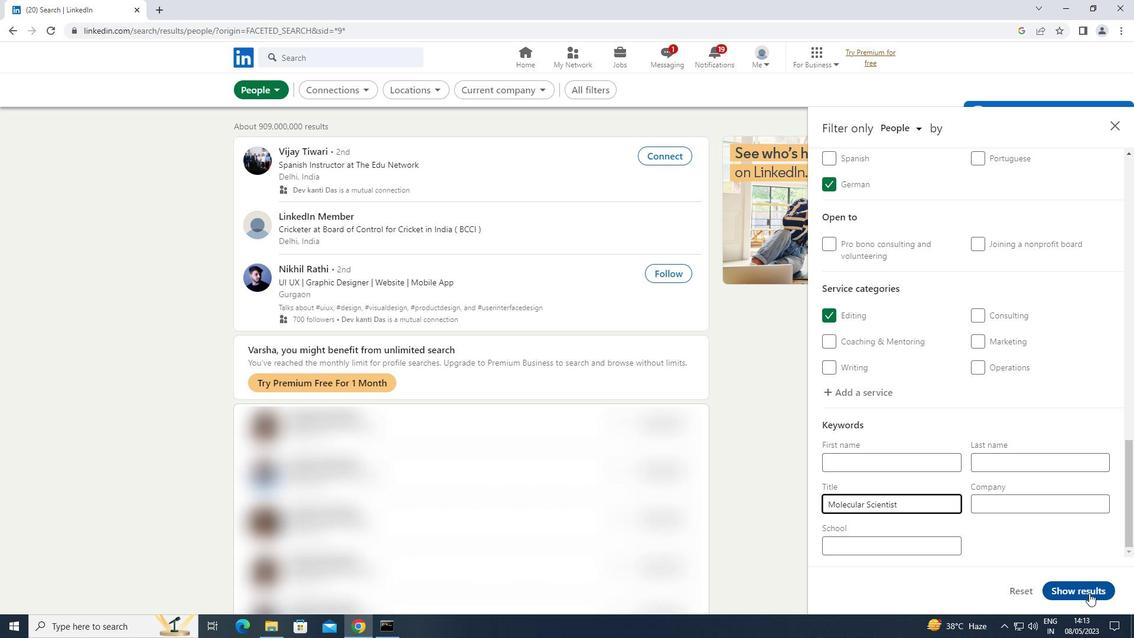 
Action: Mouse pressed left at (1092, 589)
Screenshot: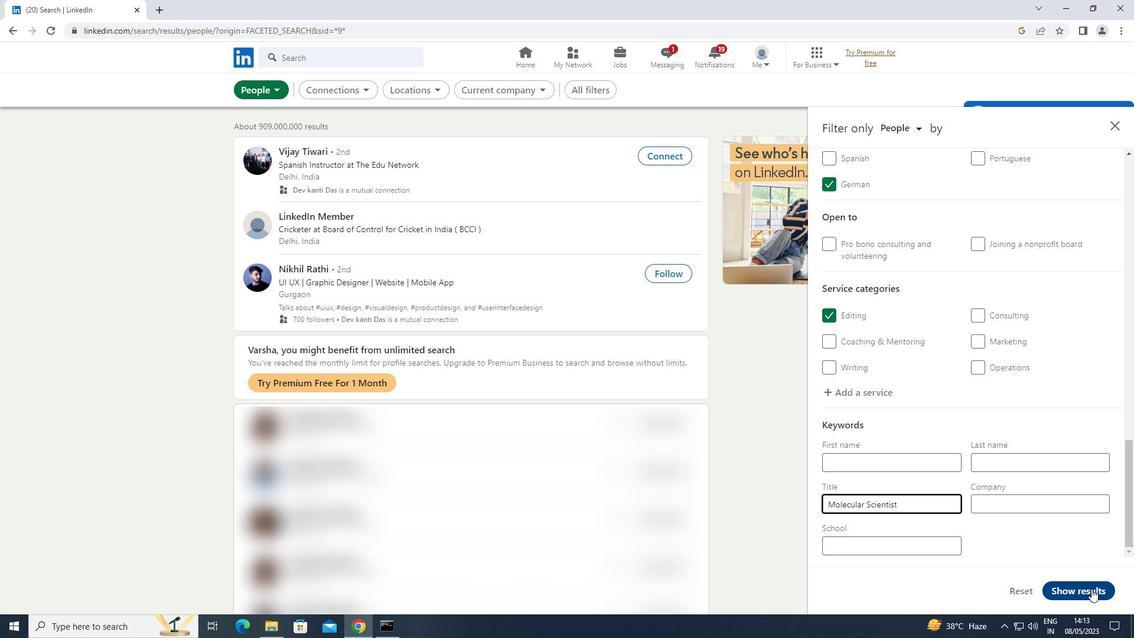 
